 Task: Look for space in Hidalgo del Parral, Mexico from 13th August, 2023 to 17th August, 2023 for 2 adults in price range Rs.10000 to Rs.16000. Place can be entire place with 2 bedrooms having 2 beds and 1 bathroom. Property type can be house, flat, guest house. Amenities needed are: wifi. Booking option can be shelf check-in. Required host language is English.
Action: Mouse moved to (538, 130)
Screenshot: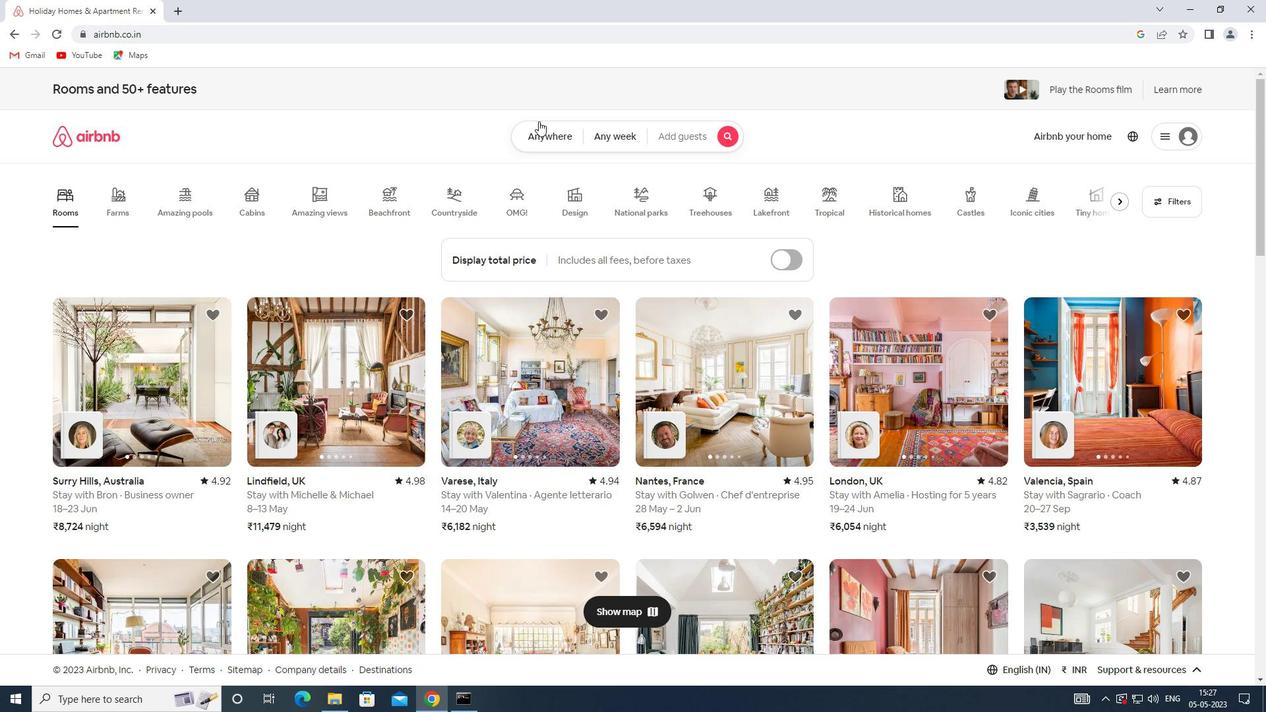 
Action: Mouse pressed left at (538, 130)
Screenshot: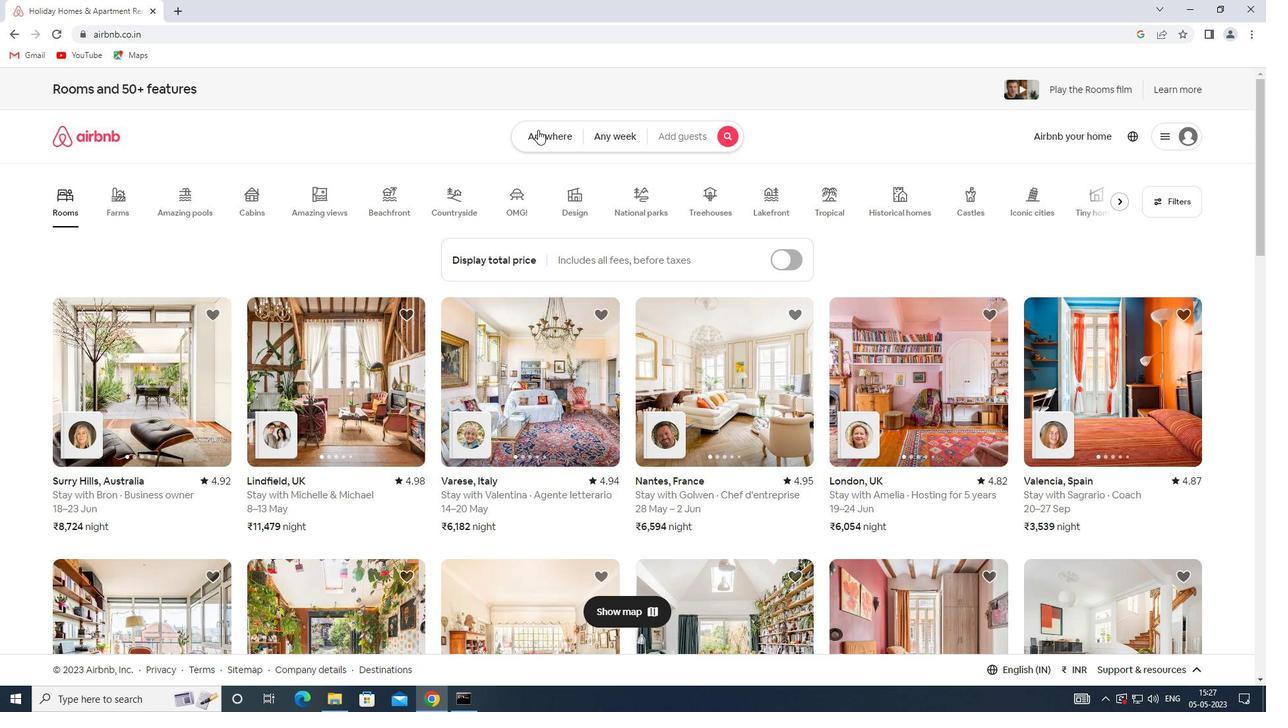 
Action: Mouse moved to (447, 189)
Screenshot: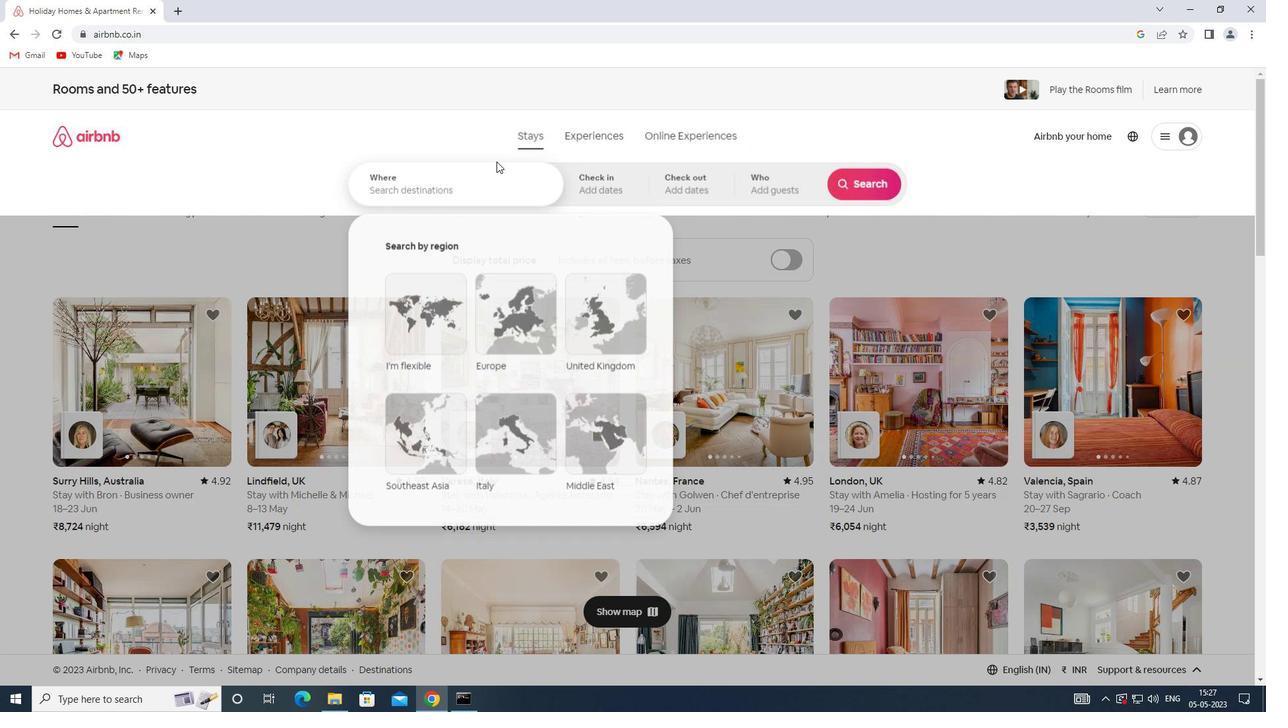 
Action: Mouse pressed left at (447, 189)
Screenshot: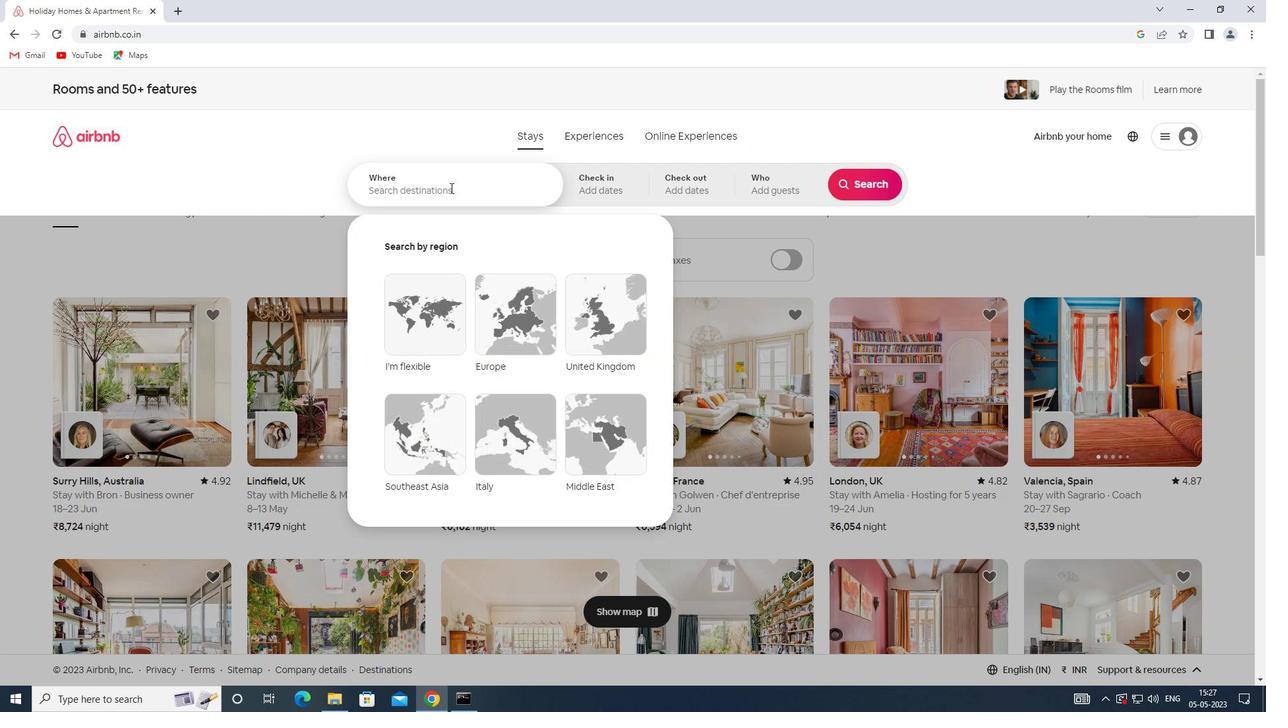 
Action: Key pressed <Key.shift><Key.shift><Key.shift>H<Key.backspace><Key.shift>SPACE<Key.space>IN<Key.space><Key.shift><Key.shift><Key.shift><Key.shift><Key.shift><Key.shift><Key.shift><Key.shift><Key.shift><Key.shift><Key.shift><Key.shift><Key.shift>HIDALGO<Key.space>DEL<Key.space><Key.shift>PARRAL,<Key.shift>MEXICO
Screenshot: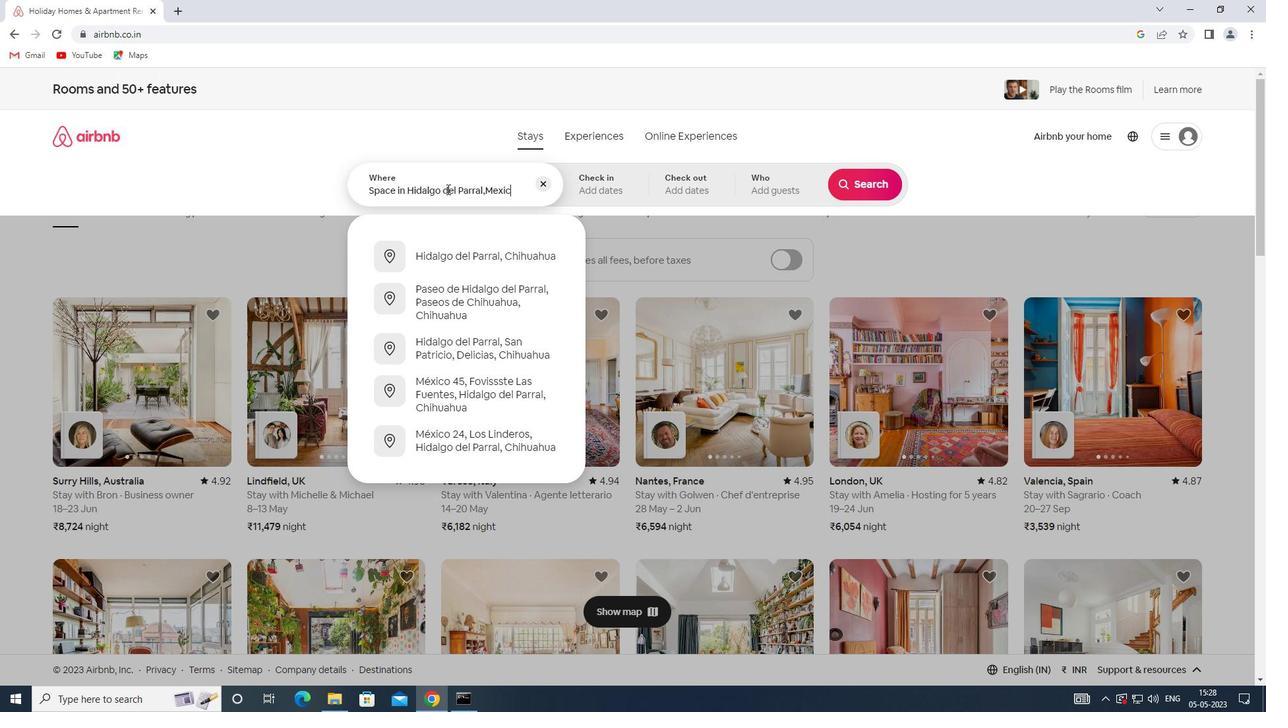 
Action: Mouse moved to (608, 181)
Screenshot: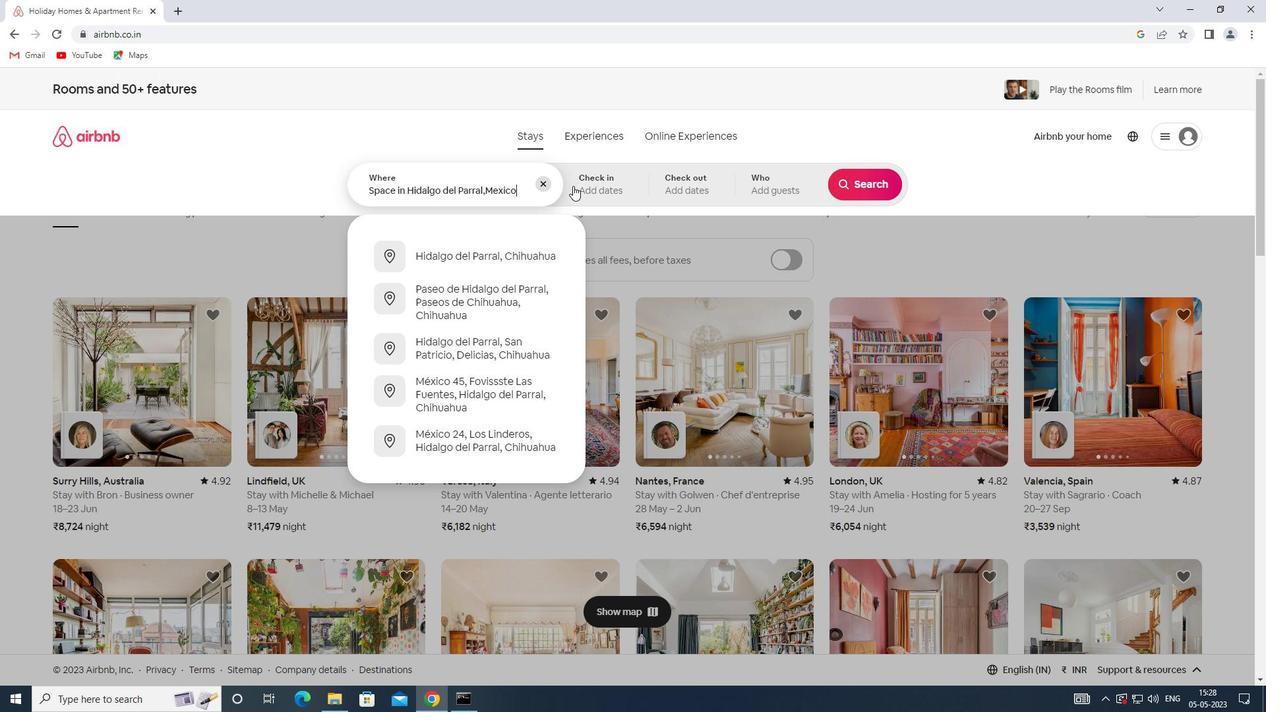 
Action: Mouse pressed left at (608, 181)
Screenshot: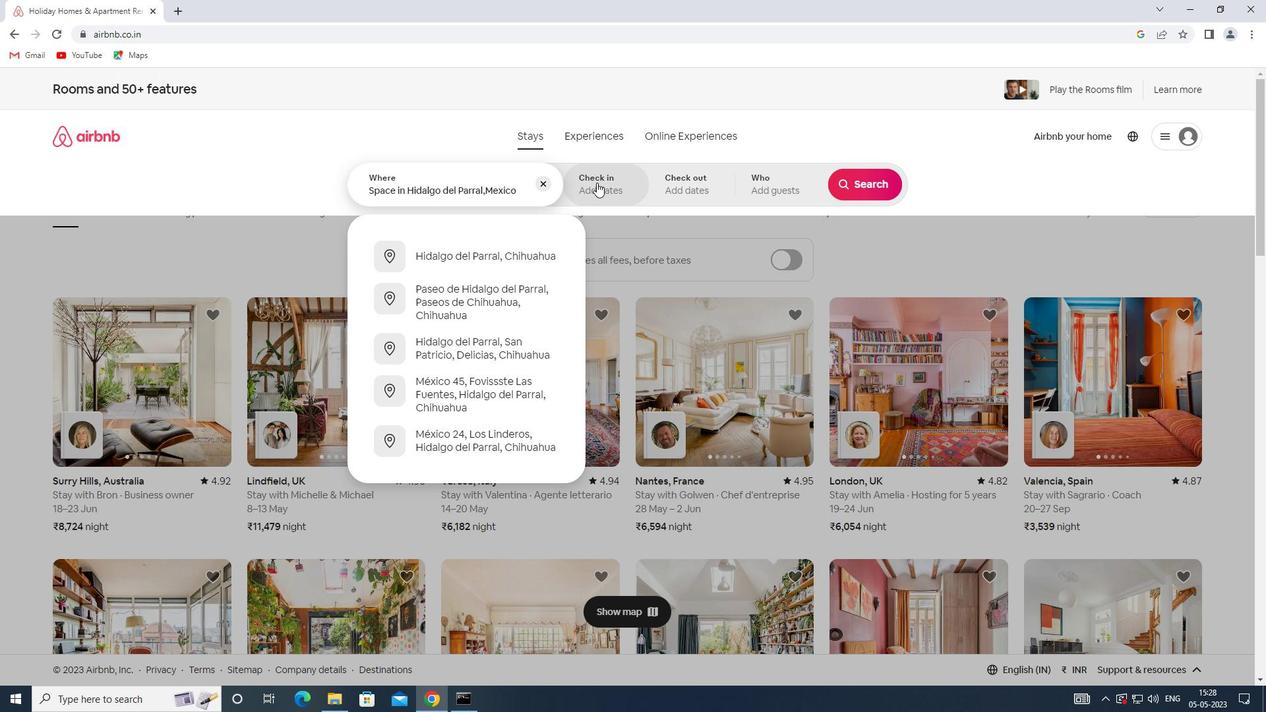 
Action: Mouse moved to (874, 288)
Screenshot: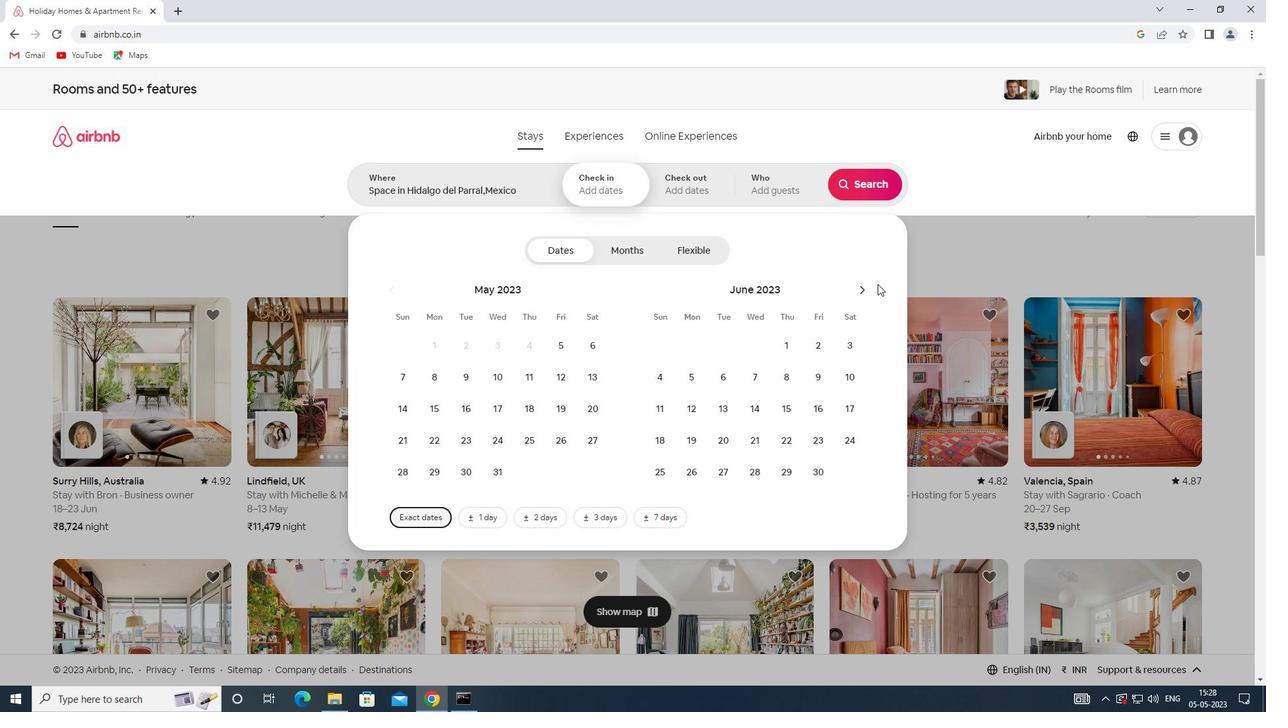 
Action: Mouse pressed left at (874, 288)
Screenshot: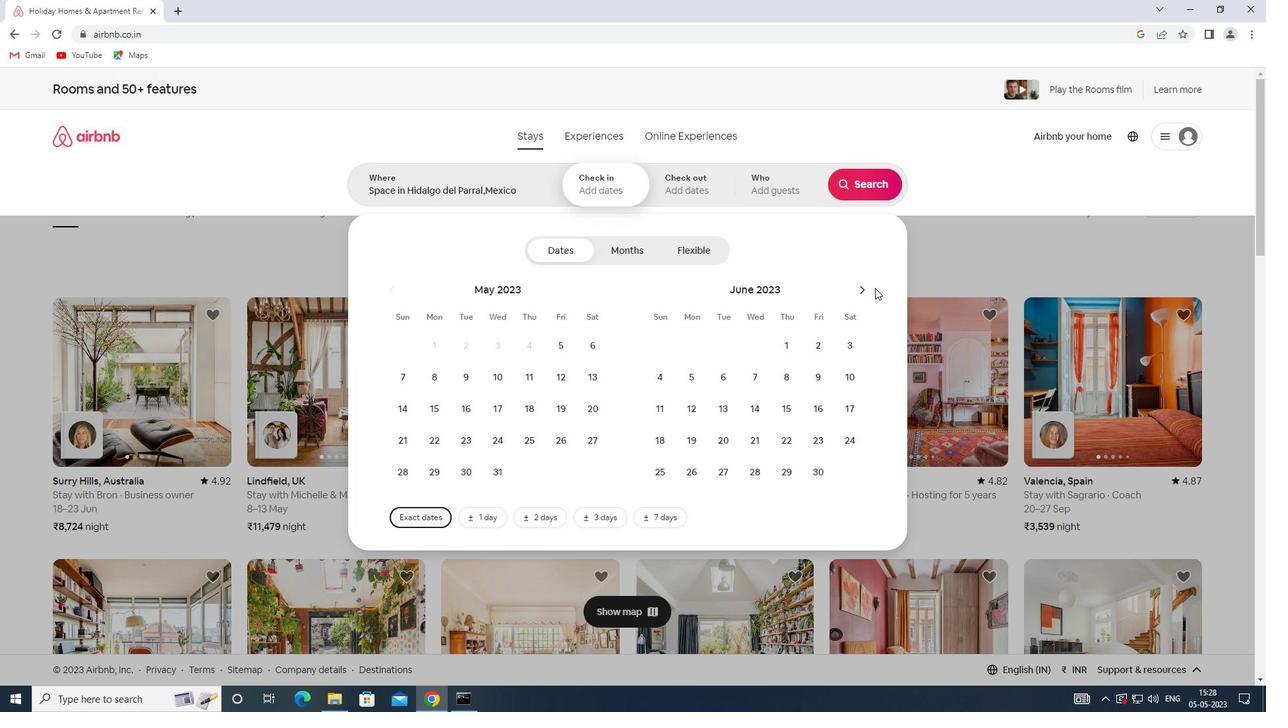 
Action: Mouse moved to (853, 290)
Screenshot: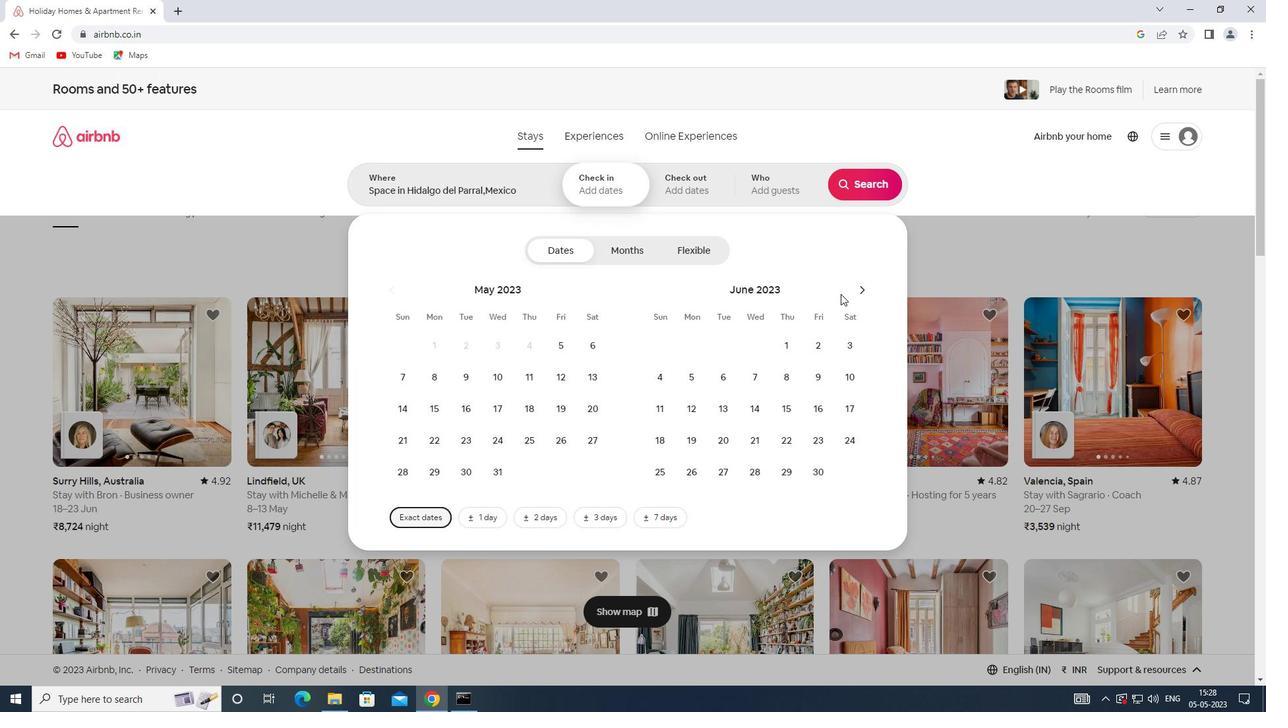 
Action: Mouse pressed left at (853, 290)
Screenshot: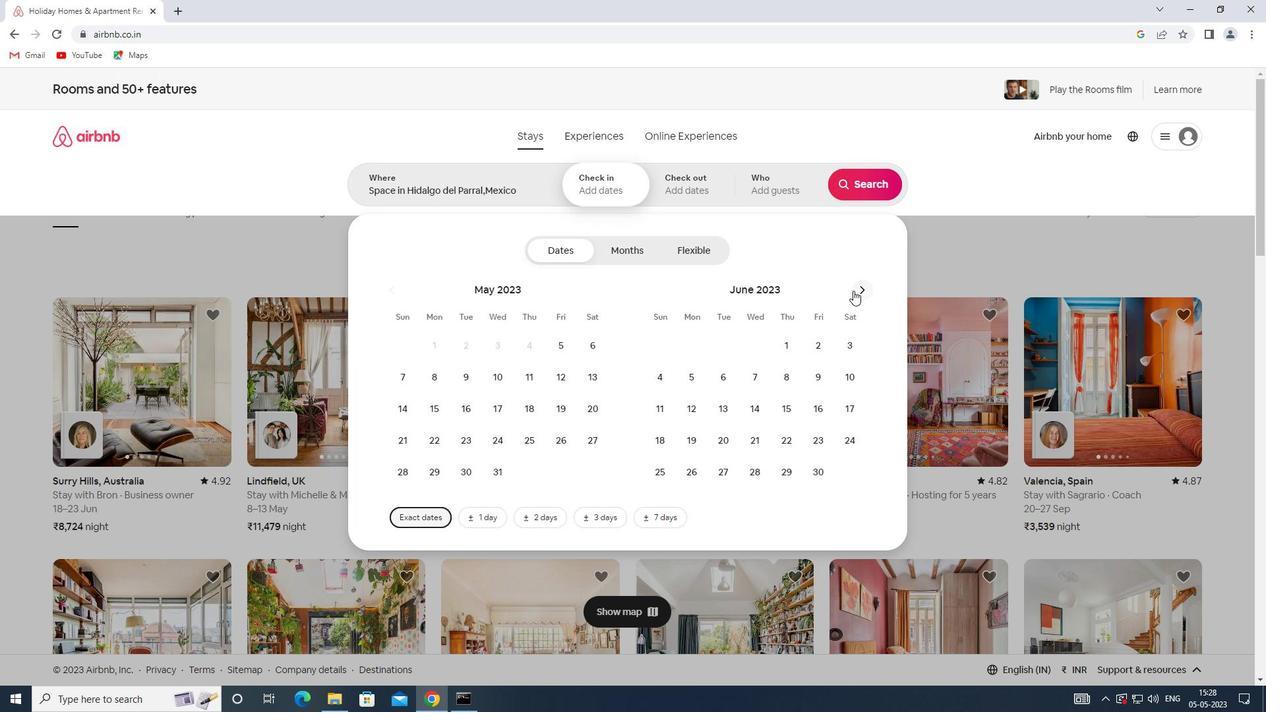 
Action: Mouse pressed left at (853, 290)
Screenshot: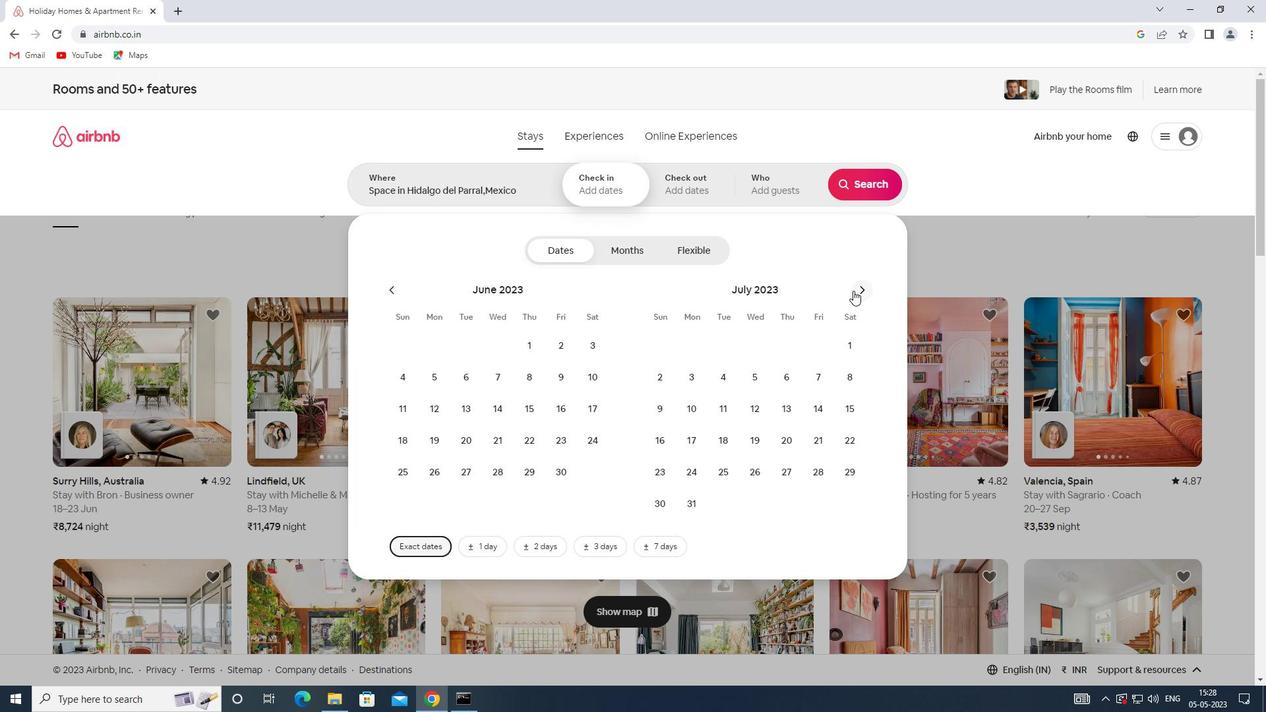 
Action: Mouse moved to (657, 416)
Screenshot: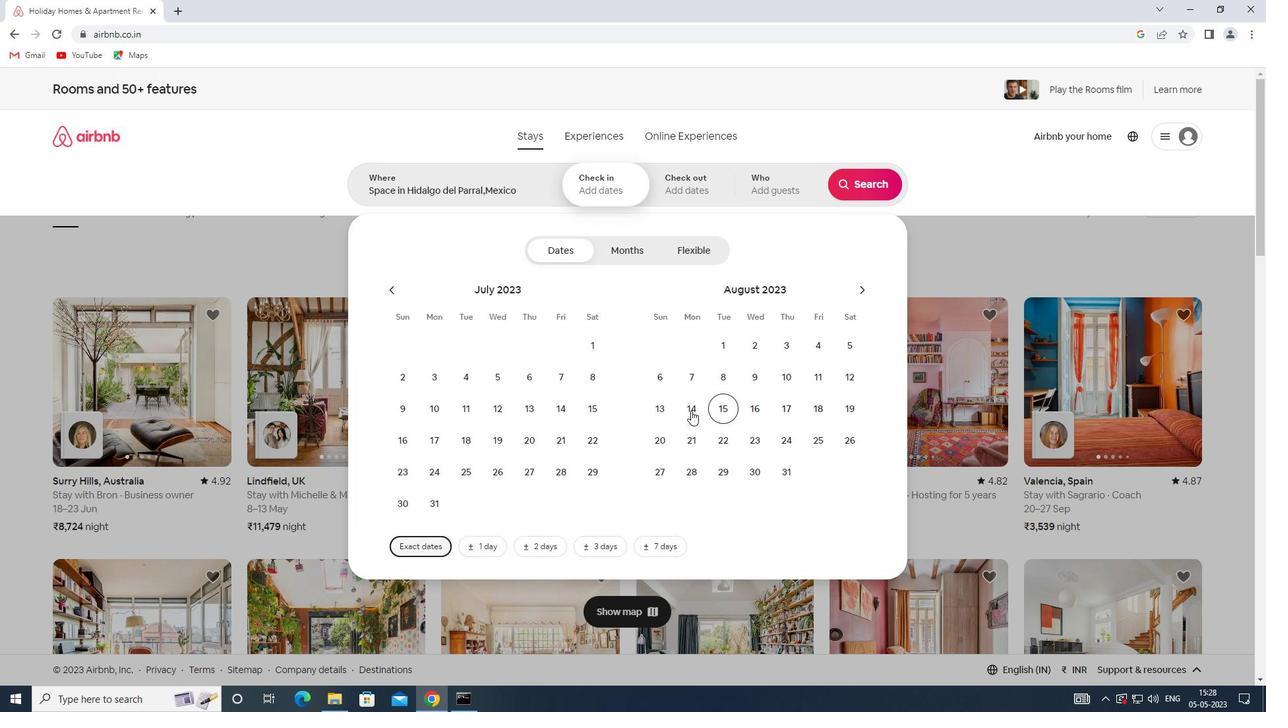 
Action: Mouse pressed left at (657, 416)
Screenshot: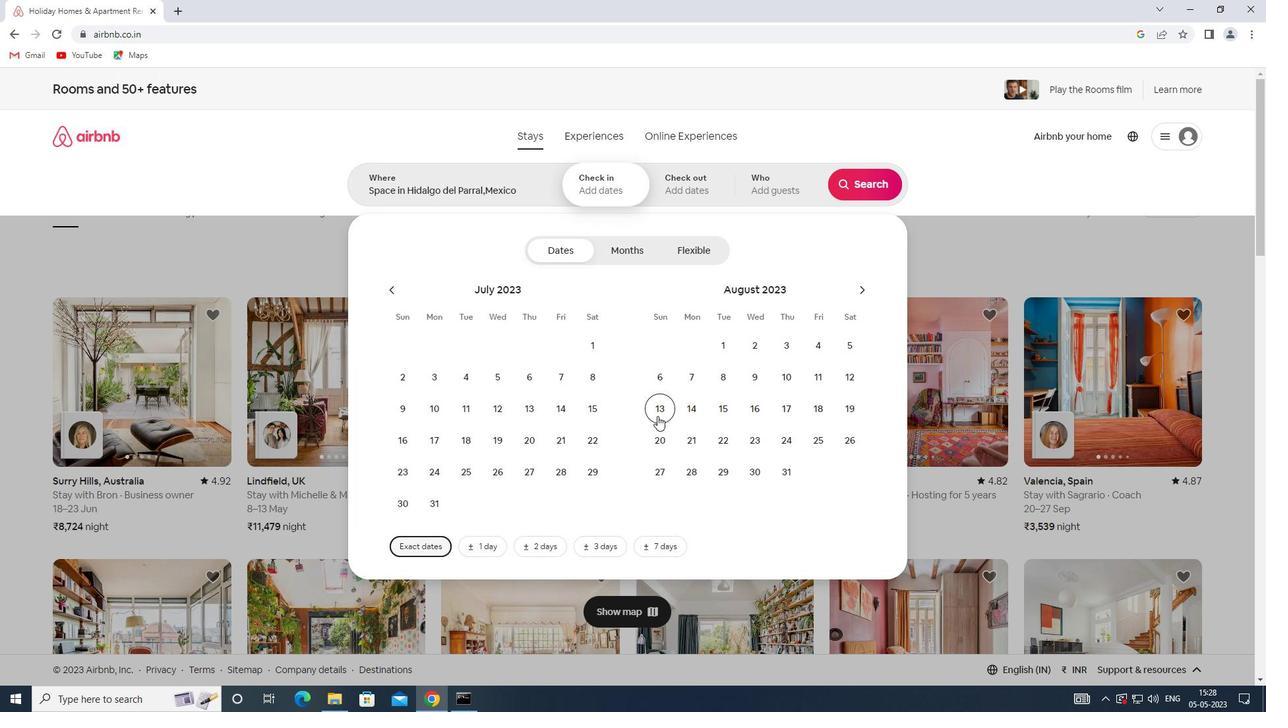 
Action: Mouse moved to (786, 415)
Screenshot: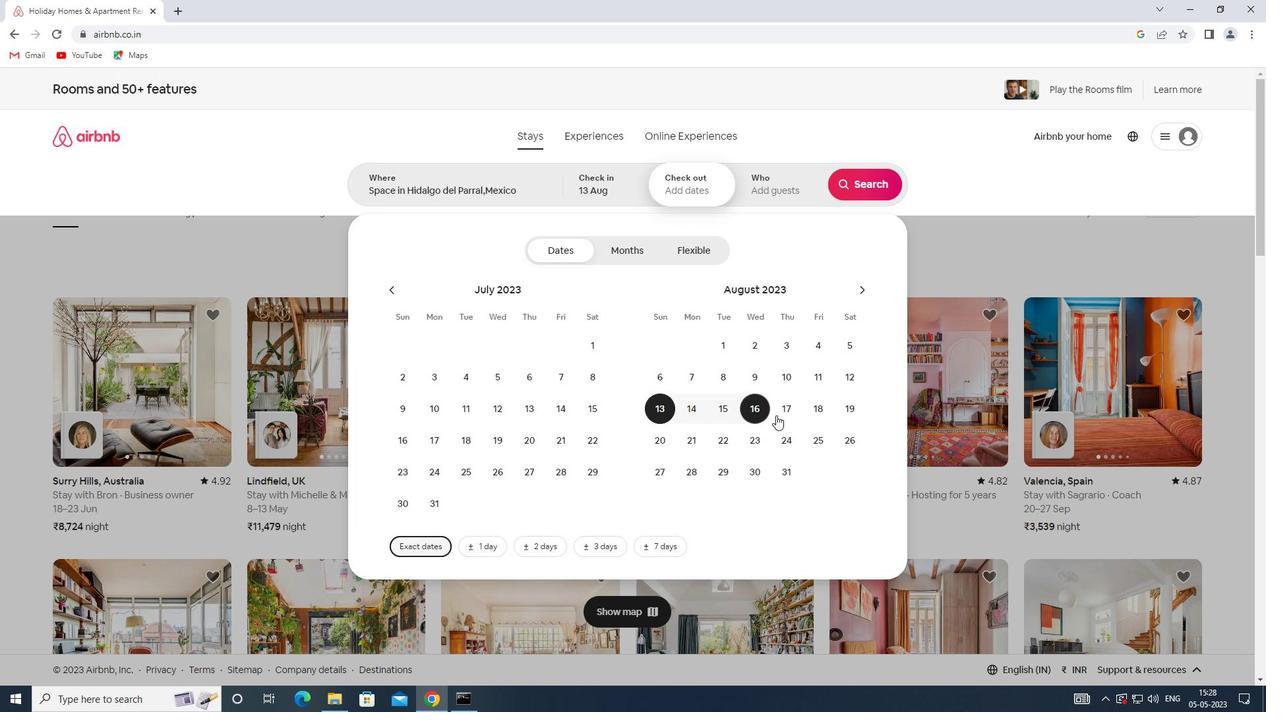 
Action: Mouse pressed left at (786, 415)
Screenshot: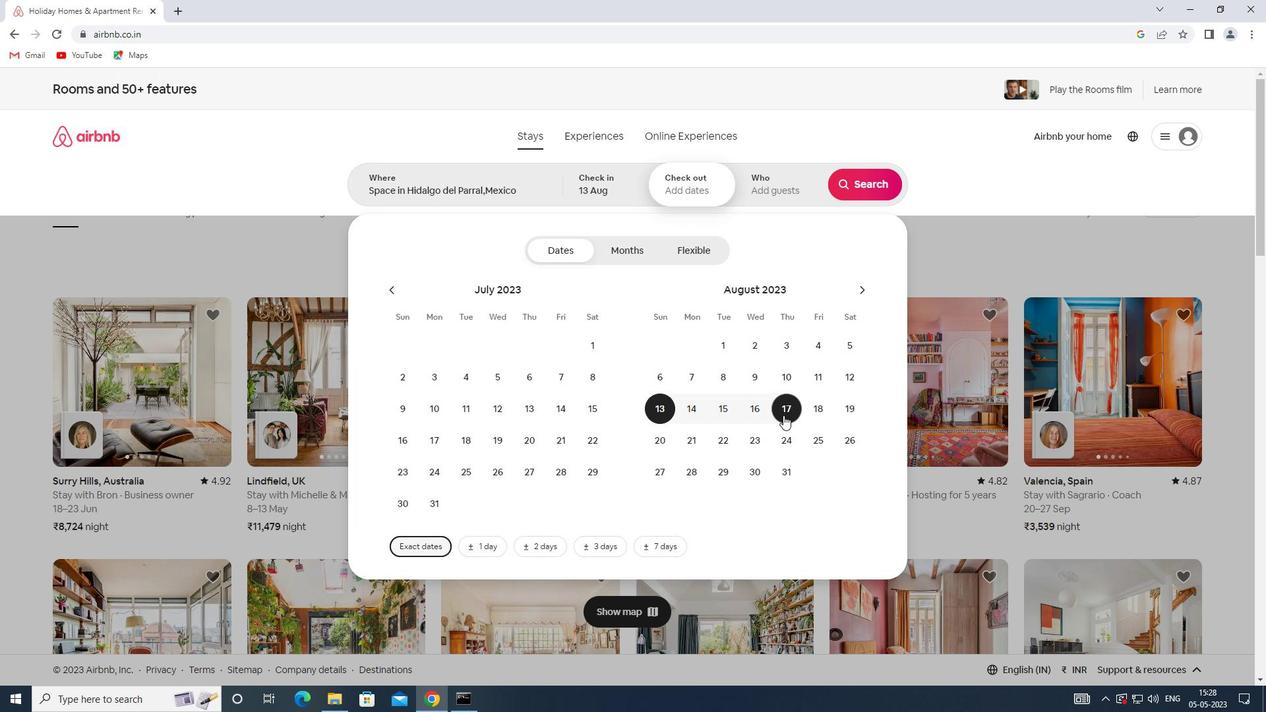 
Action: Mouse moved to (776, 183)
Screenshot: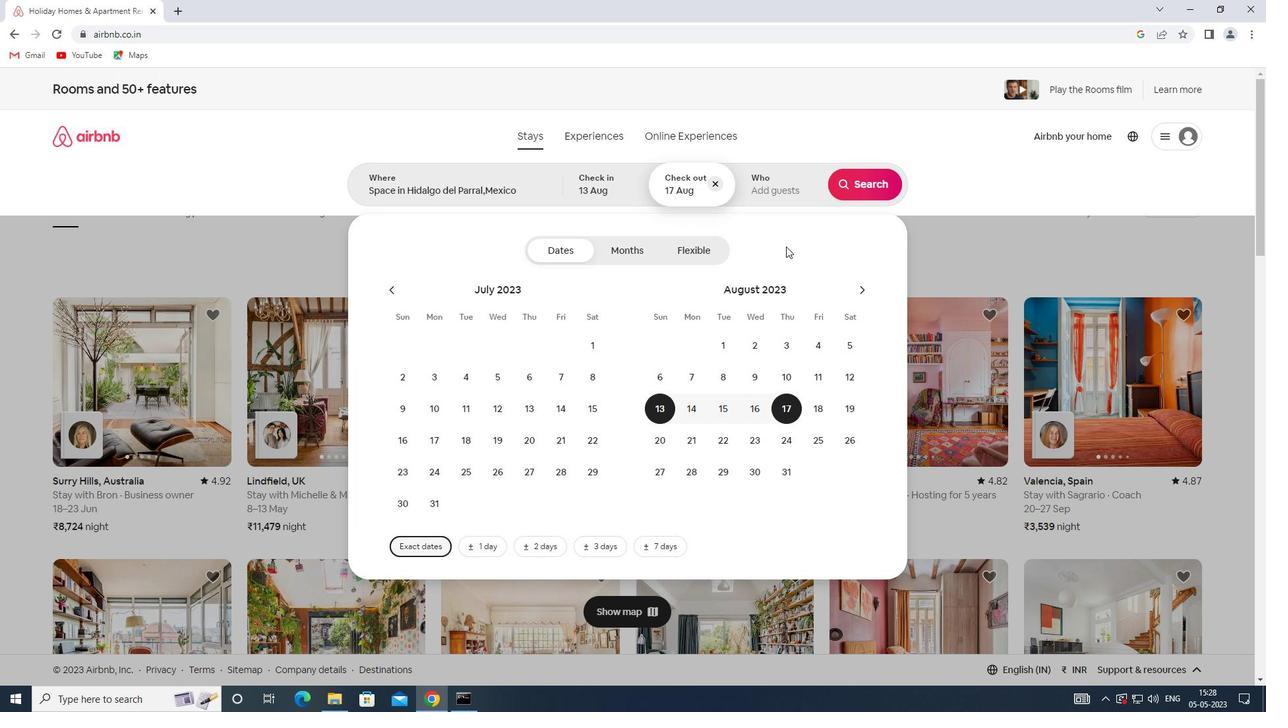 
Action: Mouse pressed left at (776, 183)
Screenshot: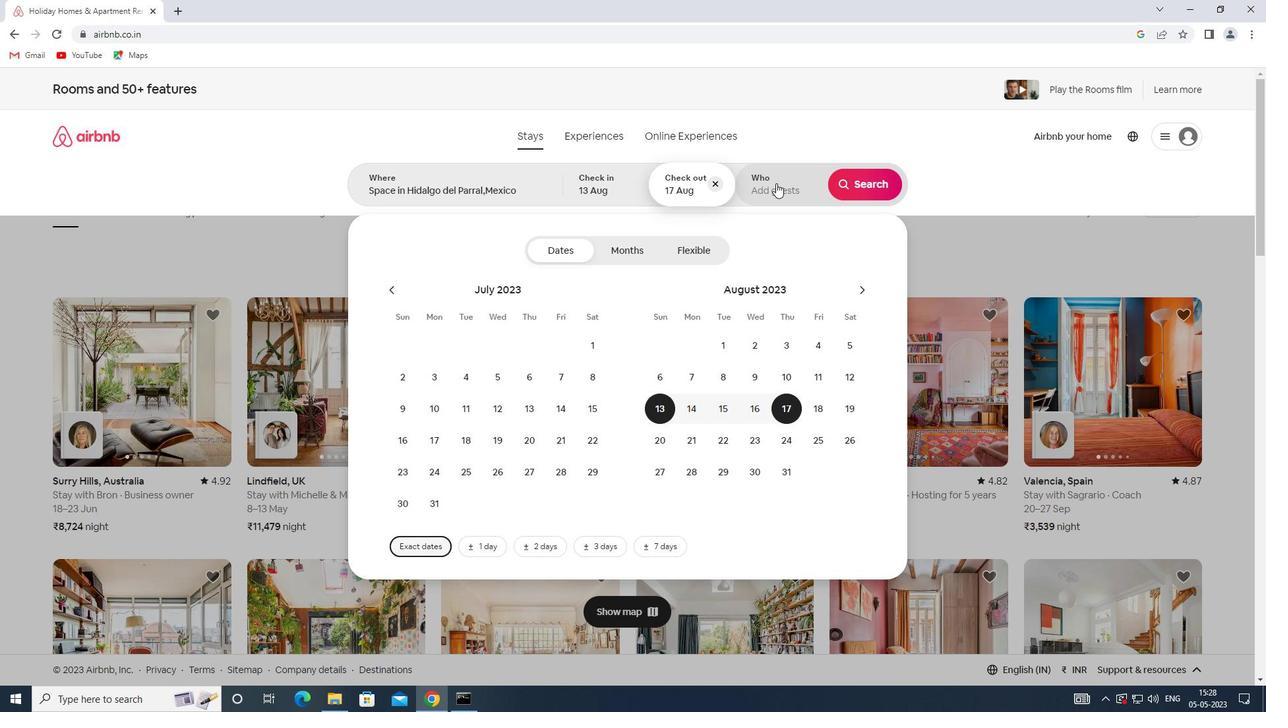 
Action: Mouse moved to (867, 247)
Screenshot: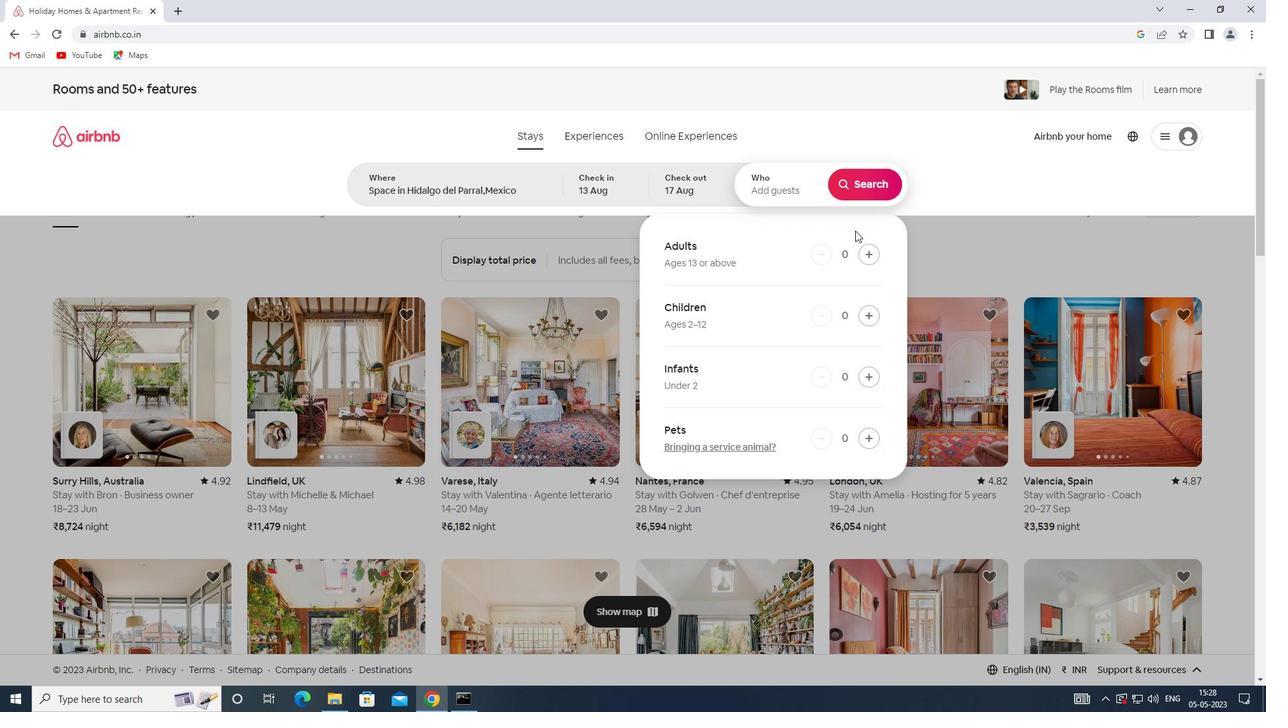 
Action: Mouse pressed left at (867, 247)
Screenshot: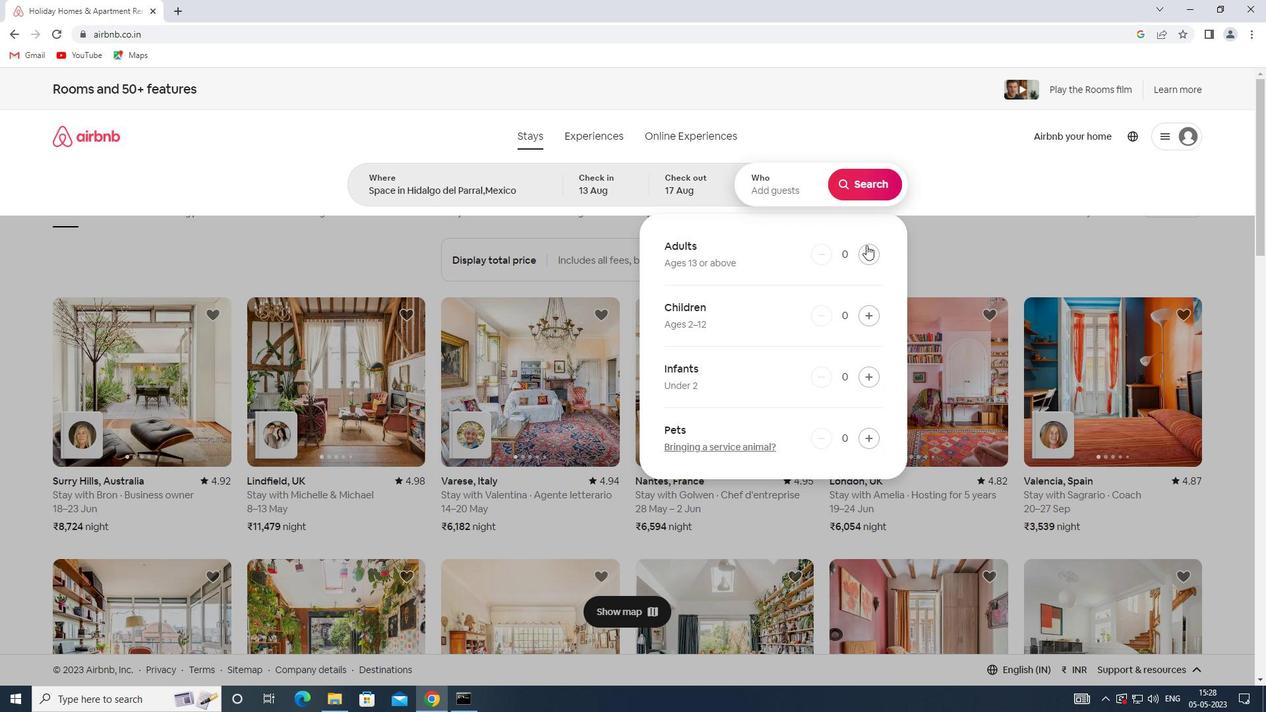 
Action: Mouse pressed left at (867, 247)
Screenshot: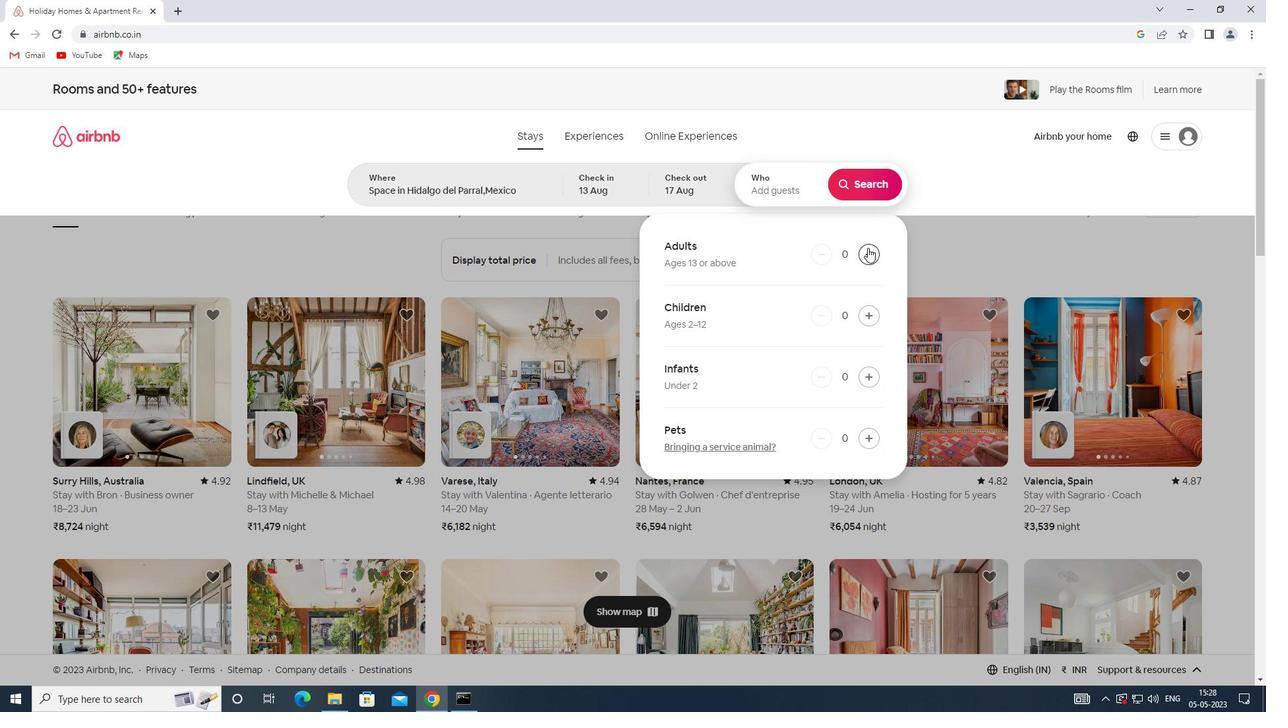 
Action: Mouse moved to (865, 173)
Screenshot: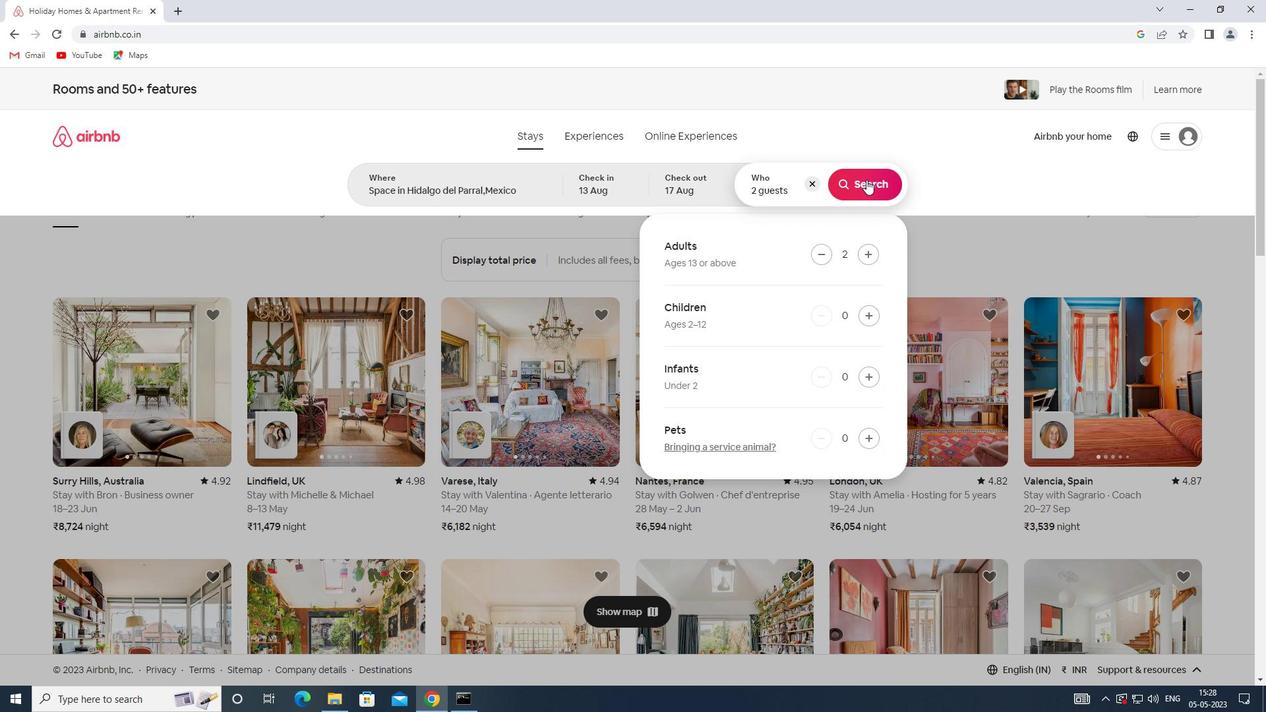
Action: Mouse pressed left at (865, 173)
Screenshot: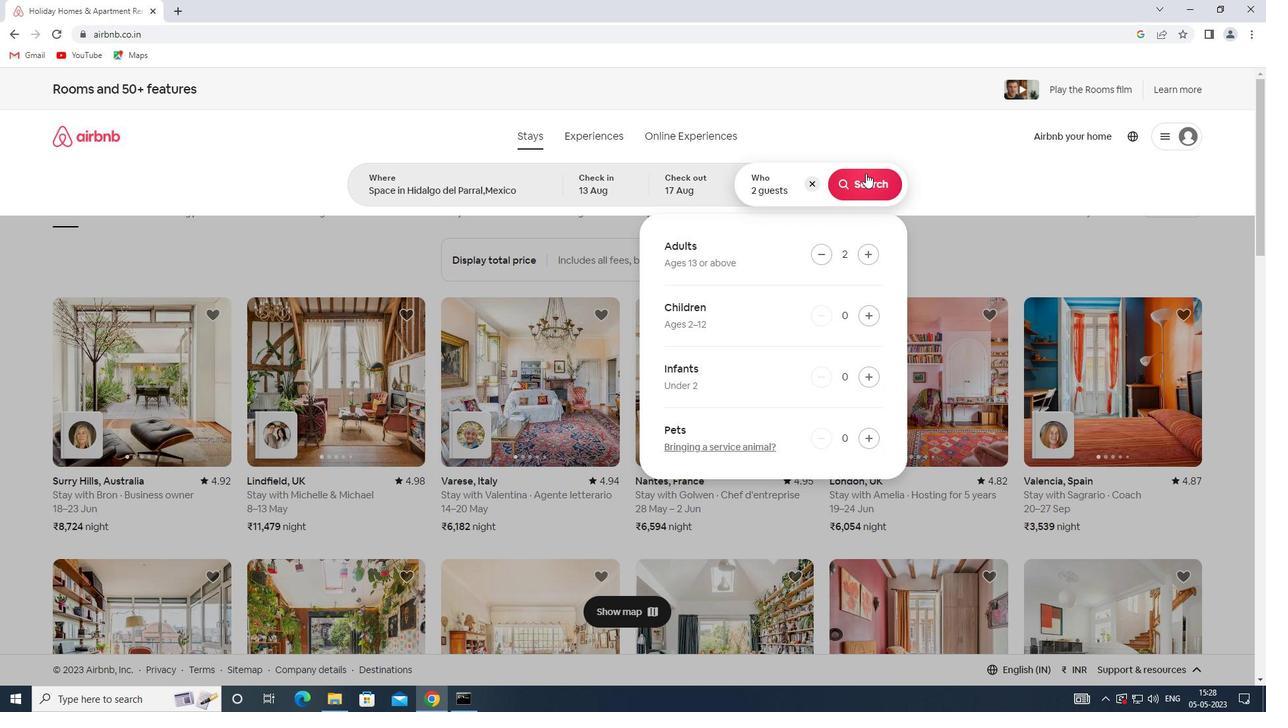 
Action: Mouse moved to (1192, 151)
Screenshot: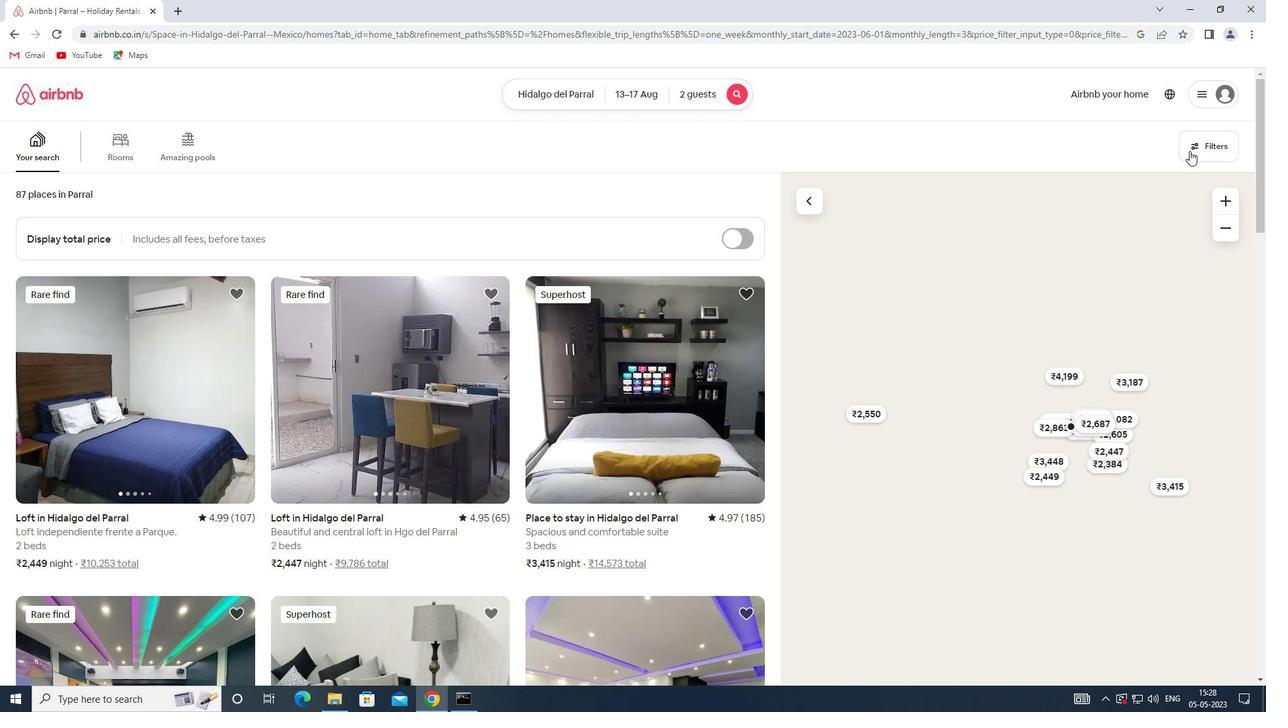 
Action: Mouse pressed left at (1192, 151)
Screenshot: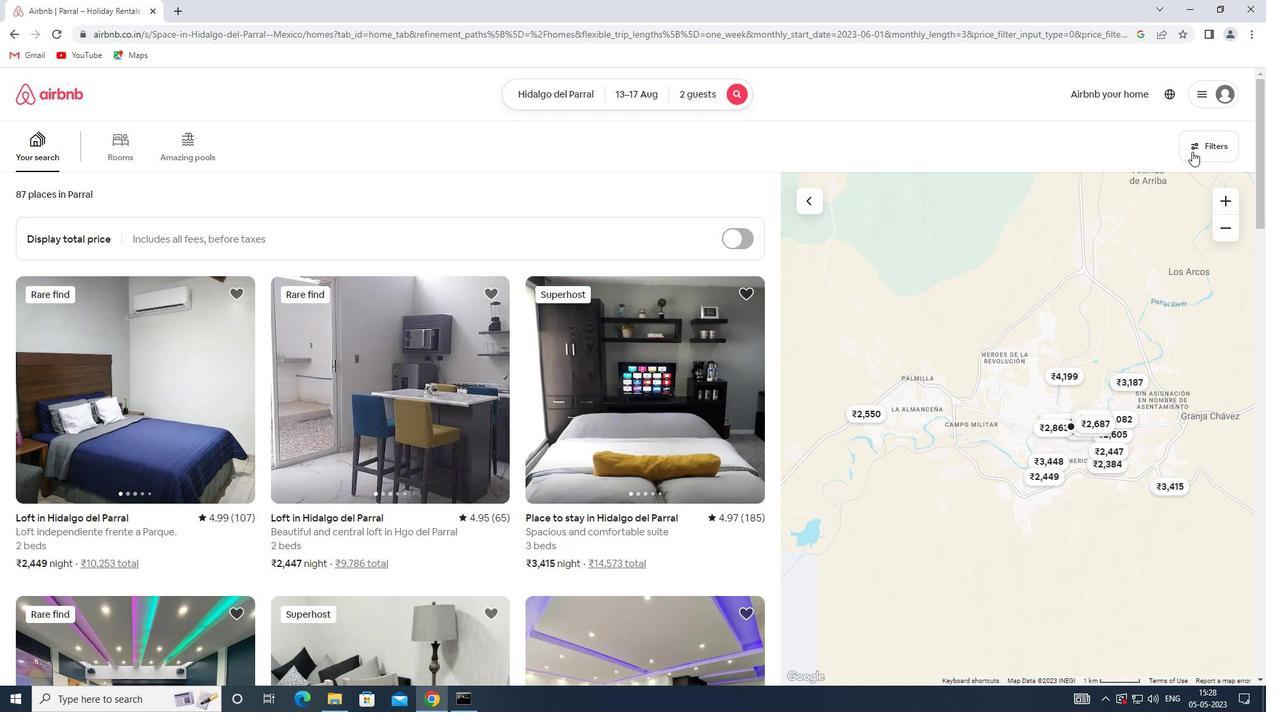 
Action: Mouse moved to (480, 464)
Screenshot: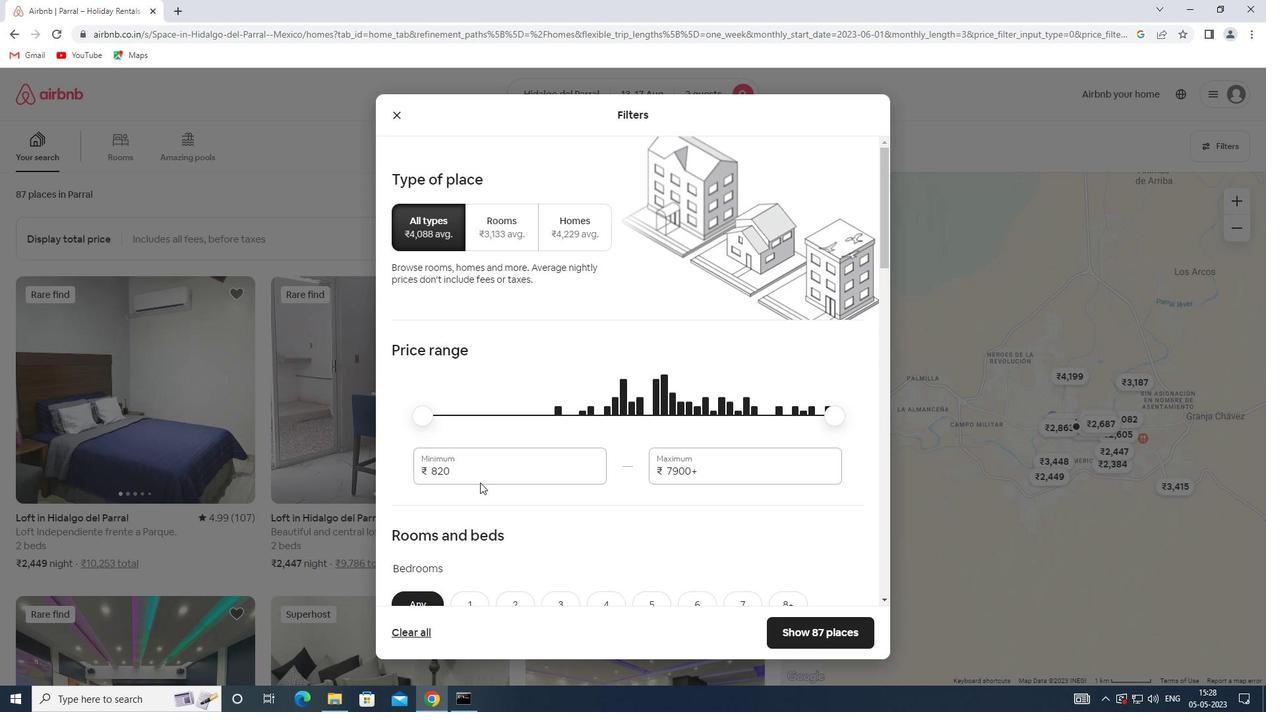 
Action: Mouse pressed left at (480, 464)
Screenshot: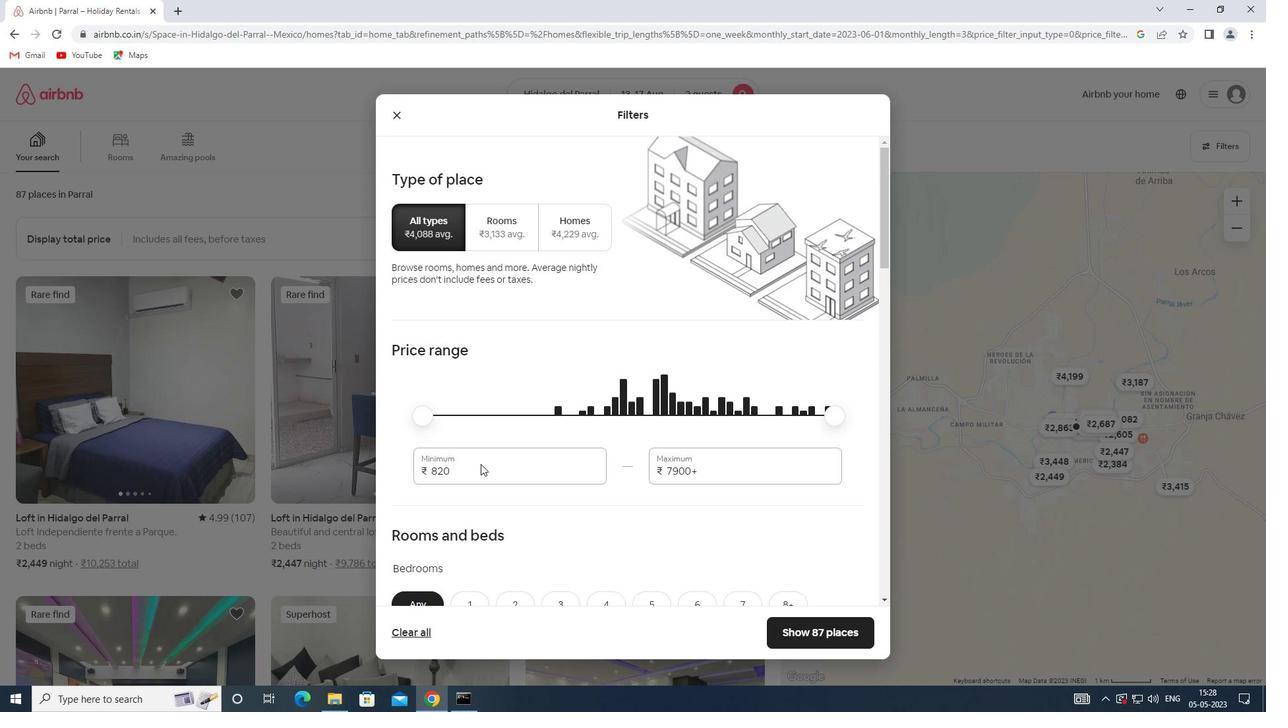 
Action: Mouse moved to (455, 469)
Screenshot: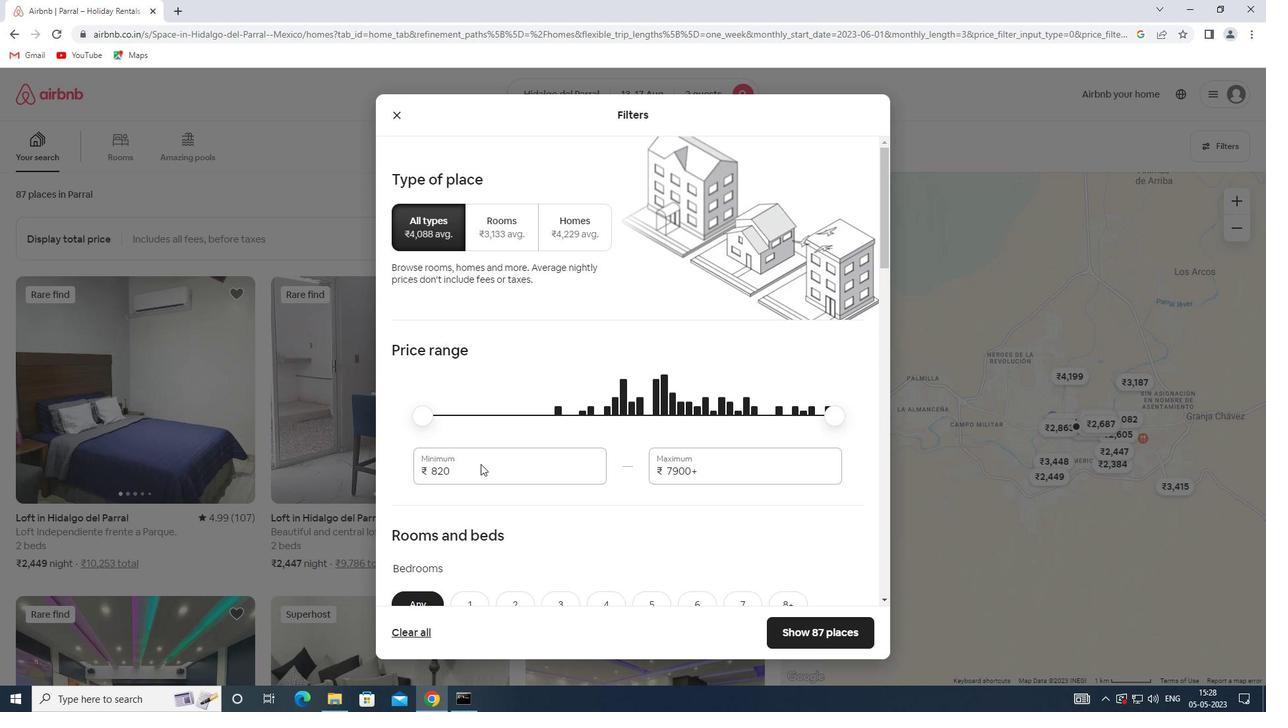 
Action: Mouse pressed left at (455, 469)
Screenshot: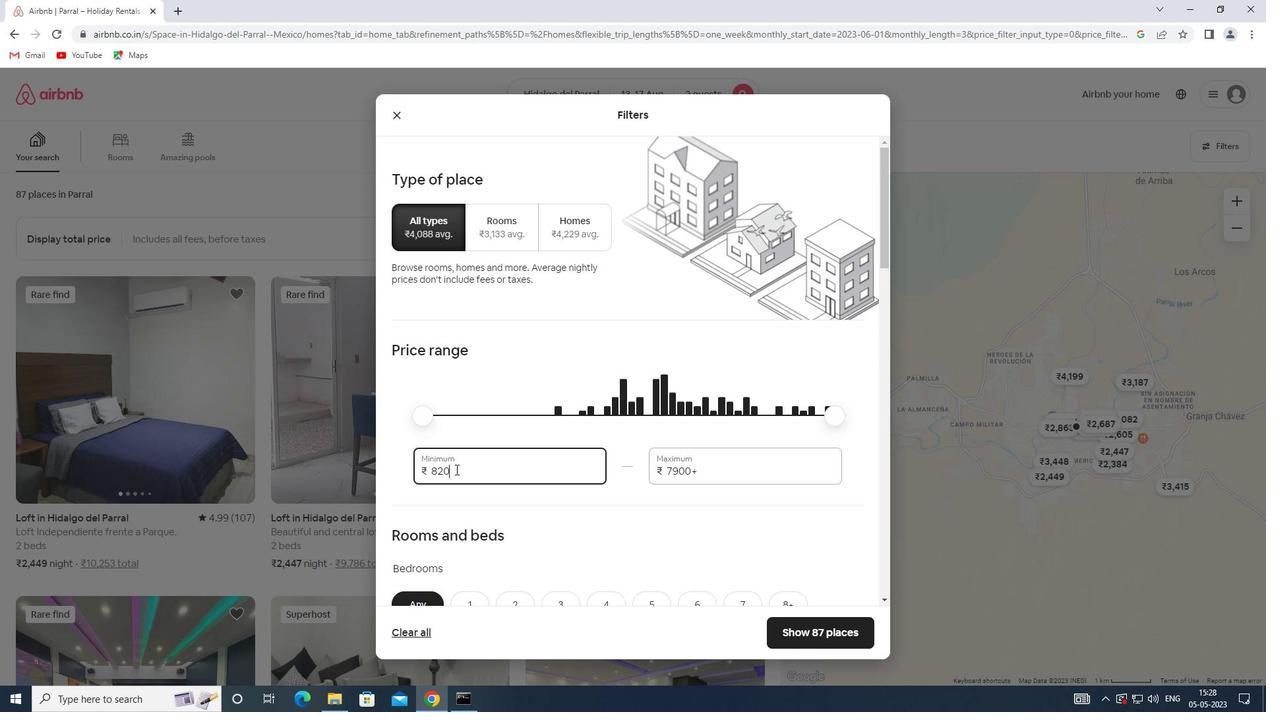 
Action: Mouse moved to (398, 470)
Screenshot: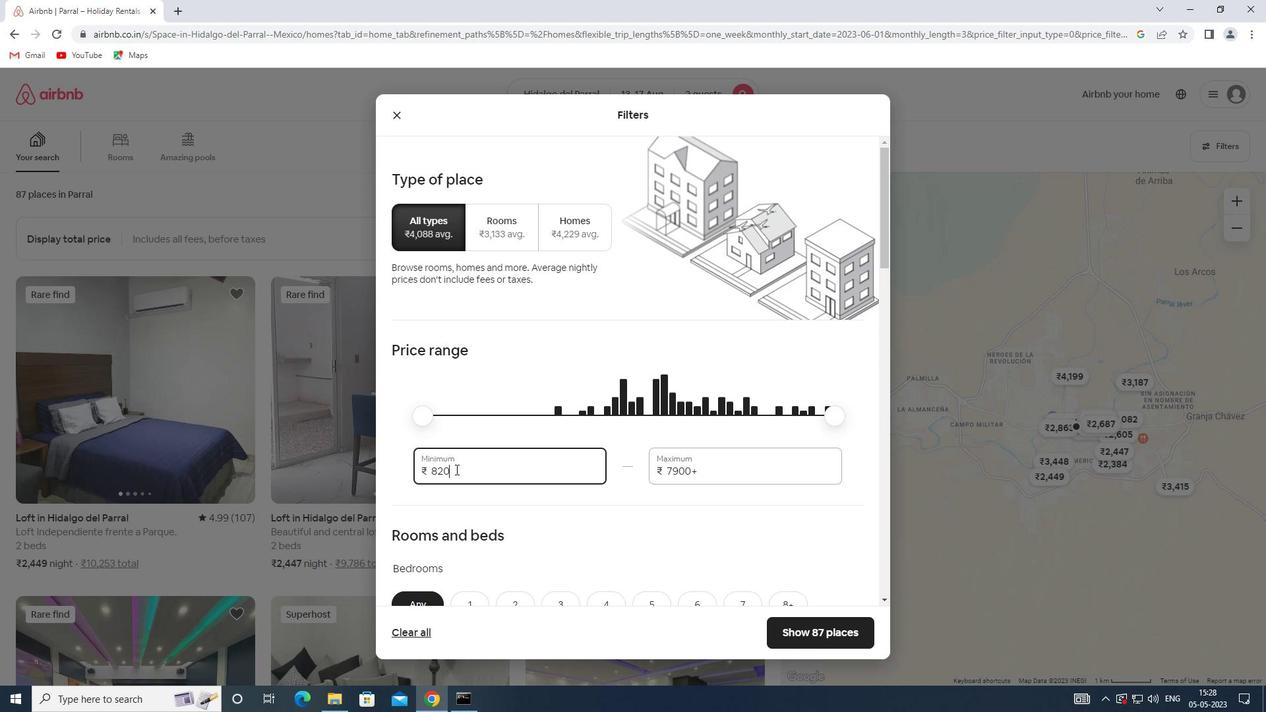 
Action: Key pressed 10000
Screenshot: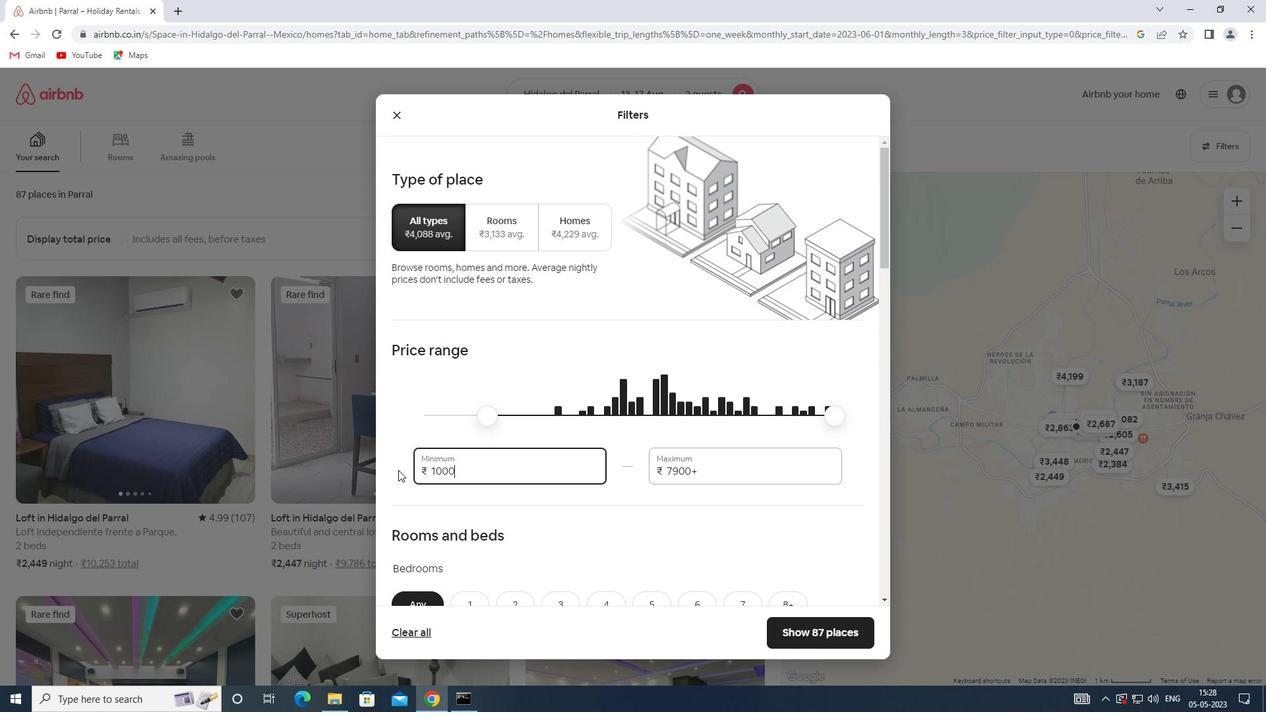 
Action: Mouse moved to (703, 470)
Screenshot: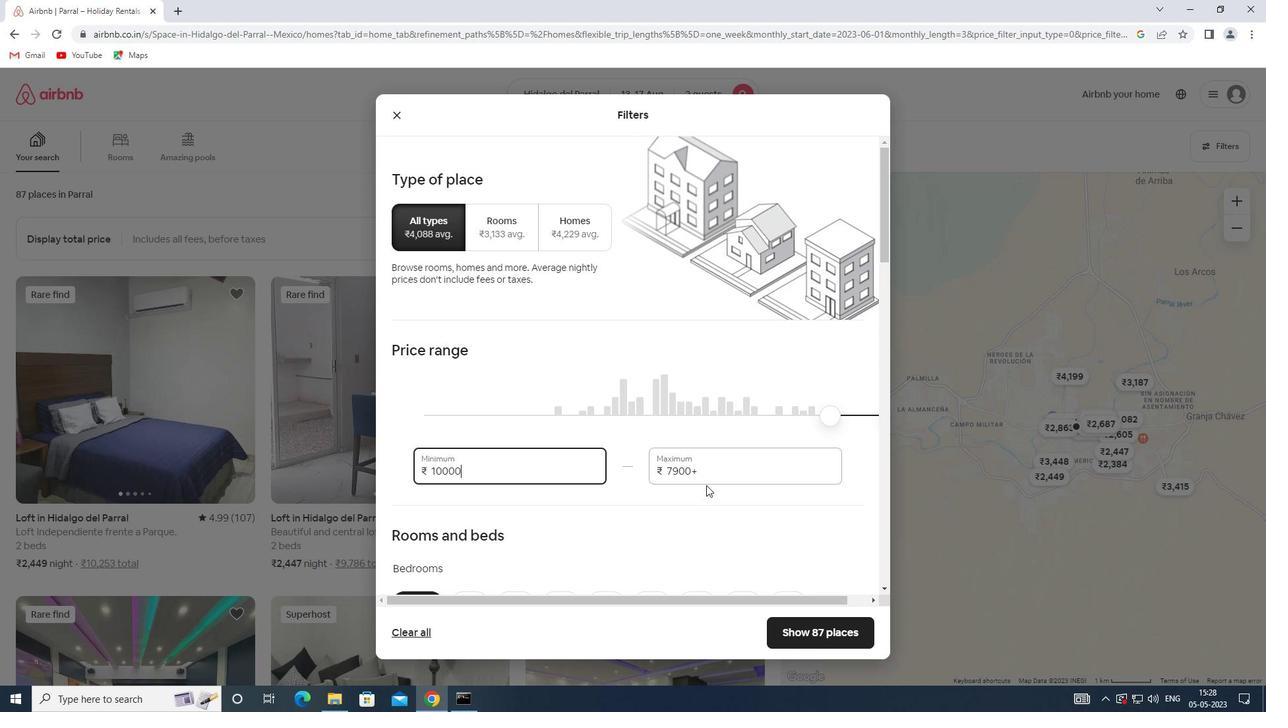 
Action: Mouse pressed left at (703, 470)
Screenshot: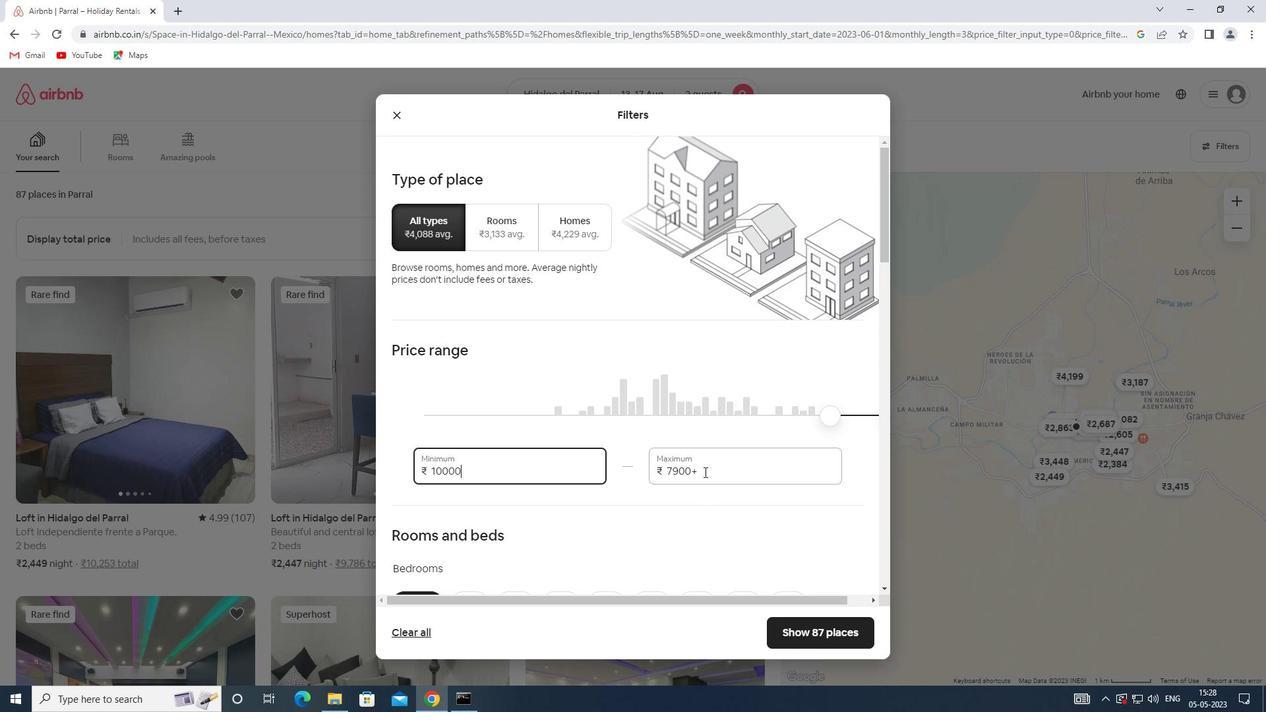 
Action: Mouse moved to (691, 474)
Screenshot: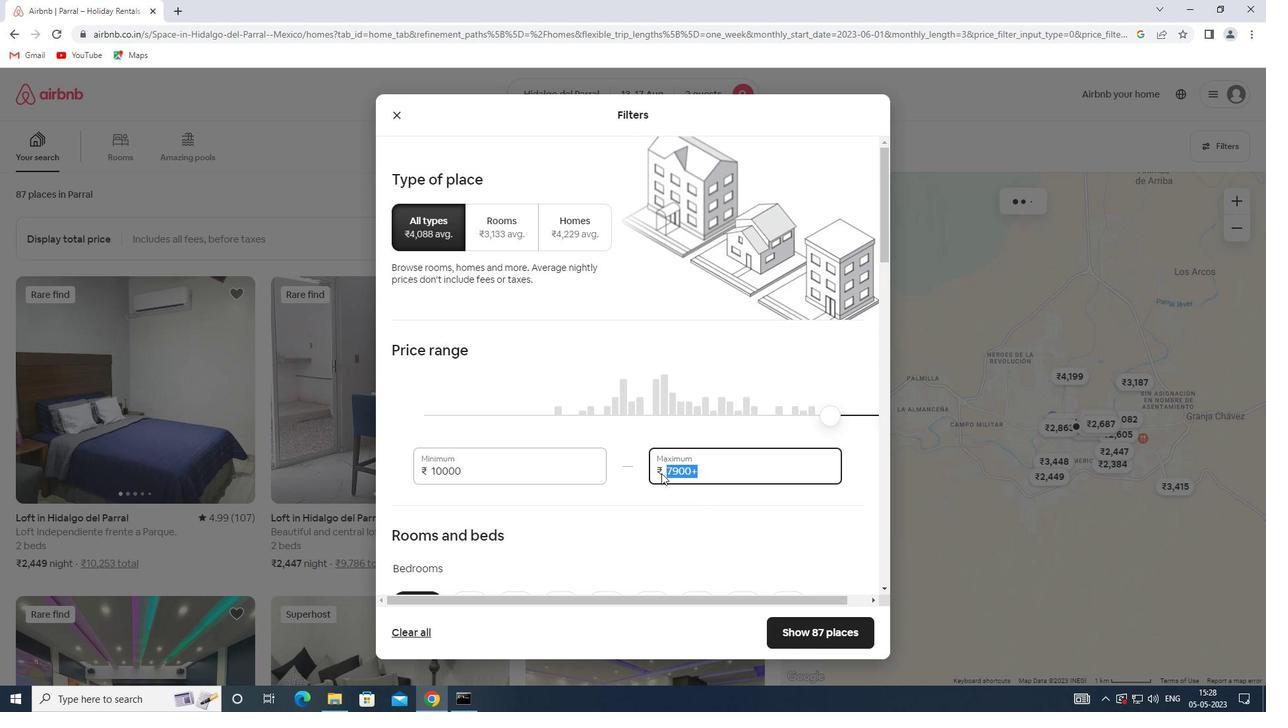 
Action: Key pressed 16000
Screenshot: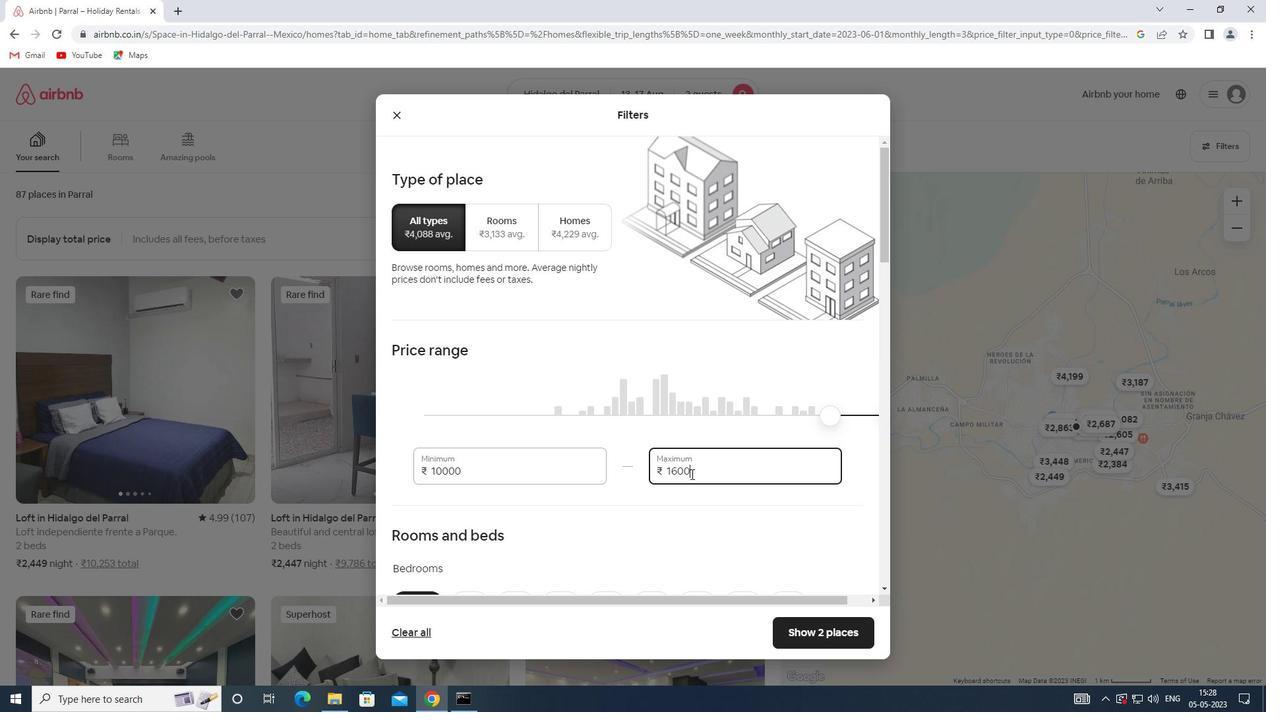 
Action: Mouse moved to (577, 406)
Screenshot: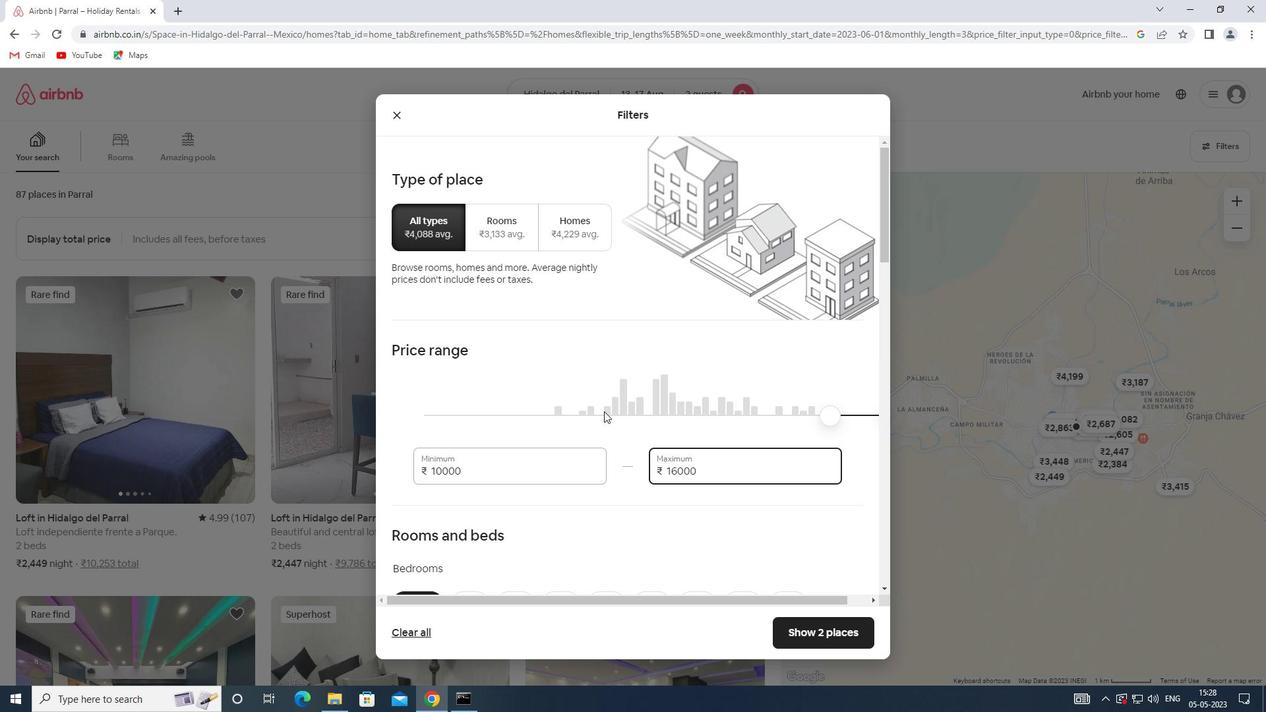 
Action: Mouse scrolled (577, 406) with delta (0, 0)
Screenshot: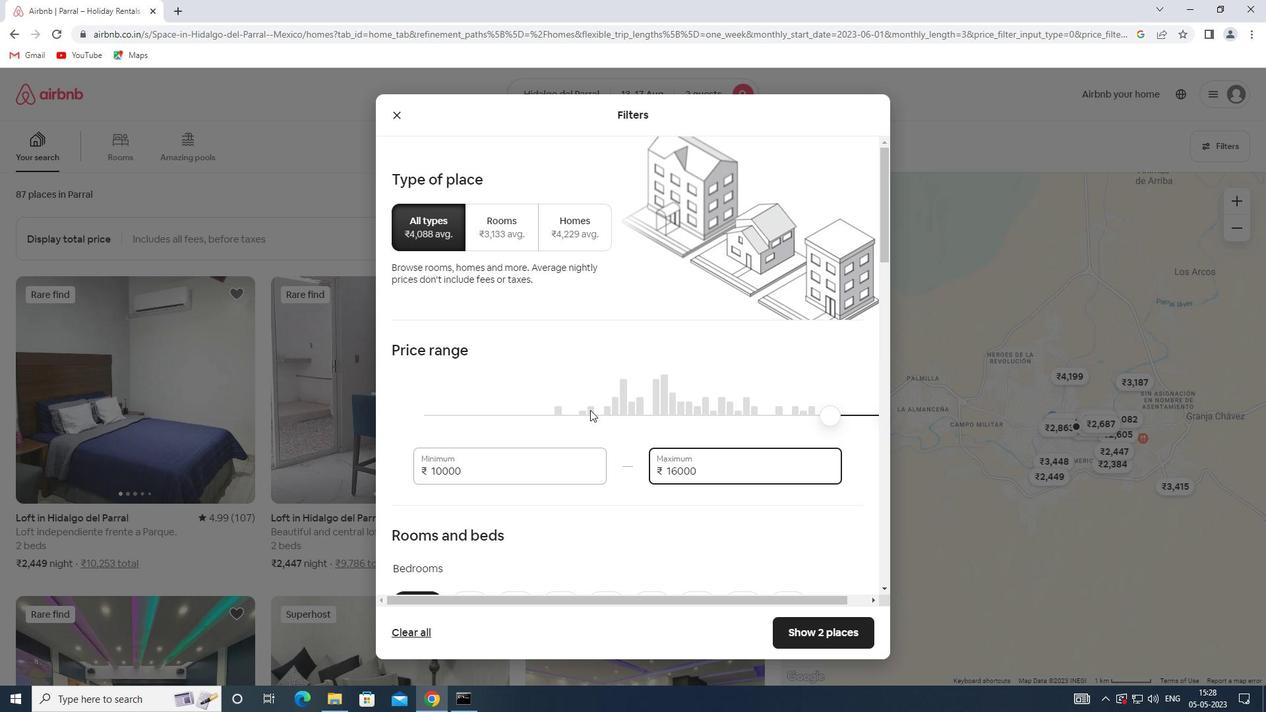 
Action: Mouse scrolled (577, 406) with delta (0, 0)
Screenshot: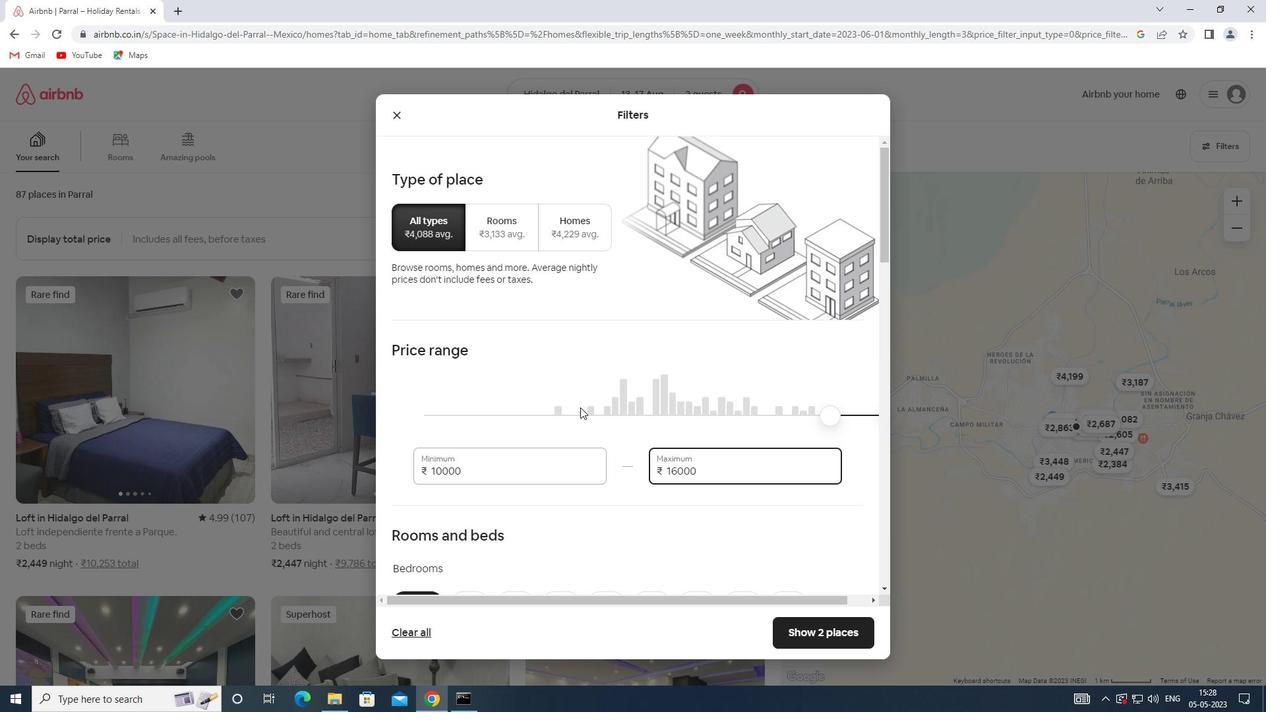 
Action: Mouse scrolled (577, 406) with delta (0, 0)
Screenshot: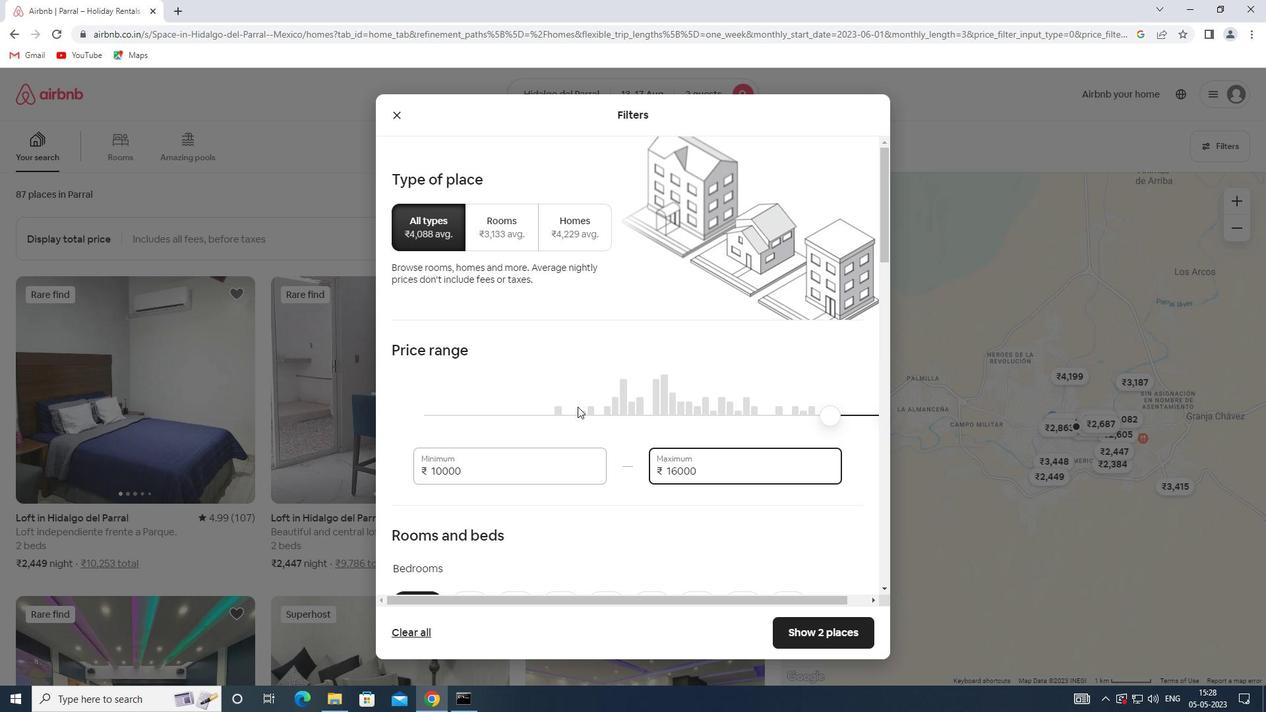 
Action: Mouse moved to (567, 397)
Screenshot: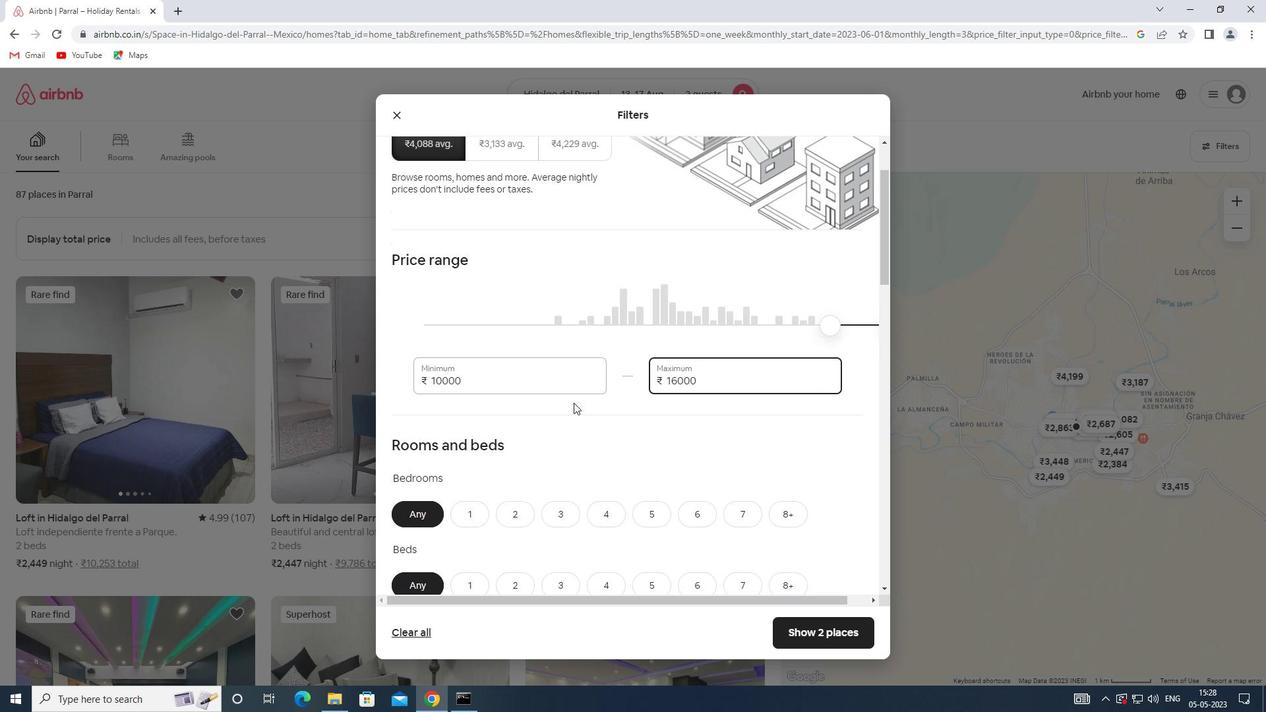 
Action: Mouse scrolled (567, 396) with delta (0, 0)
Screenshot: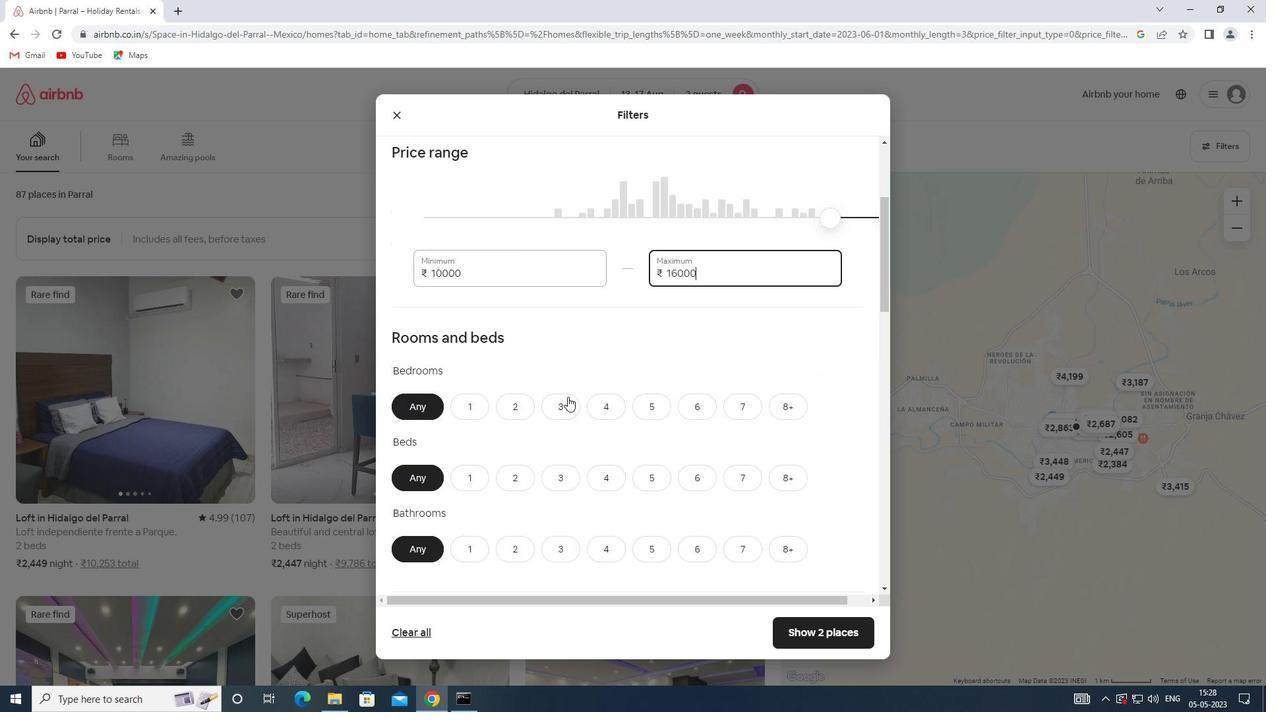 
Action: Mouse scrolled (567, 396) with delta (0, 0)
Screenshot: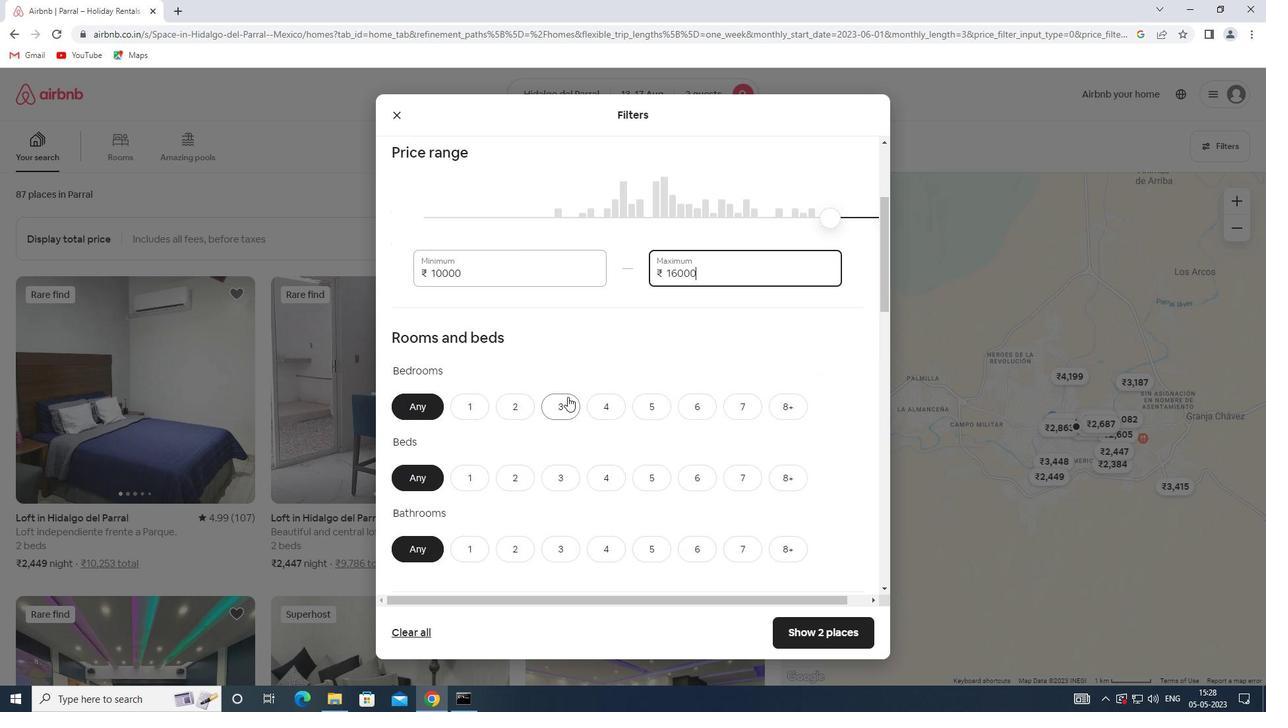 
Action: Mouse moved to (511, 270)
Screenshot: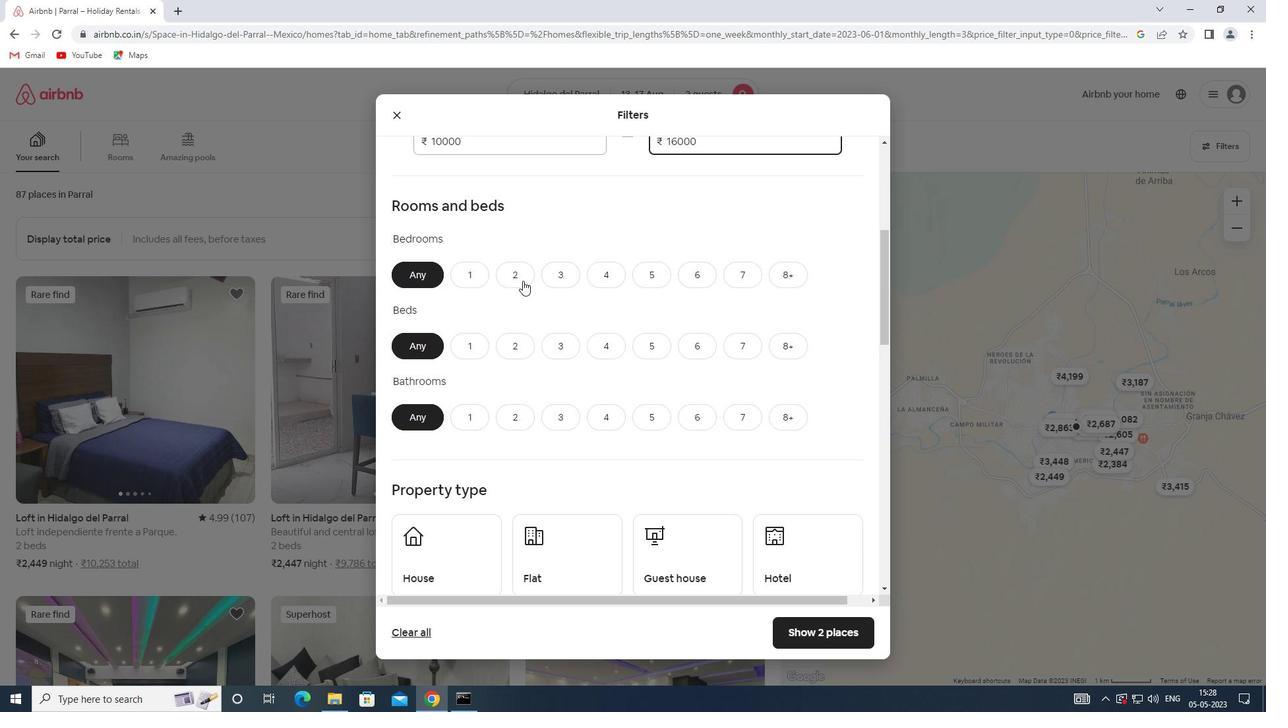 
Action: Mouse pressed left at (511, 270)
Screenshot: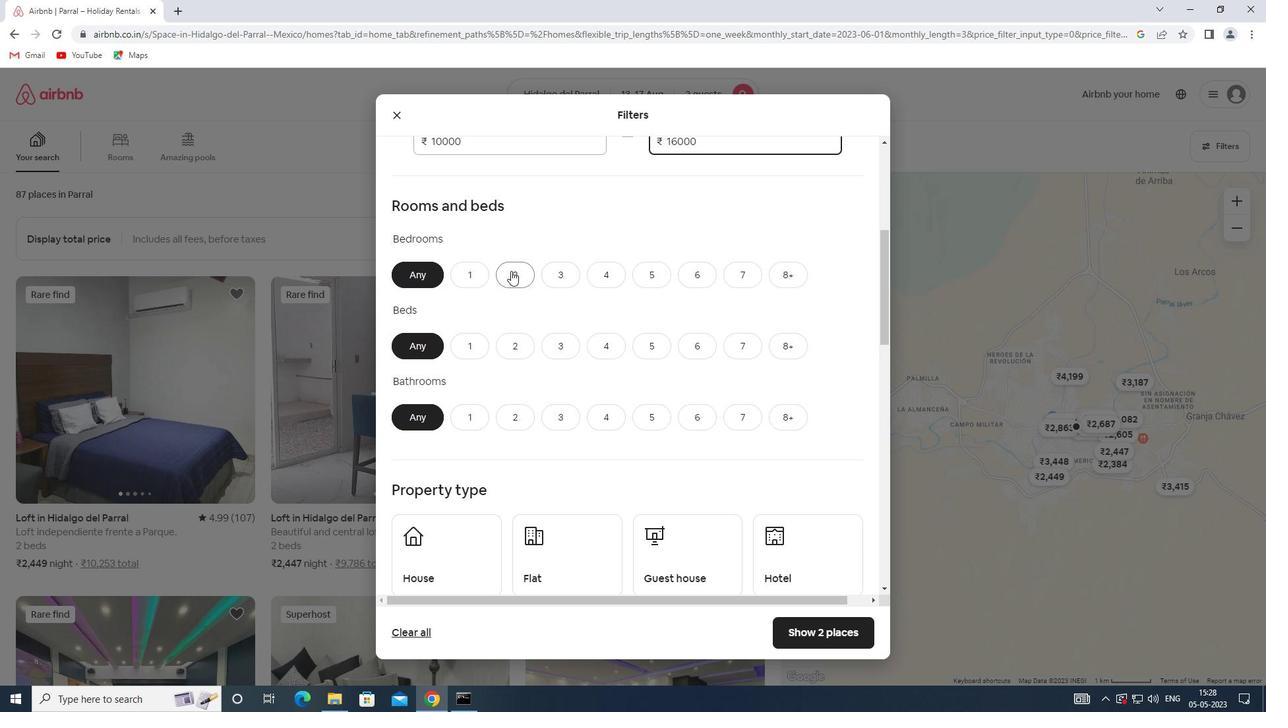 
Action: Mouse moved to (524, 350)
Screenshot: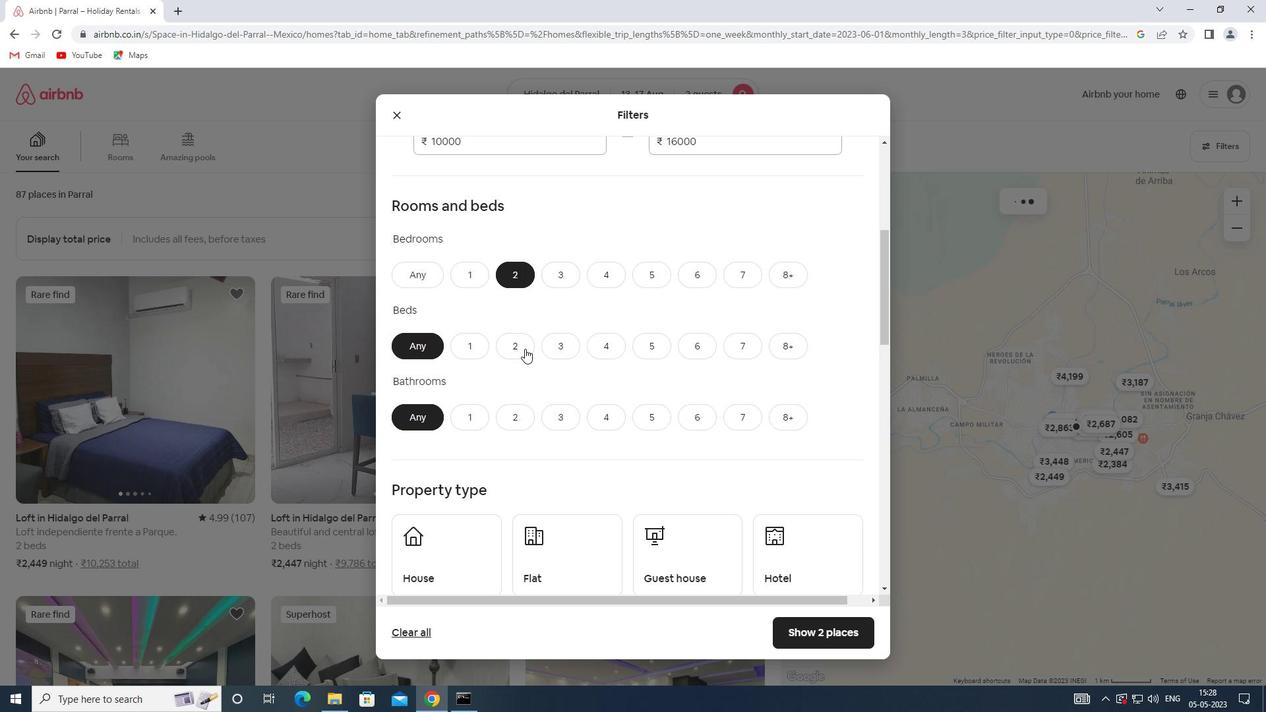 
Action: Mouse pressed left at (524, 350)
Screenshot: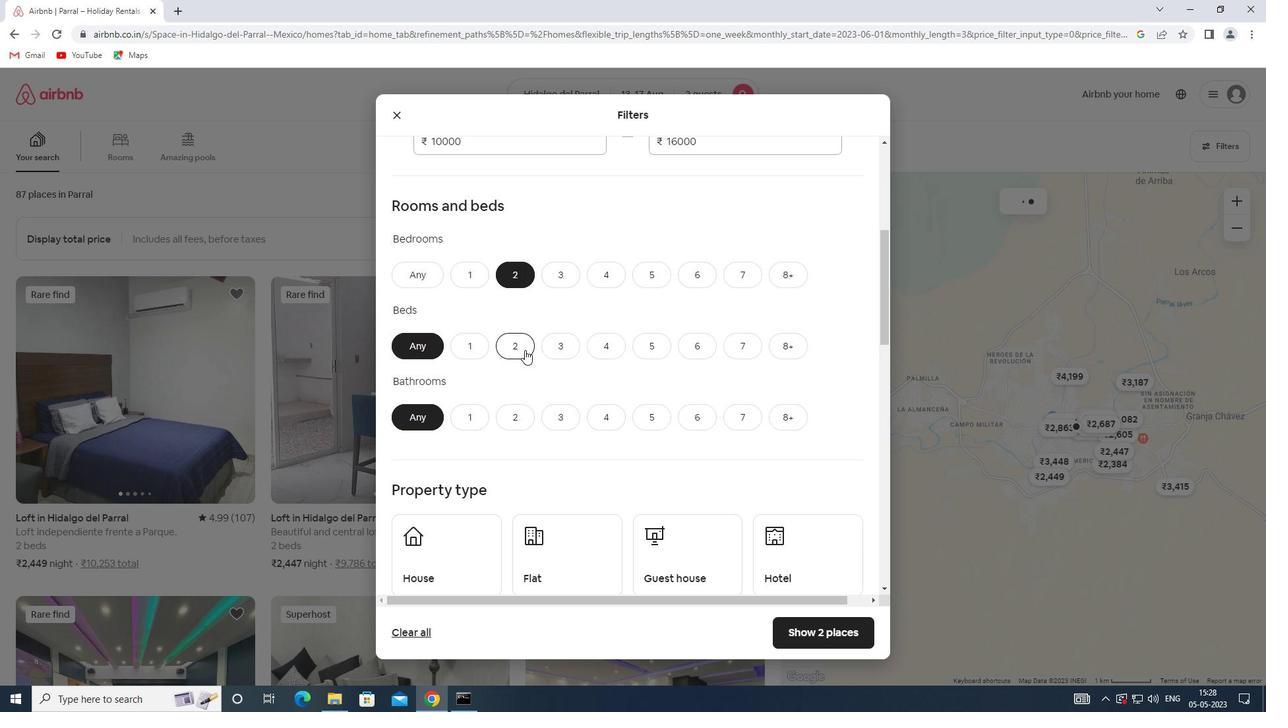 
Action: Mouse moved to (477, 412)
Screenshot: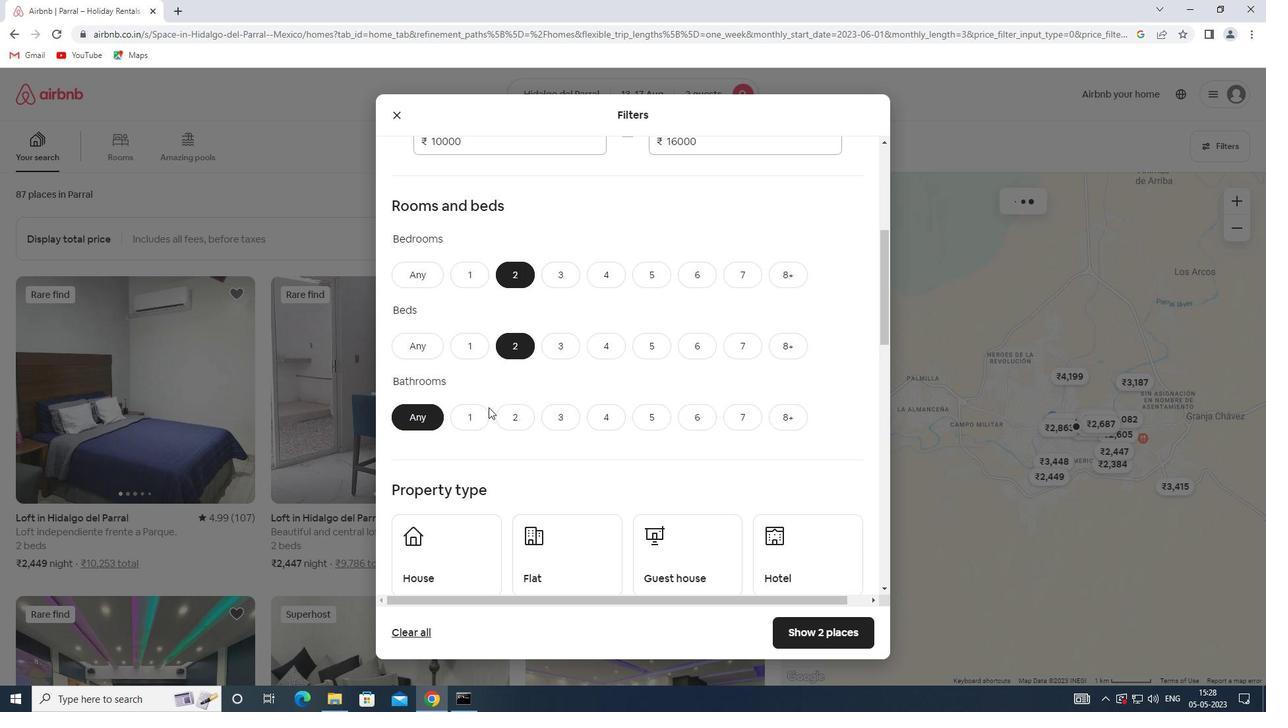 
Action: Mouse pressed left at (477, 412)
Screenshot: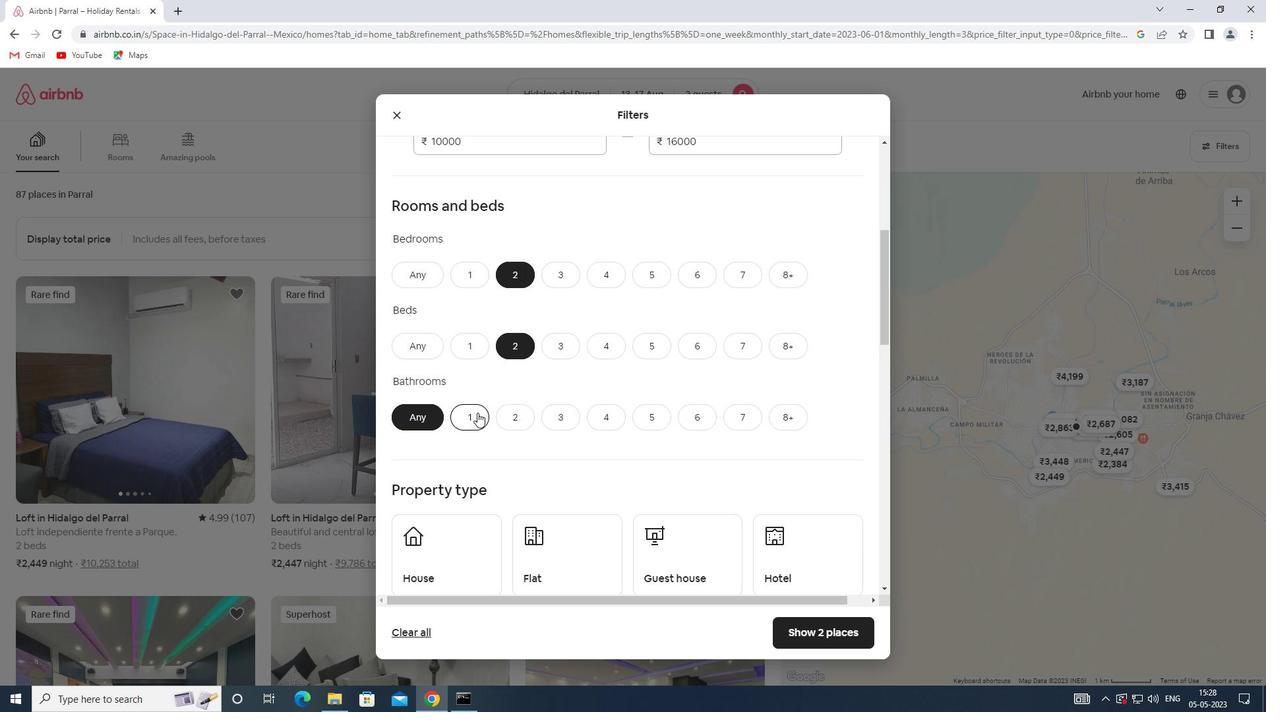
Action: Mouse moved to (509, 356)
Screenshot: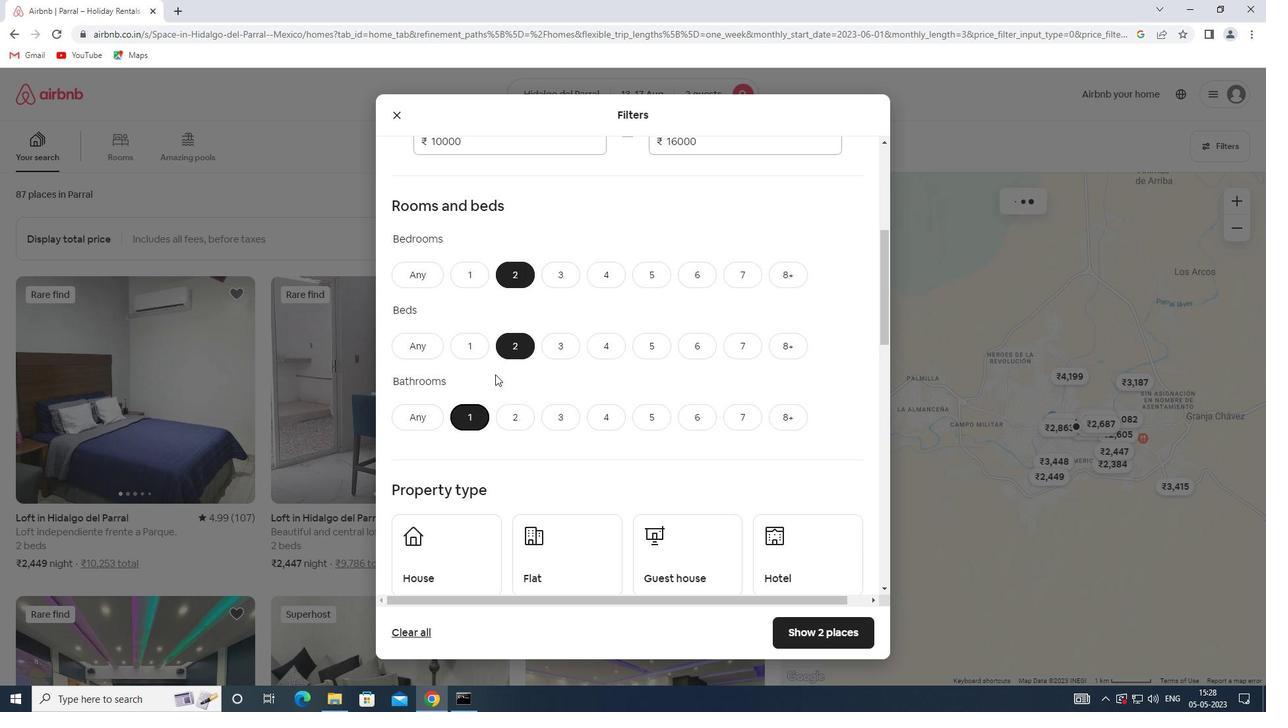 
Action: Mouse scrolled (509, 355) with delta (0, 0)
Screenshot: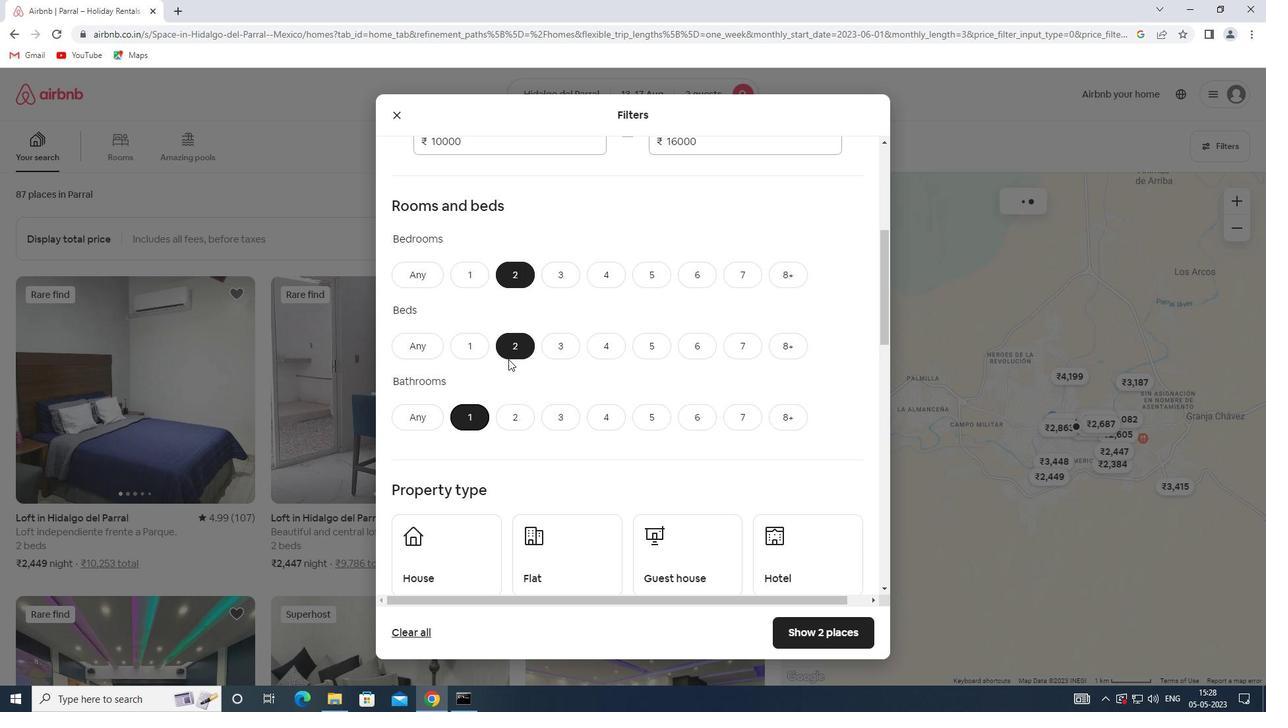 
Action: Mouse scrolled (509, 355) with delta (0, 0)
Screenshot: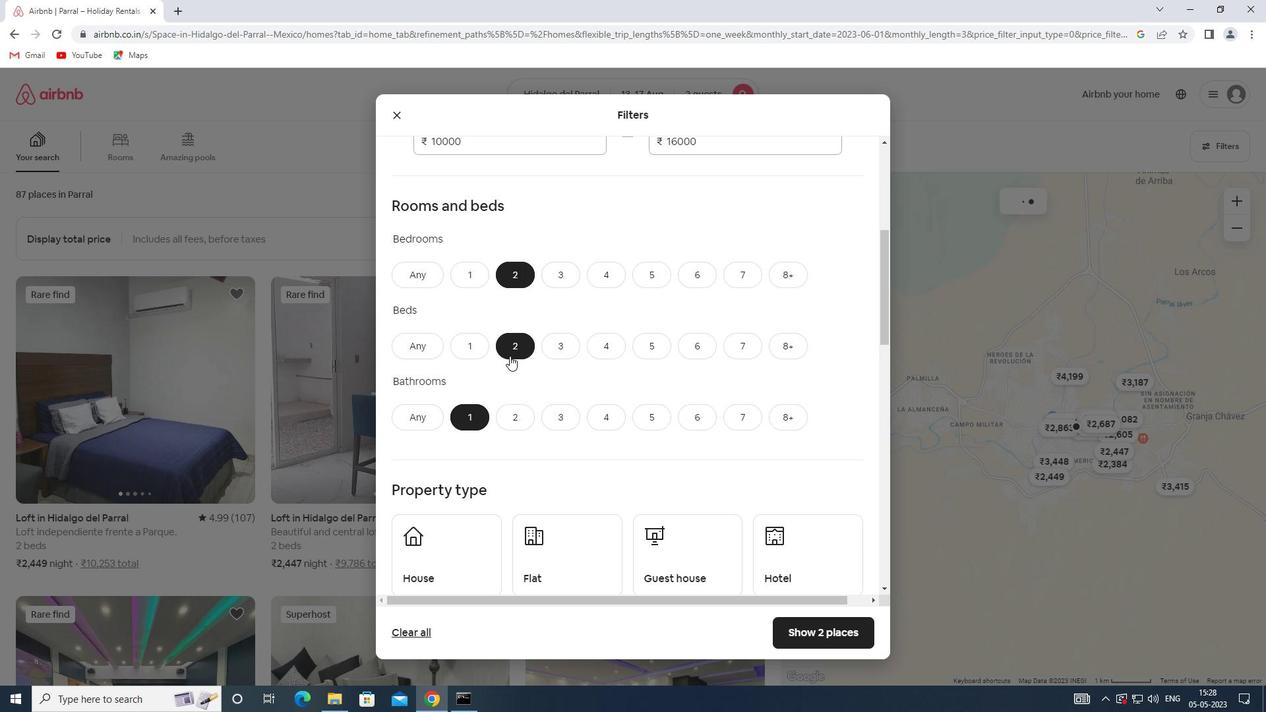 
Action: Mouse moved to (451, 411)
Screenshot: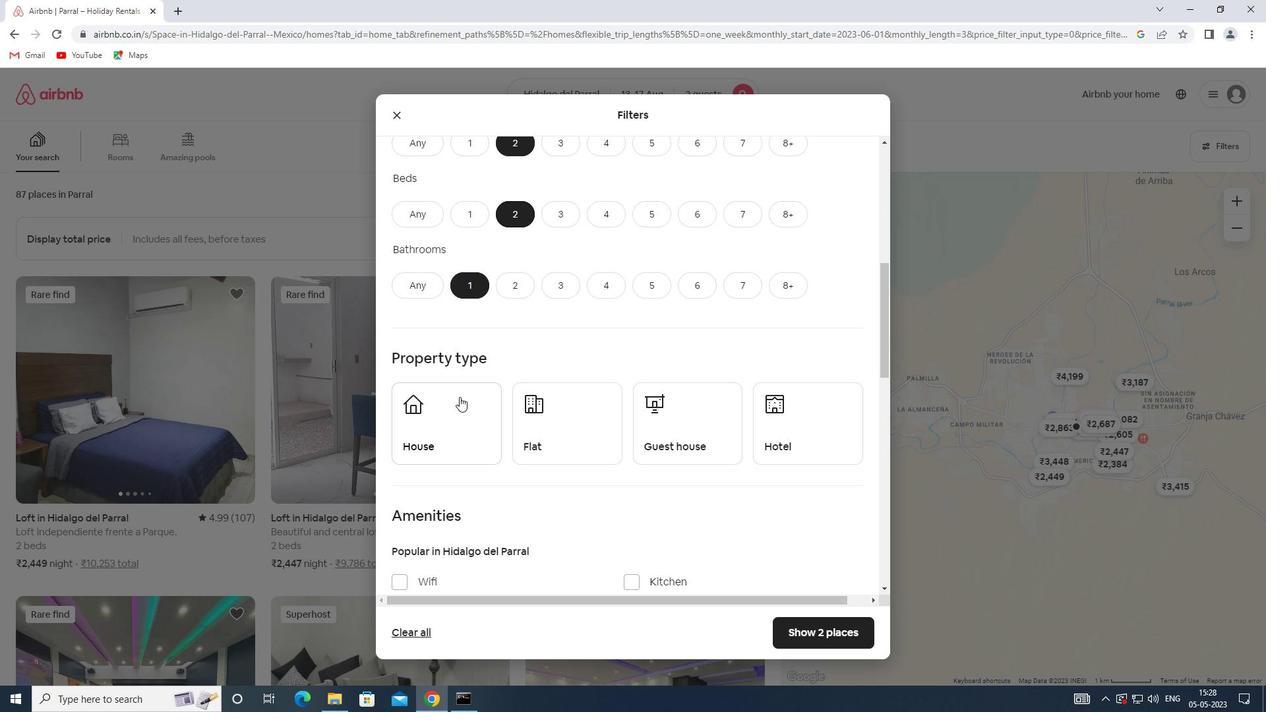 
Action: Mouse pressed left at (451, 411)
Screenshot: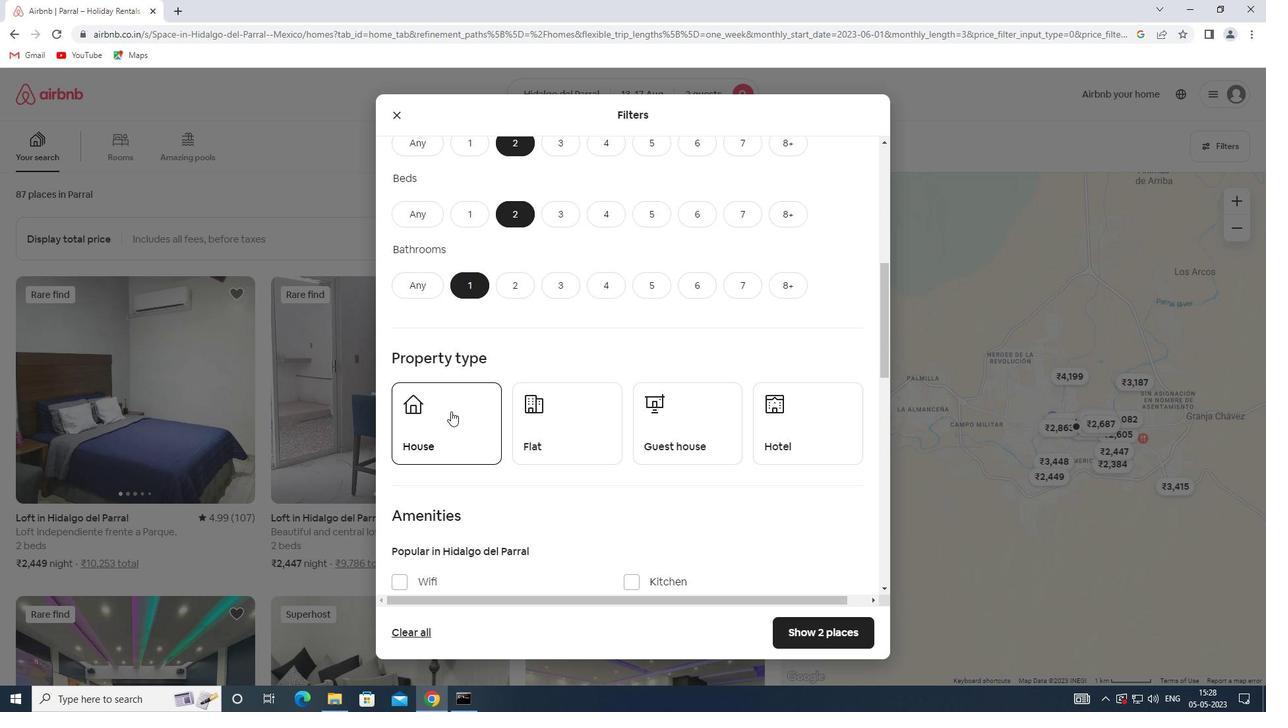 
Action: Mouse moved to (569, 447)
Screenshot: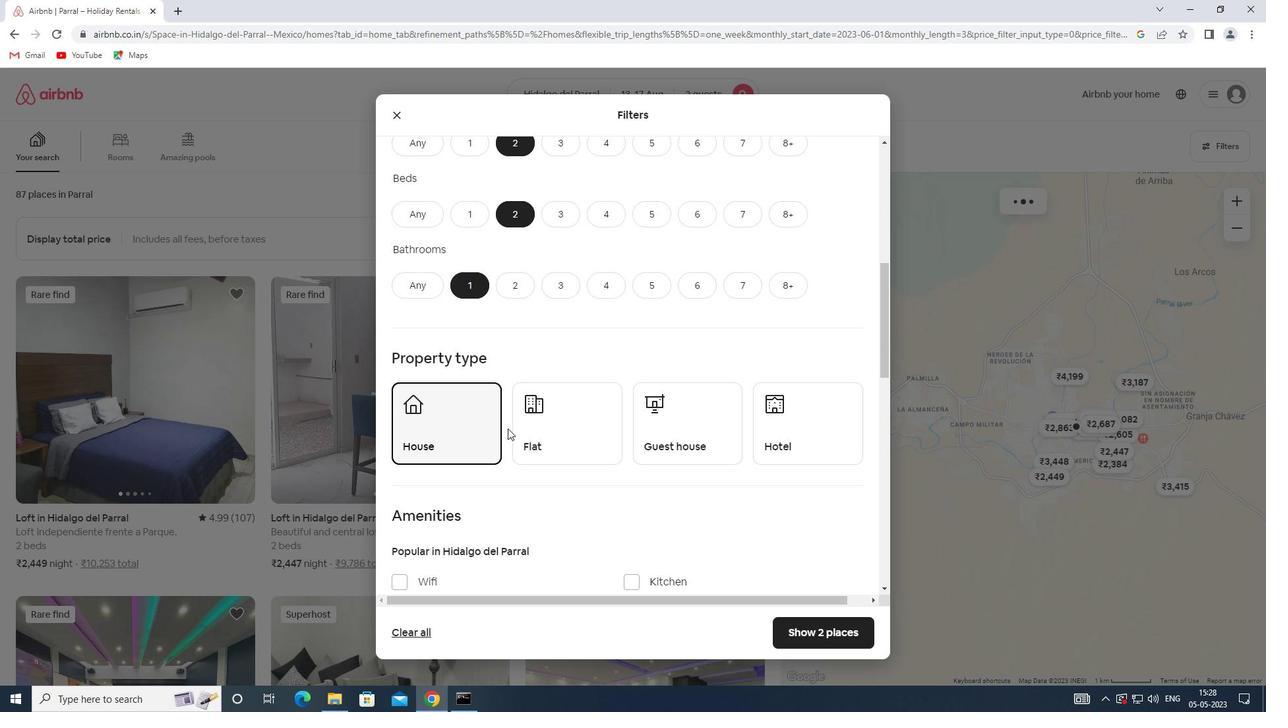 
Action: Mouse pressed left at (569, 447)
Screenshot: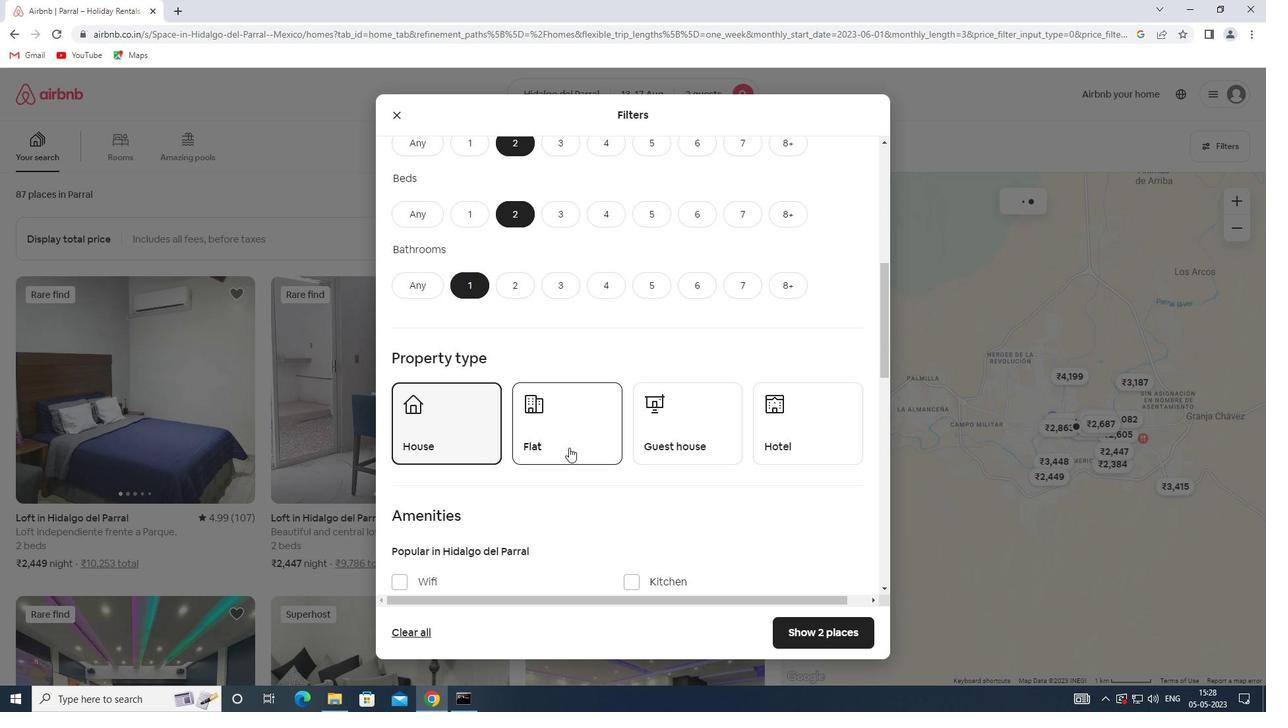 
Action: Mouse moved to (667, 435)
Screenshot: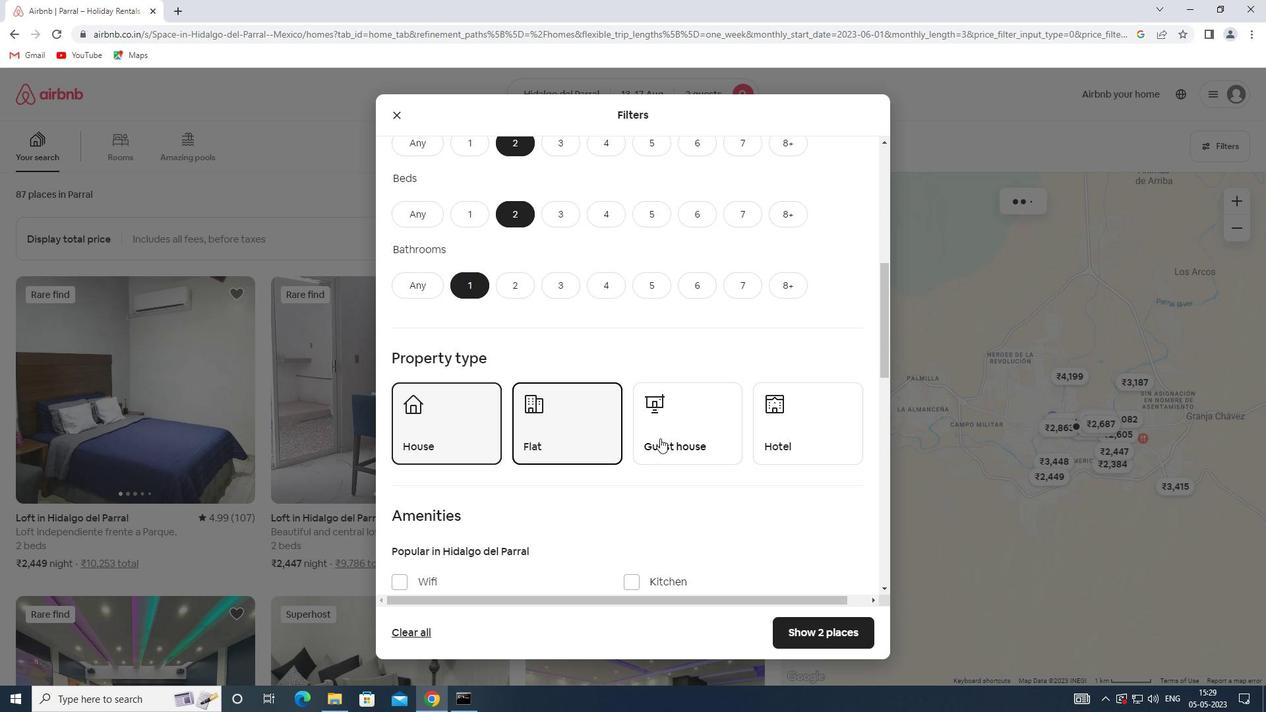 
Action: Mouse pressed left at (667, 435)
Screenshot: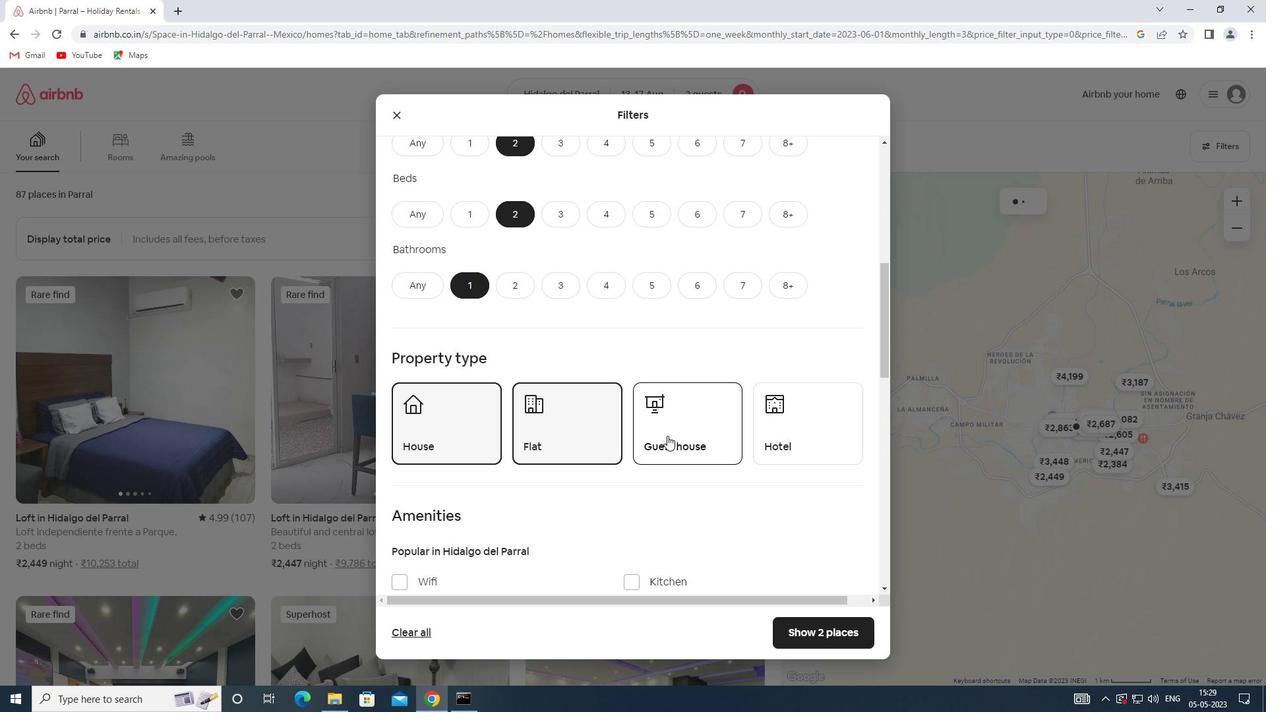 
Action: Mouse scrolled (667, 435) with delta (0, 0)
Screenshot: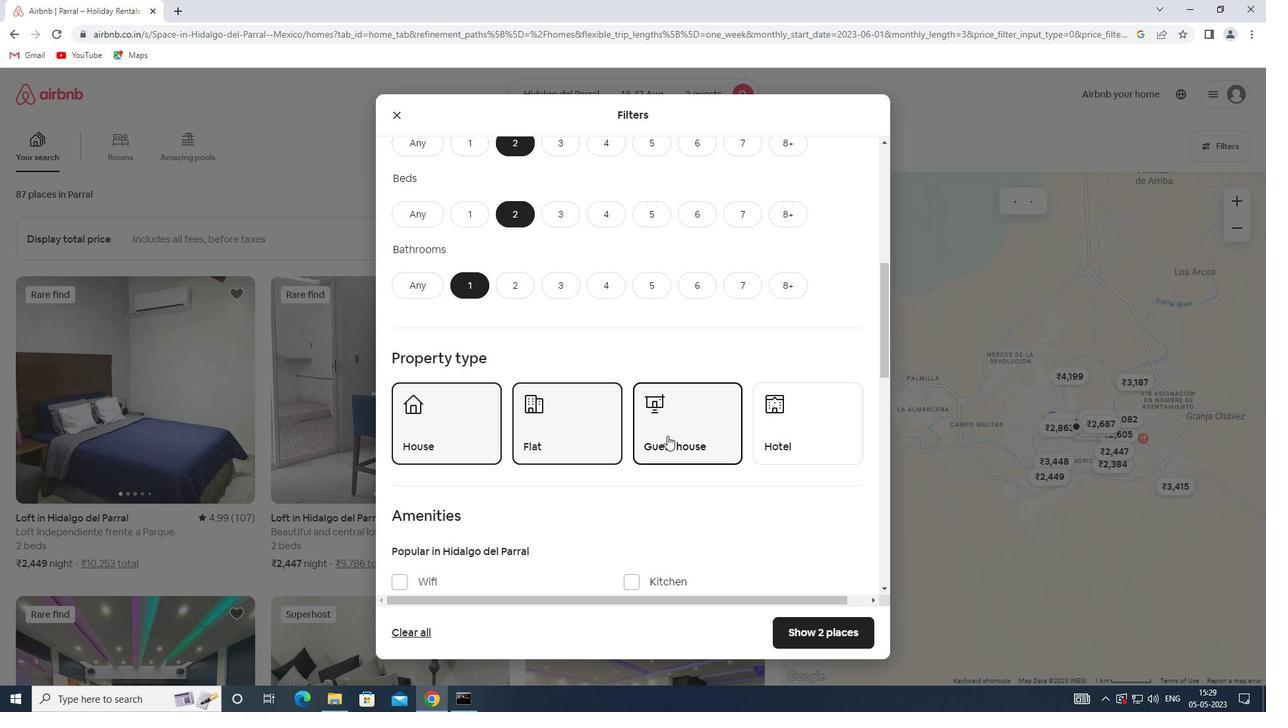 
Action: Mouse scrolled (667, 435) with delta (0, 0)
Screenshot: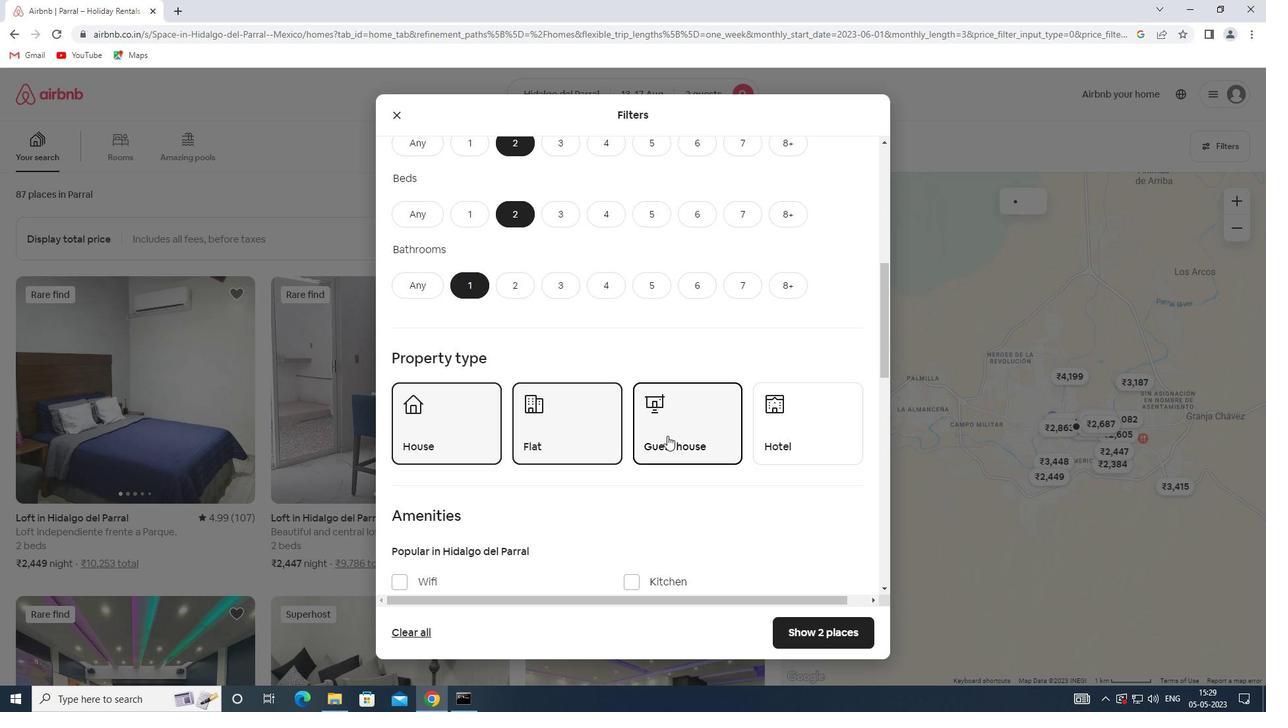 
Action: Mouse scrolled (667, 435) with delta (0, 0)
Screenshot: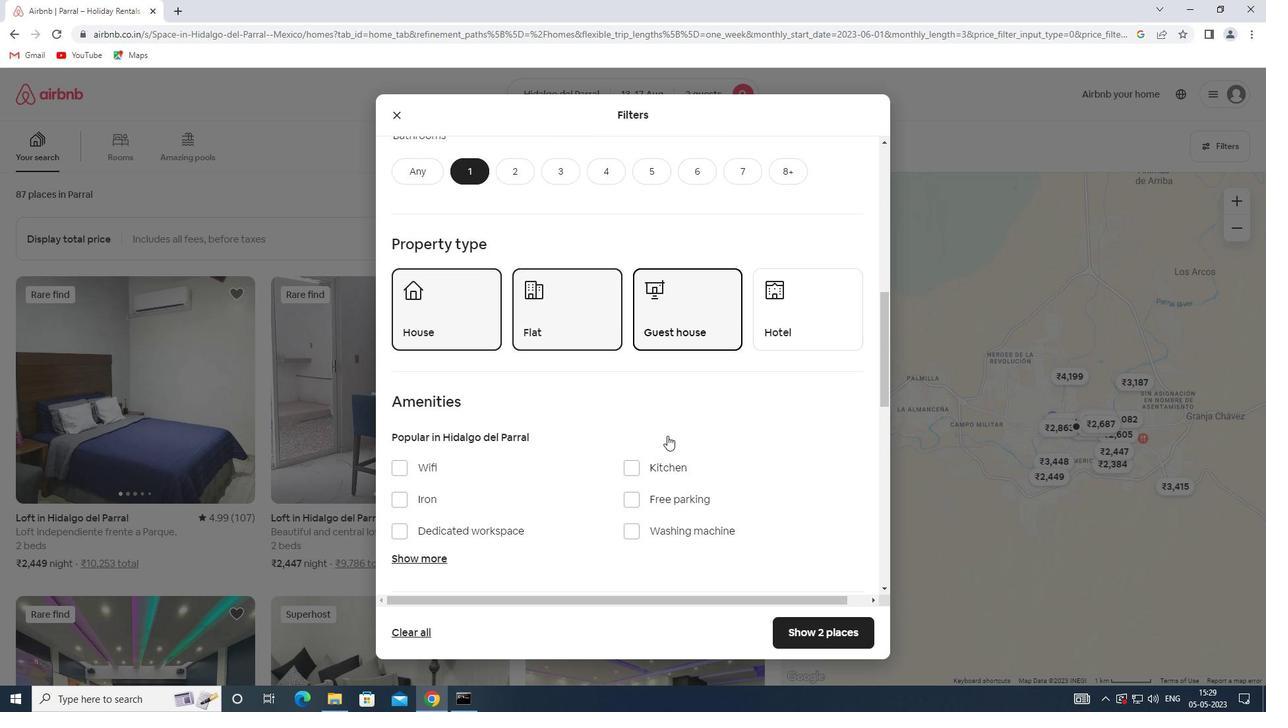 
Action: Mouse scrolled (667, 435) with delta (0, 0)
Screenshot: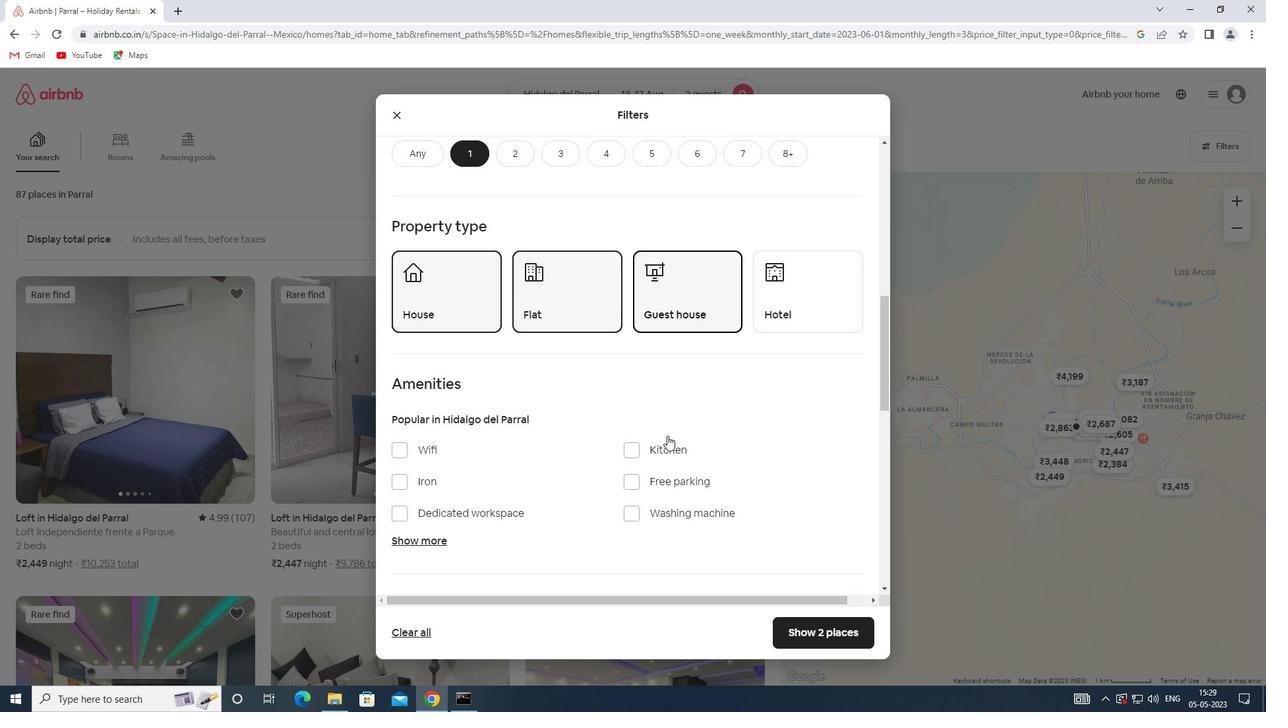 
Action: Mouse moved to (419, 320)
Screenshot: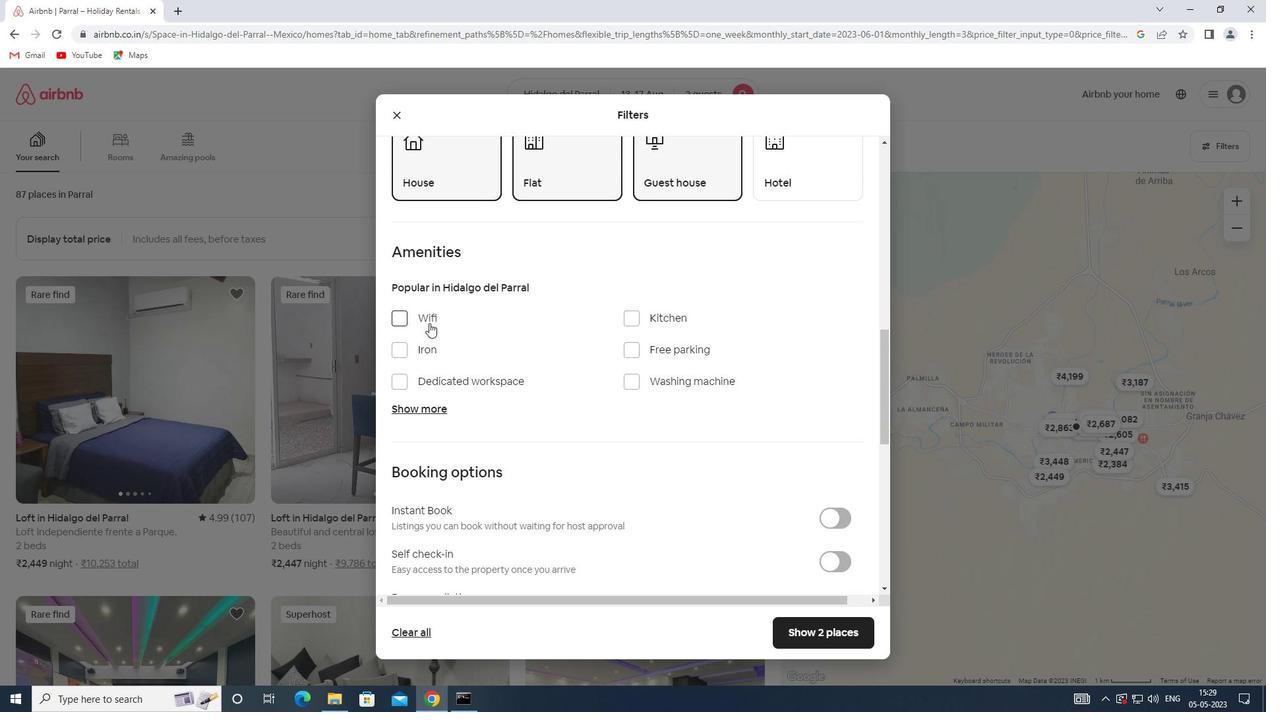 
Action: Mouse pressed left at (419, 320)
Screenshot: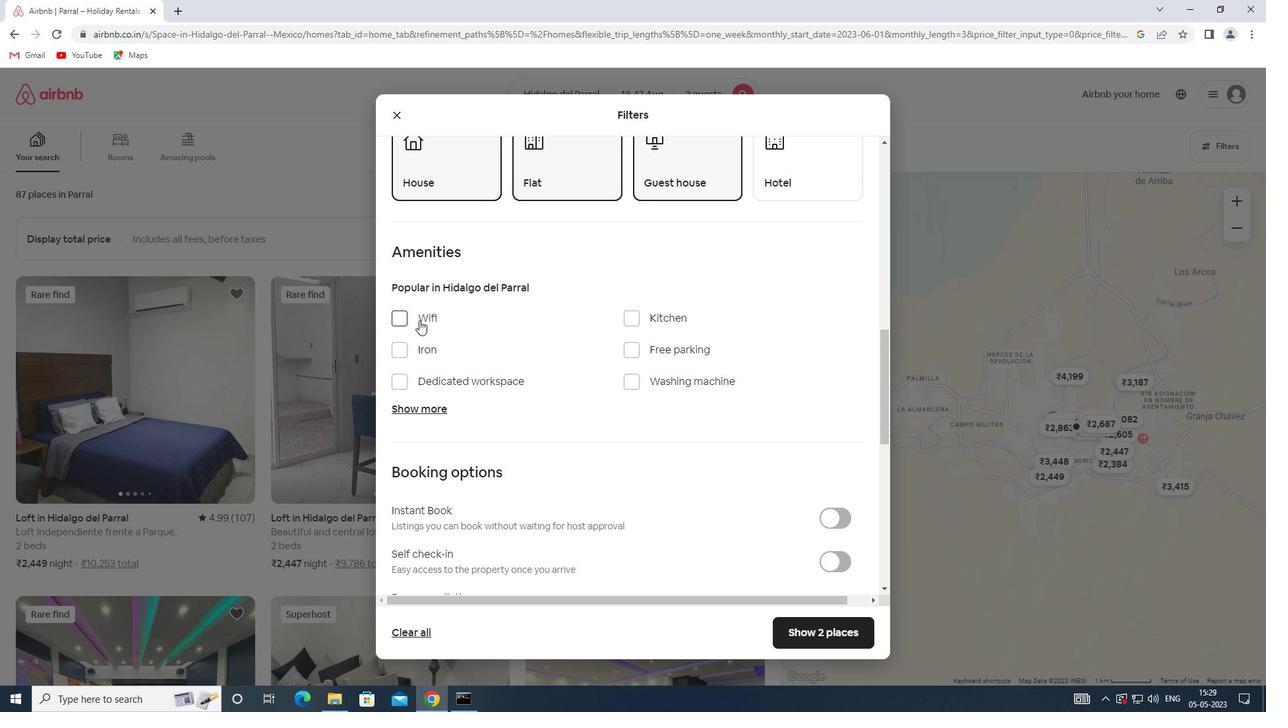 
Action: Mouse moved to (606, 325)
Screenshot: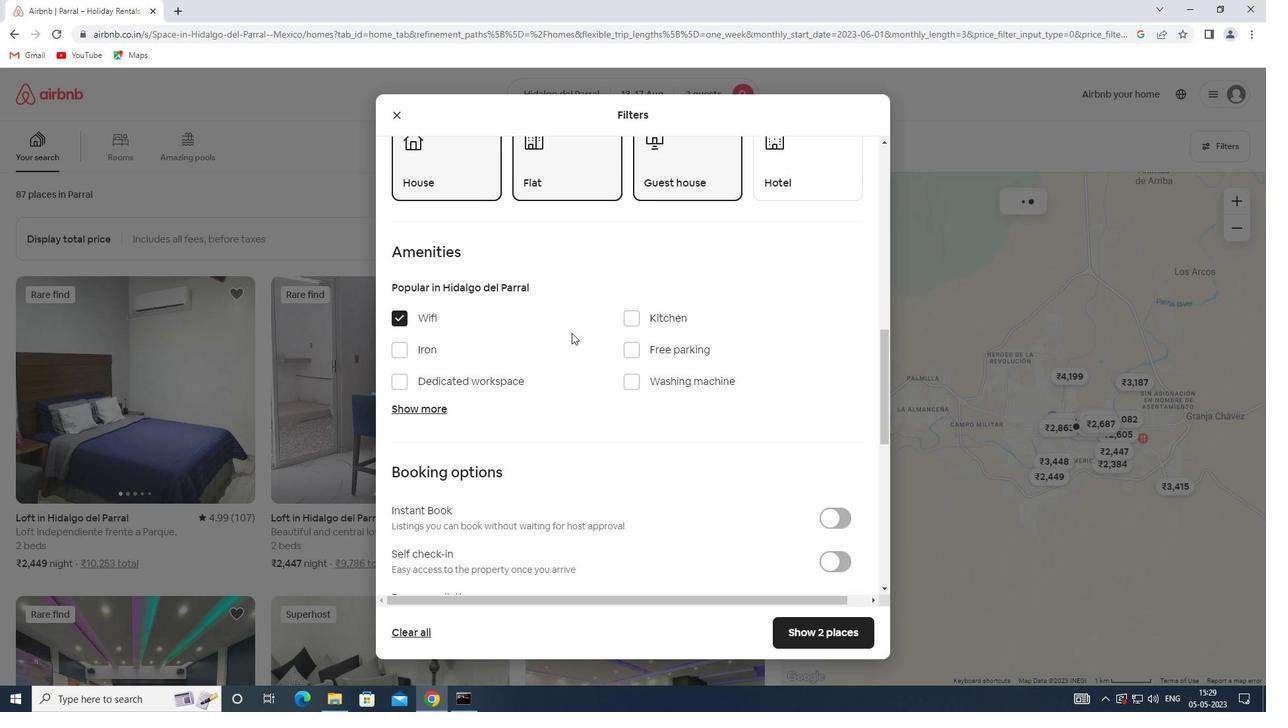 
Action: Mouse scrolled (606, 325) with delta (0, 0)
Screenshot: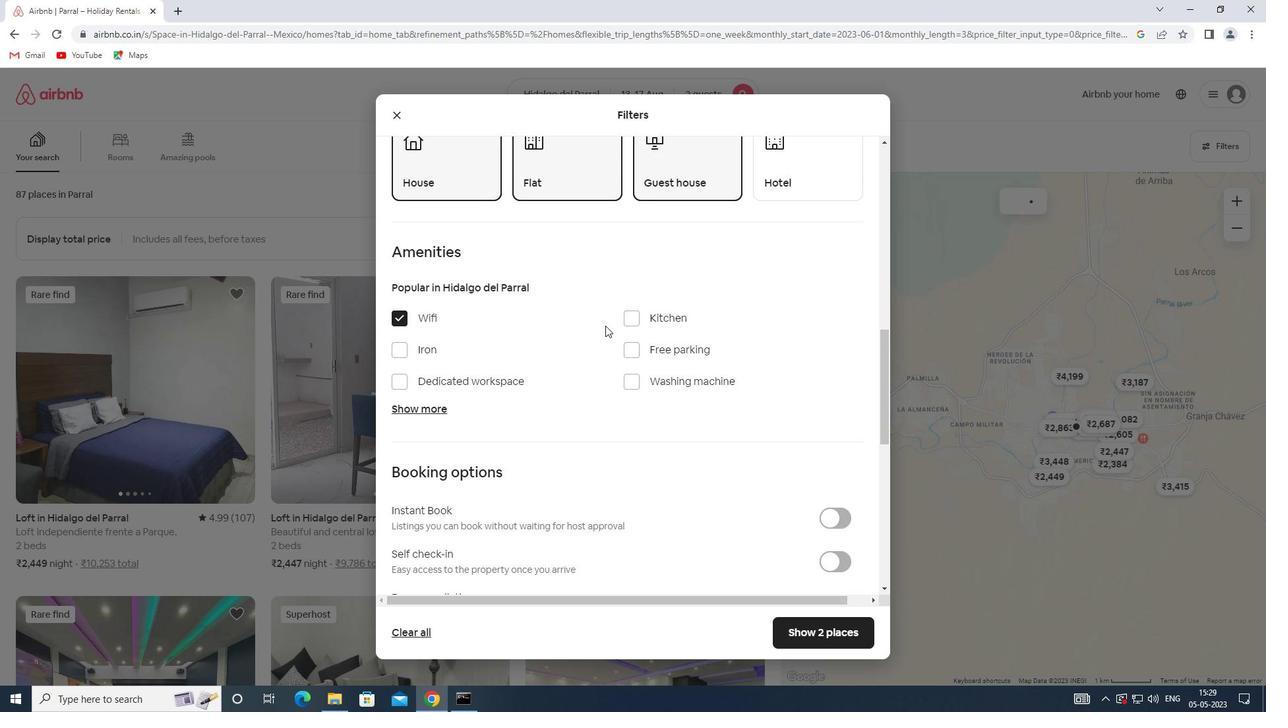 
Action: Mouse scrolled (606, 325) with delta (0, 0)
Screenshot: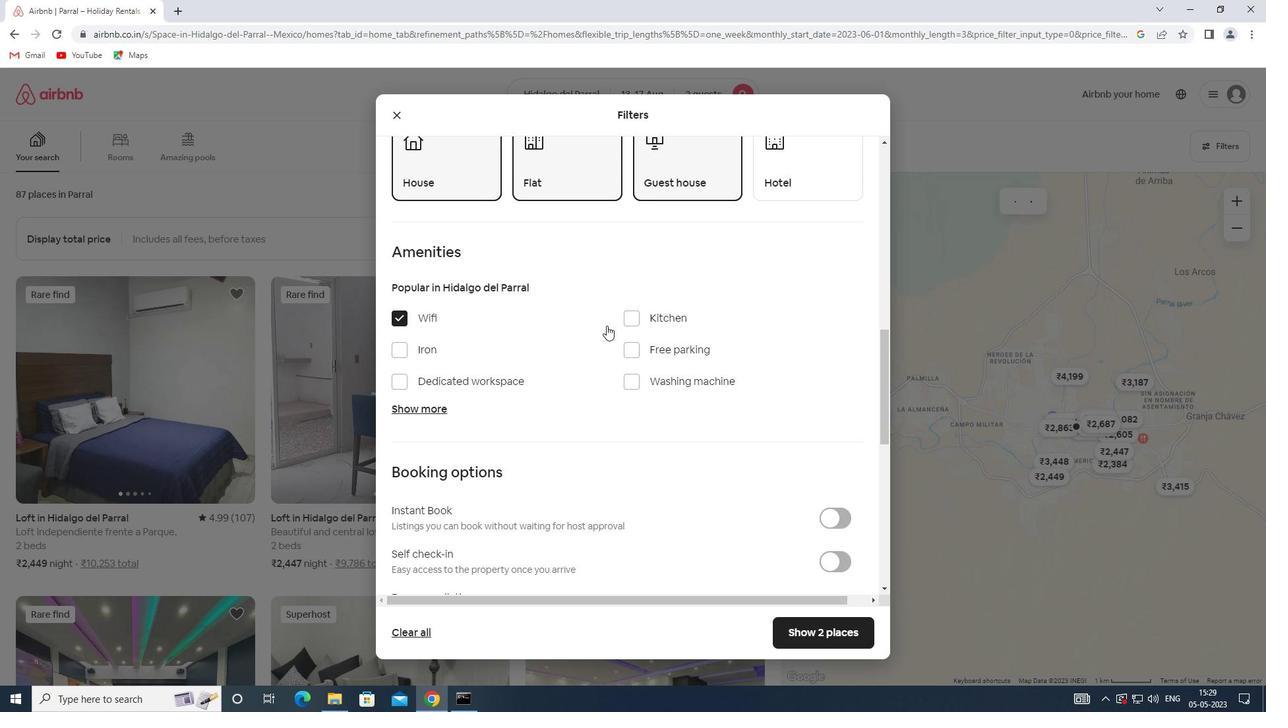 
Action: Mouse scrolled (606, 325) with delta (0, 0)
Screenshot: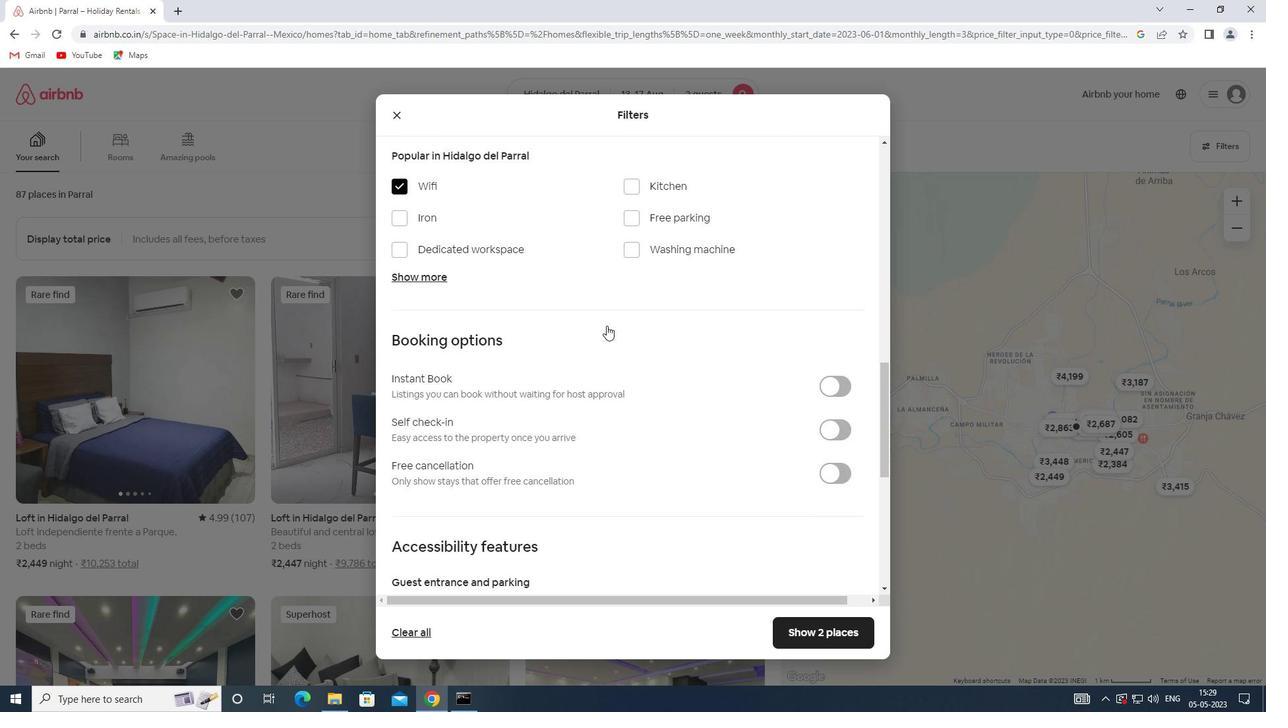
Action: Mouse scrolled (606, 325) with delta (0, 0)
Screenshot: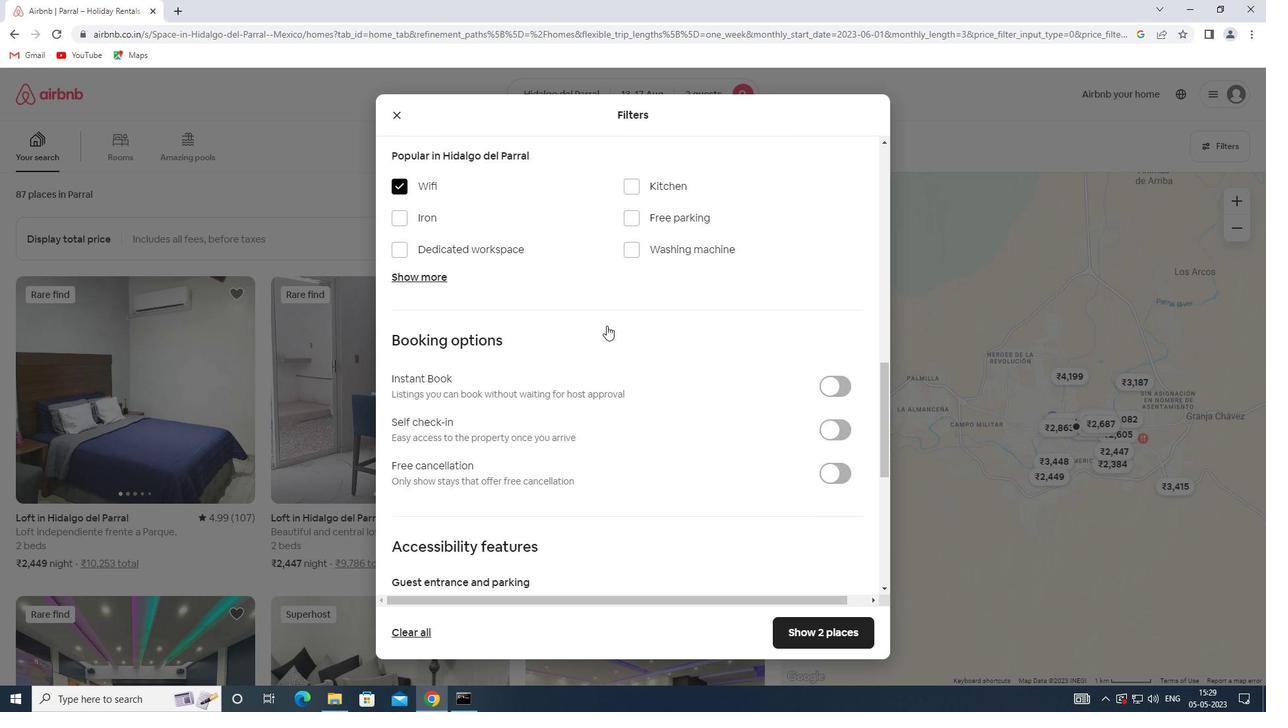 
Action: Mouse moved to (834, 289)
Screenshot: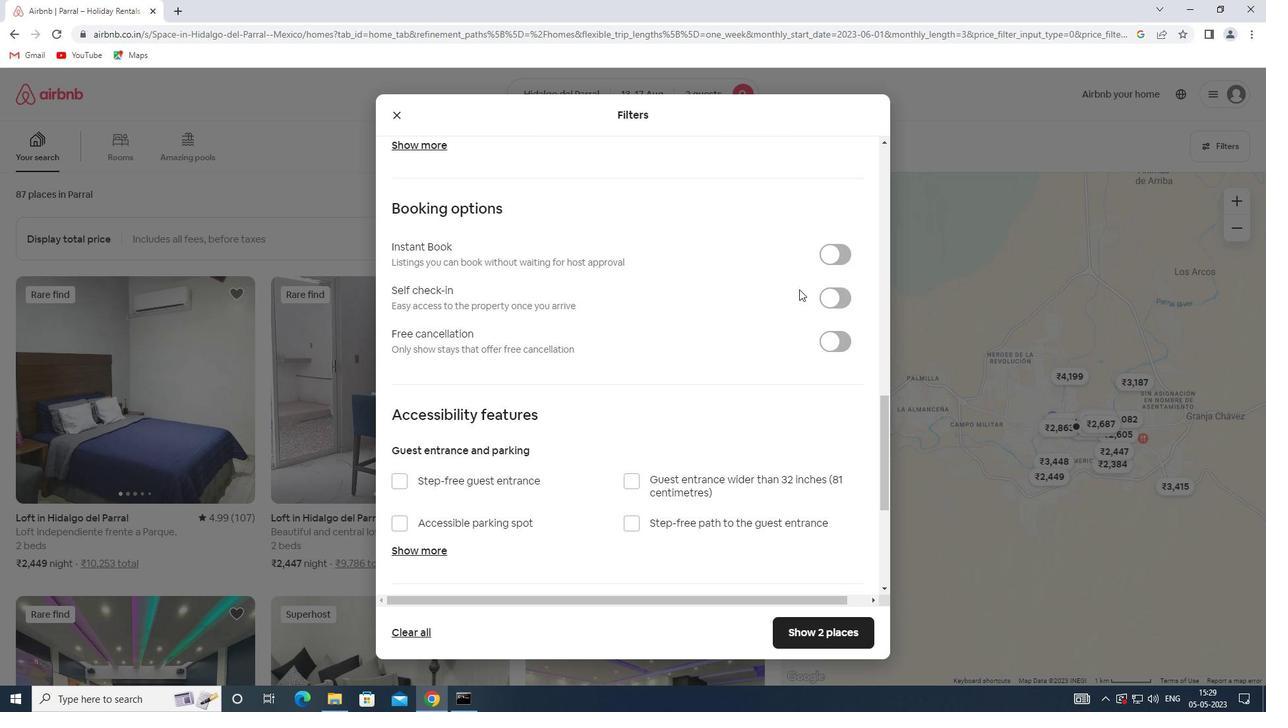 
Action: Mouse pressed left at (834, 289)
Screenshot: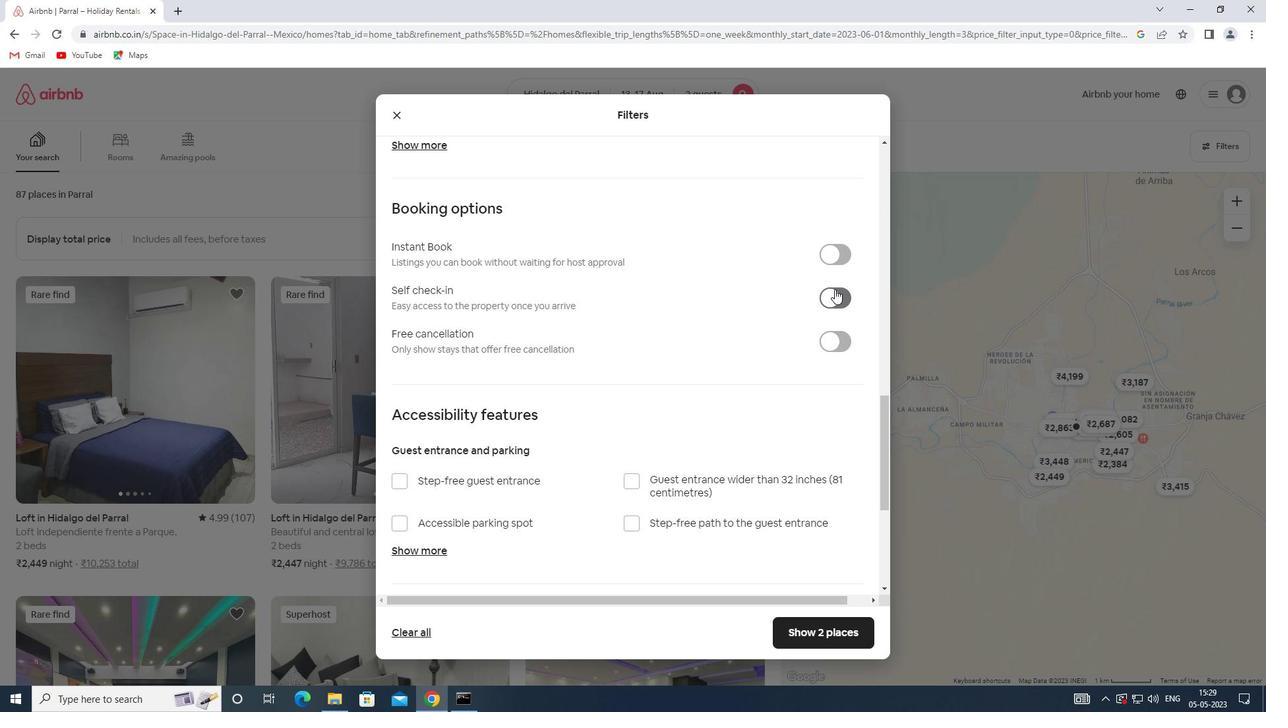 
Action: Mouse moved to (580, 304)
Screenshot: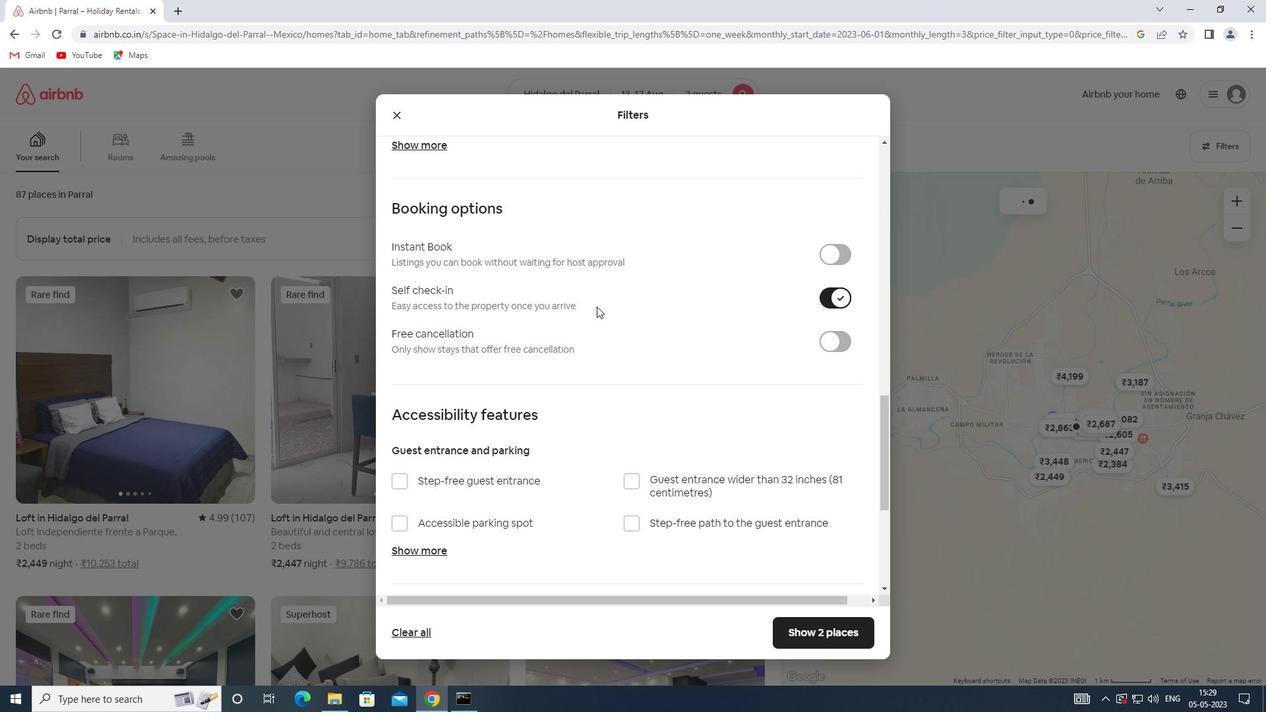 
Action: Mouse scrolled (580, 304) with delta (0, 0)
Screenshot: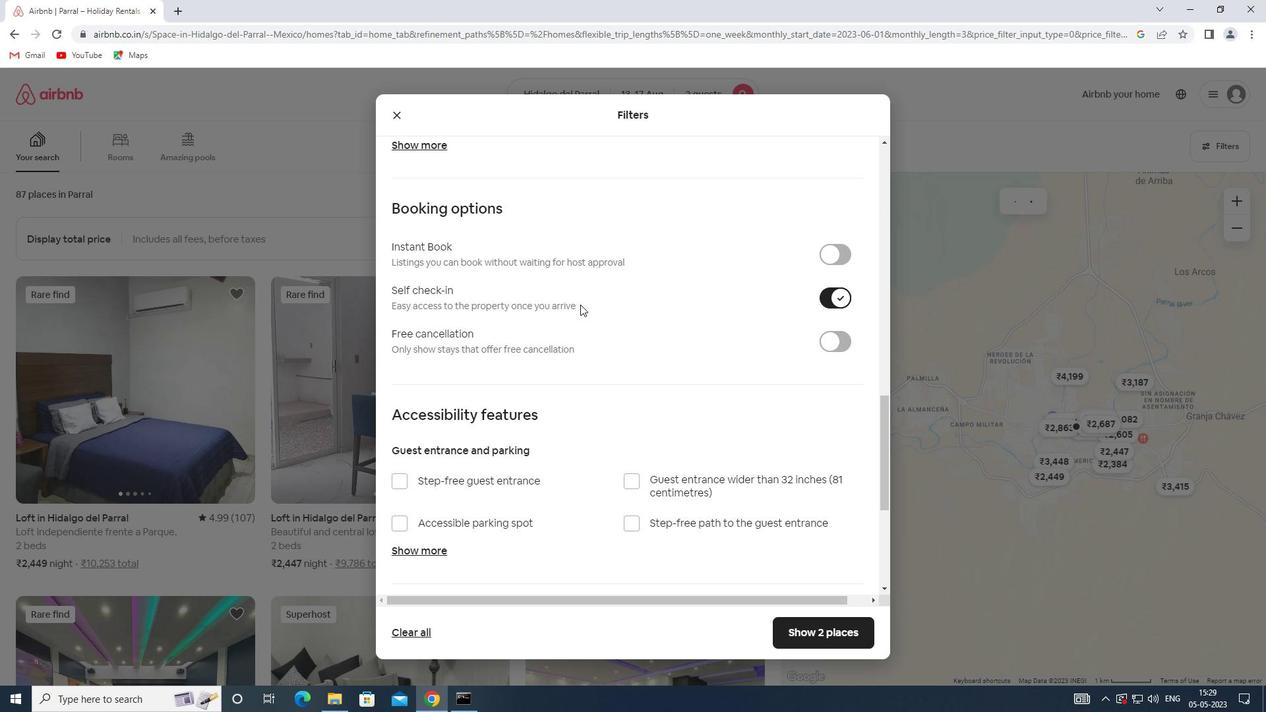
Action: Mouse scrolled (580, 304) with delta (0, 0)
Screenshot: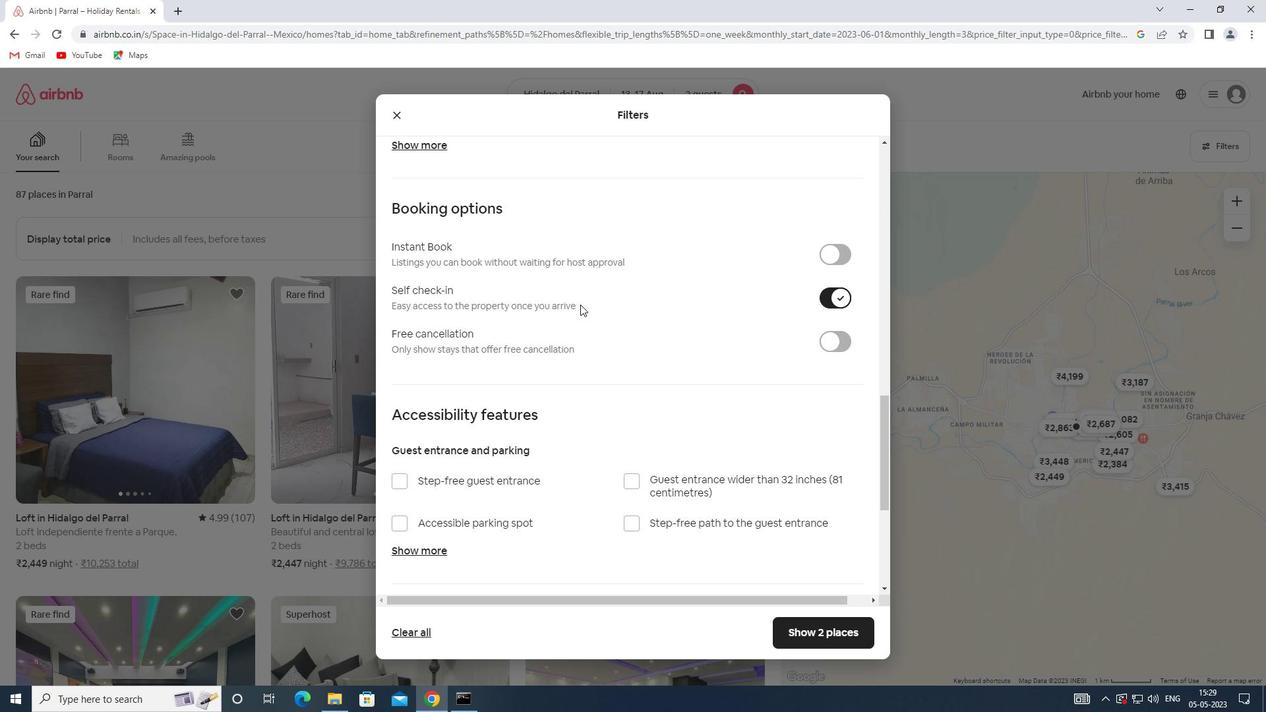 
Action: Mouse scrolled (580, 304) with delta (0, 0)
Screenshot: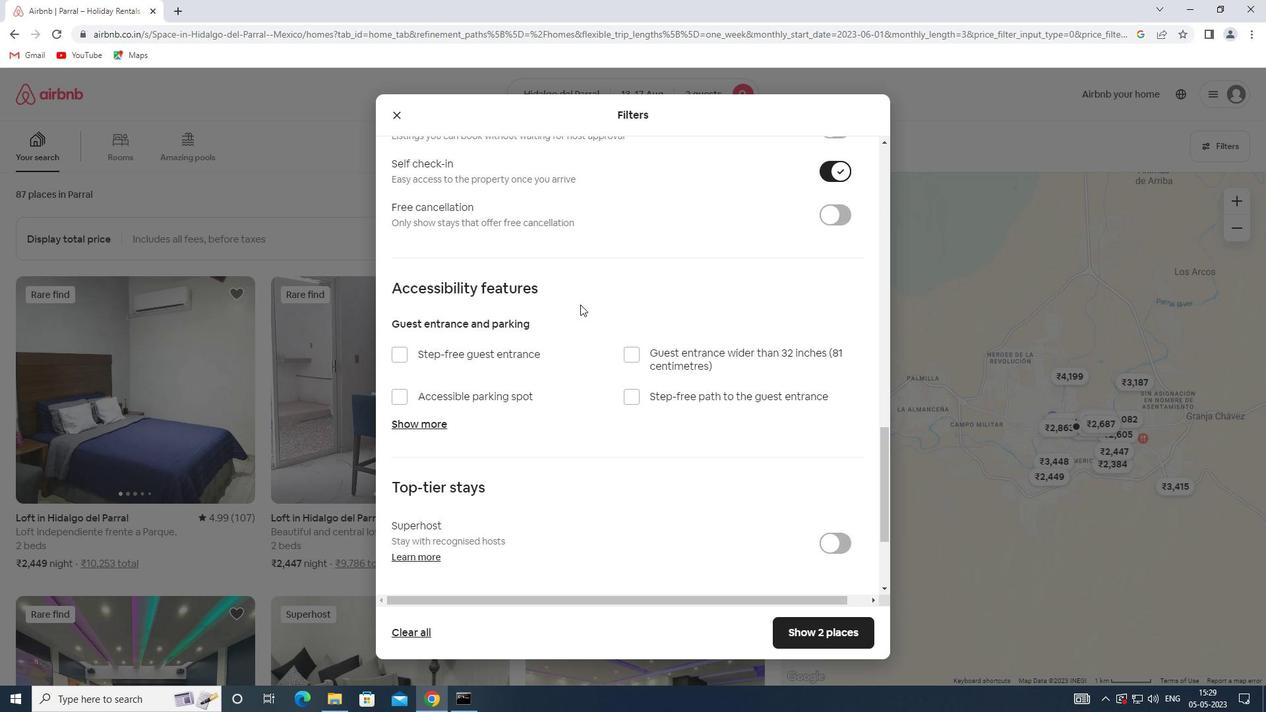 
Action: Mouse scrolled (580, 304) with delta (0, 0)
Screenshot: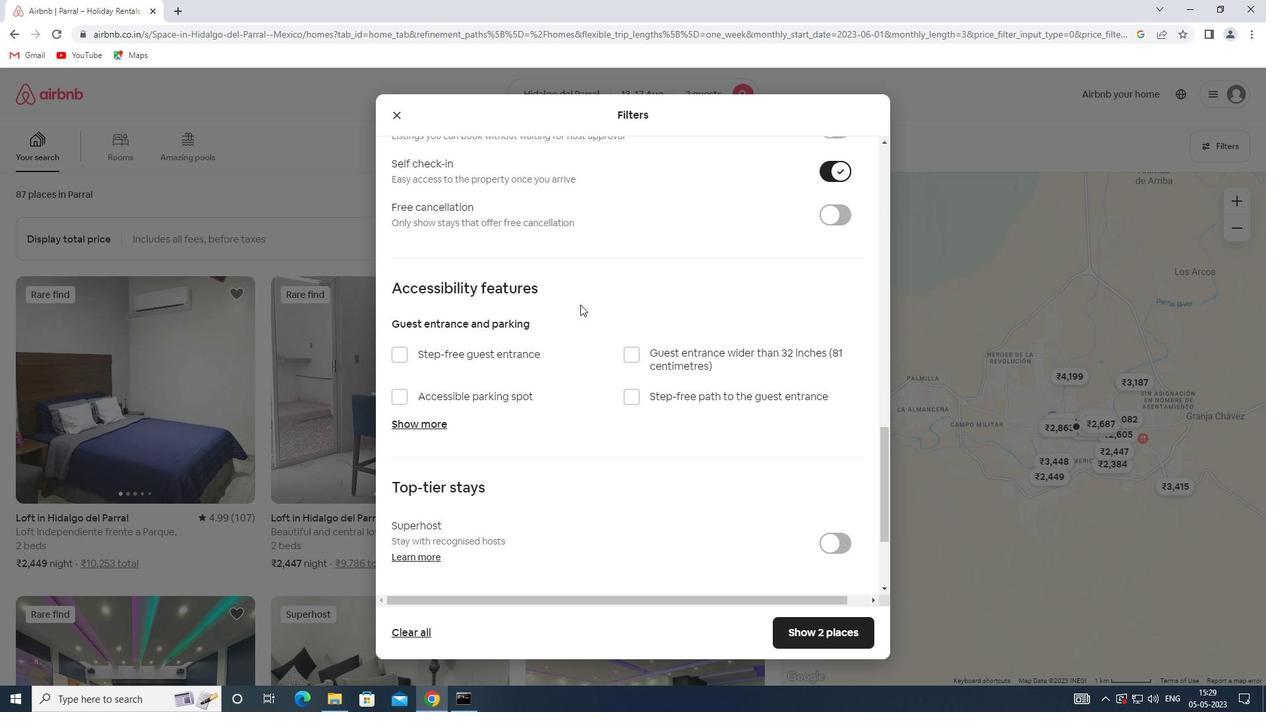 
Action: Mouse scrolled (580, 304) with delta (0, 0)
Screenshot: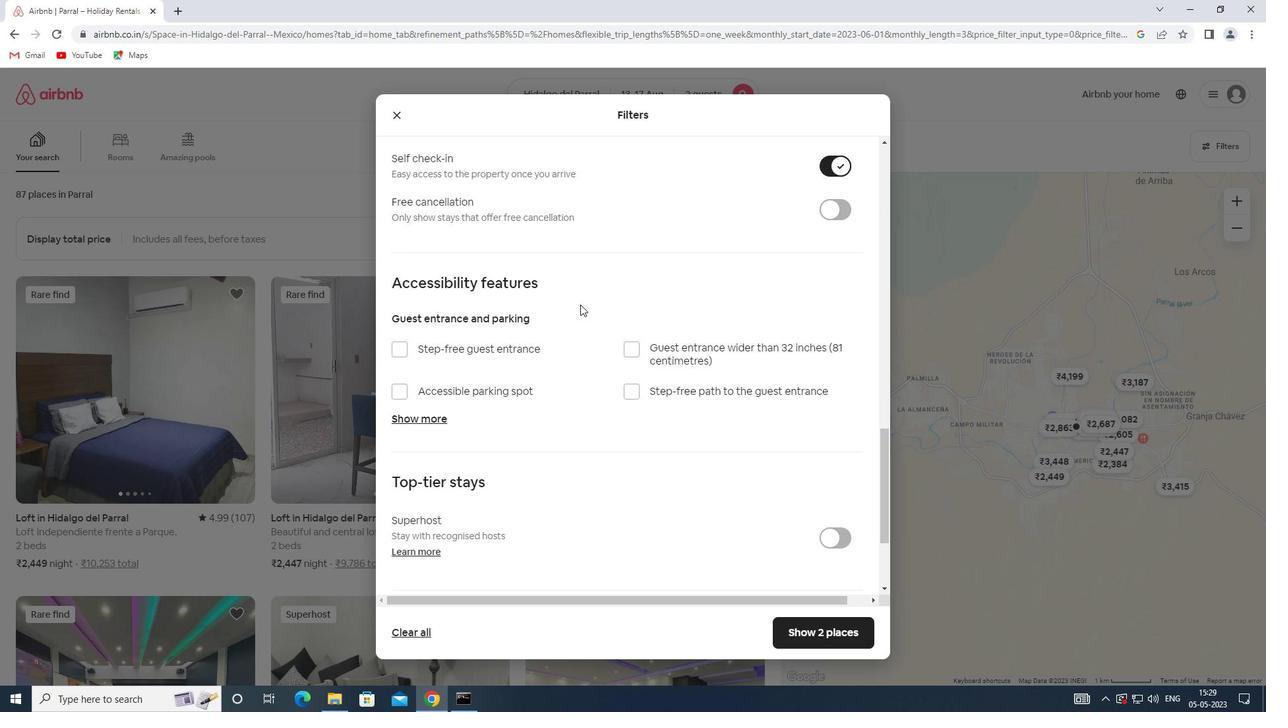 
Action: Mouse moved to (402, 499)
Screenshot: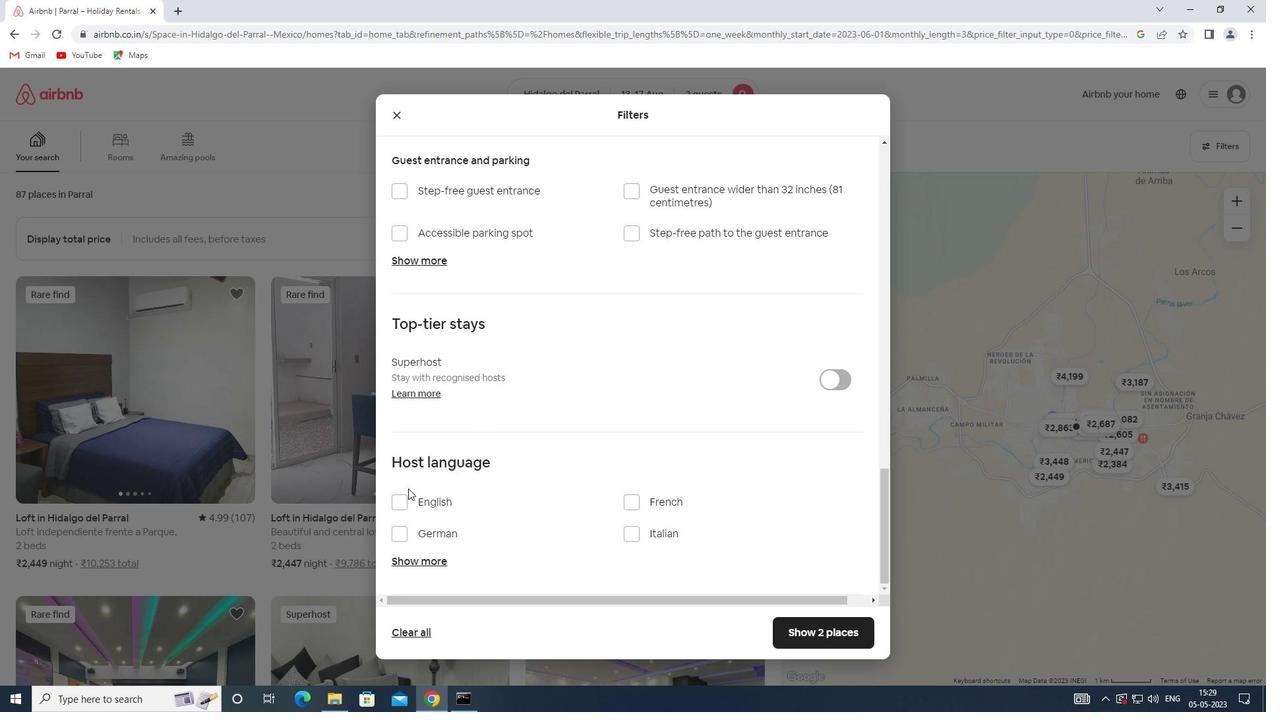 
Action: Mouse pressed left at (402, 499)
Screenshot: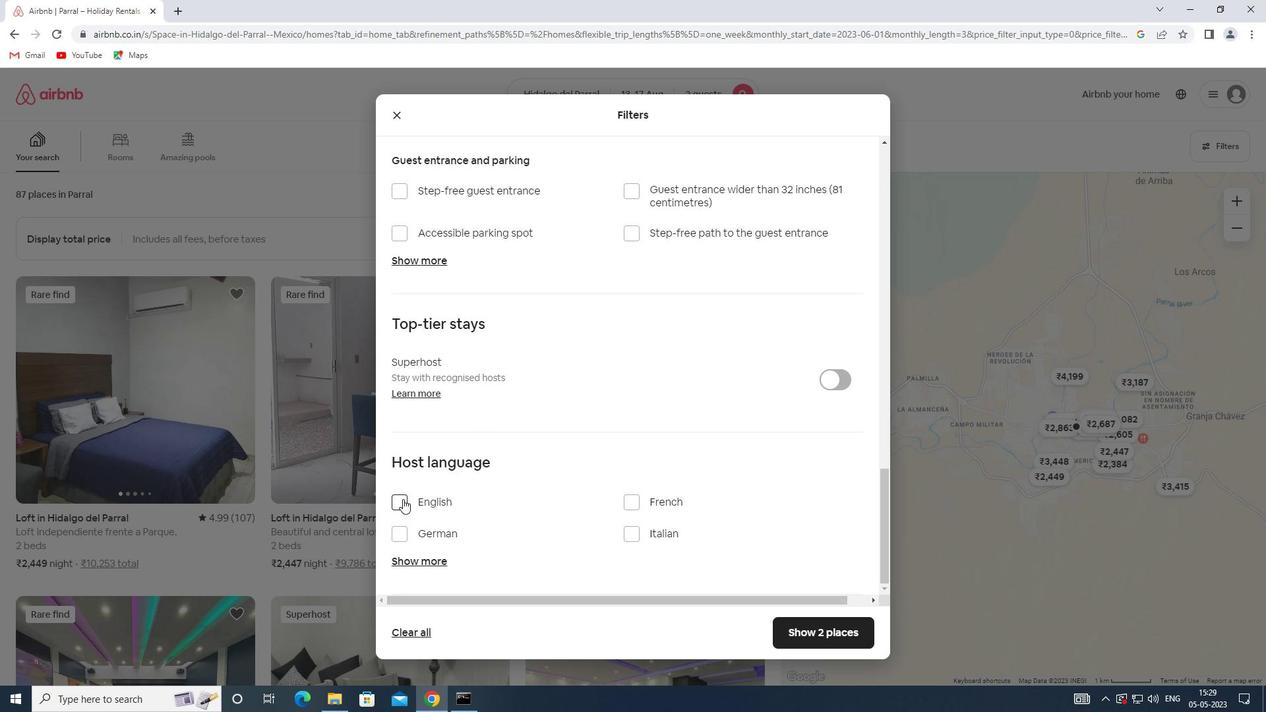 
Action: Mouse moved to (805, 637)
Screenshot: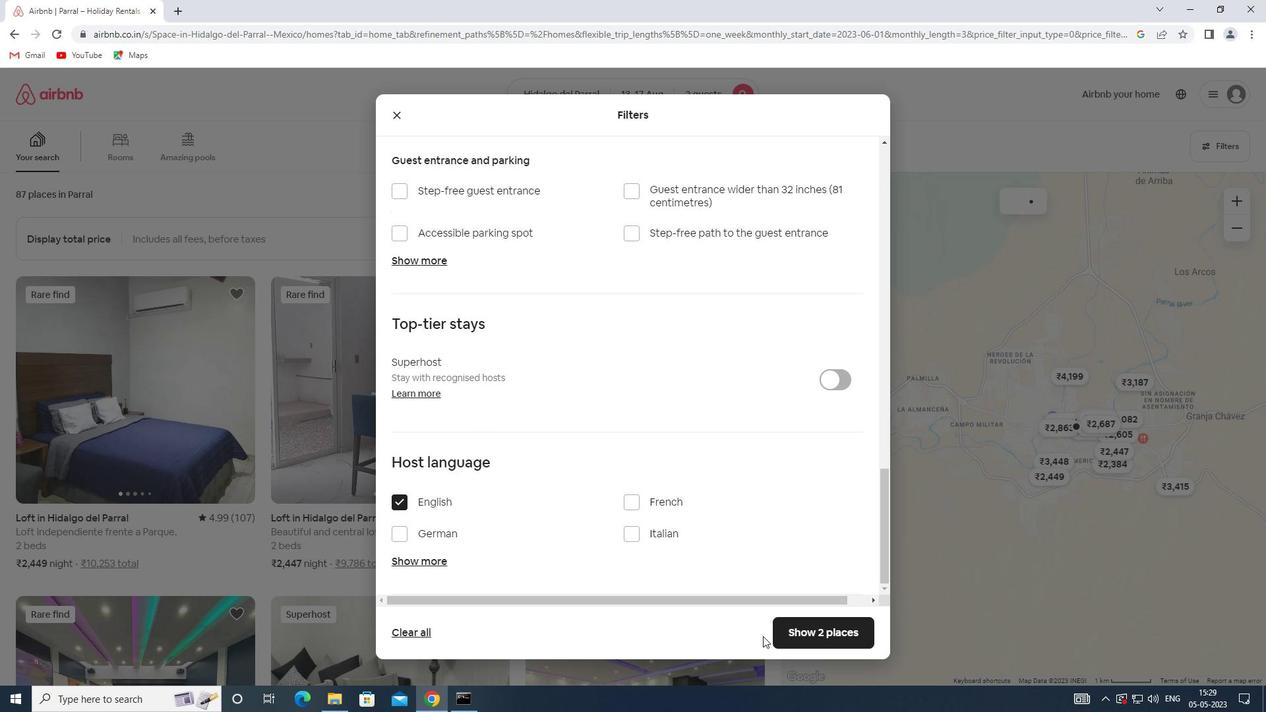 
Action: Mouse pressed left at (805, 637)
Screenshot: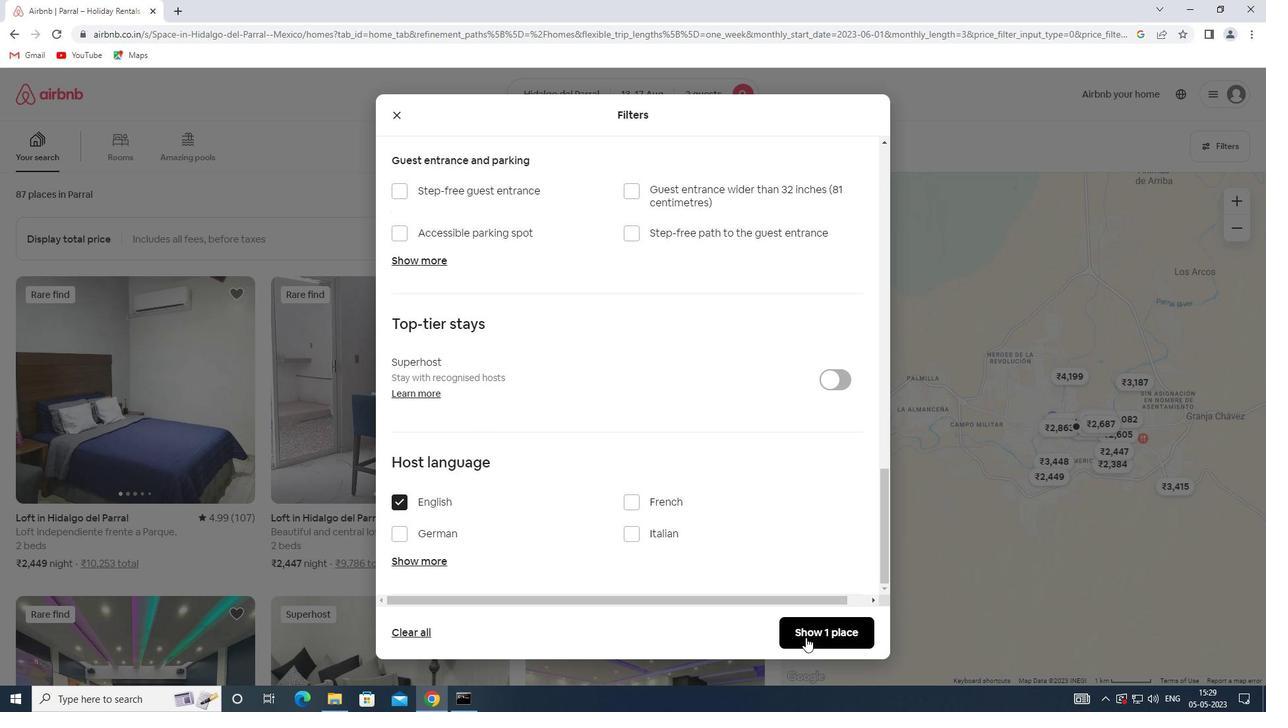 
